 Task: Look for space in Jaipur, India from 9th June, 2023 to 11th June, 2023 for 2 adults in price range Rs.6000 to Rs.10000. Place can be entire place with 2 bedrooms having 2 beds and 1 bathroom. Property type can be house, flat, guest house. Amenities needed are: wifi. Booking option can be shelf check-in. Required host language is English.
Action: Mouse moved to (506, 119)
Screenshot: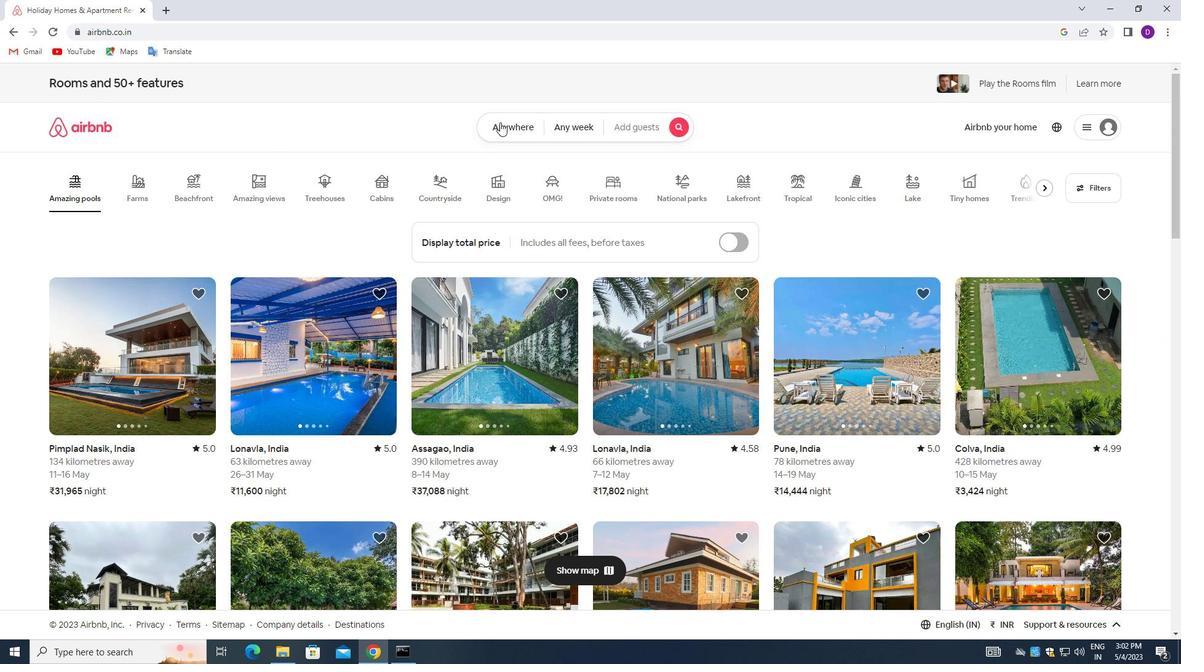 
Action: Mouse pressed left at (506, 119)
Screenshot: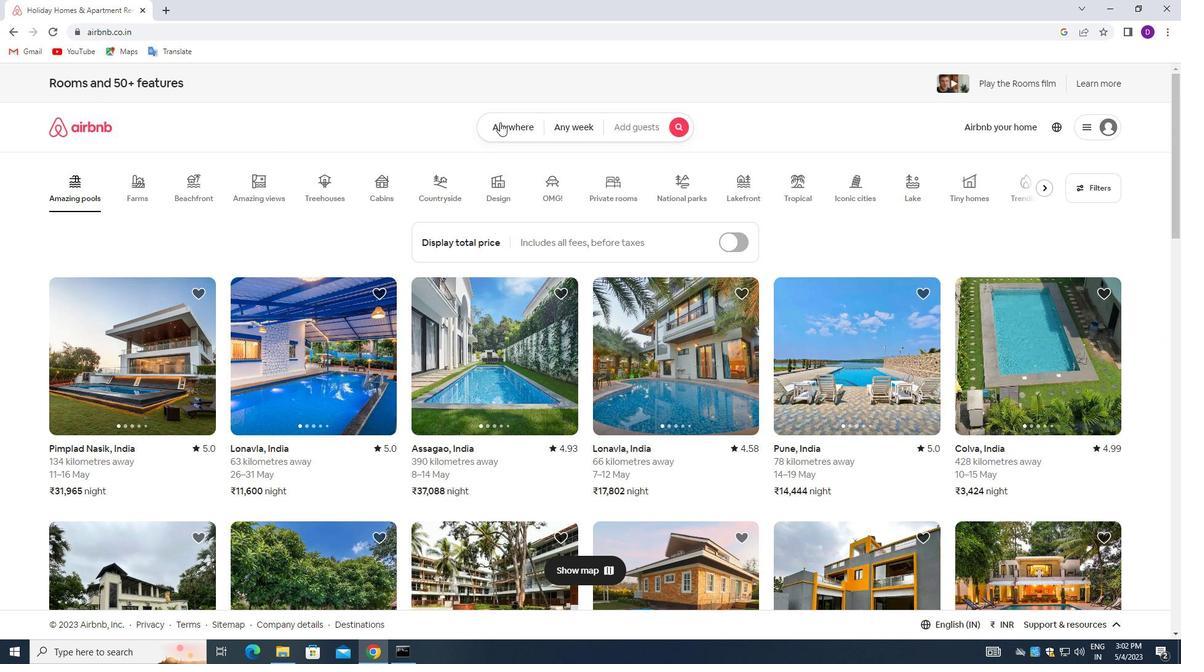 
Action: Mouse moved to (455, 177)
Screenshot: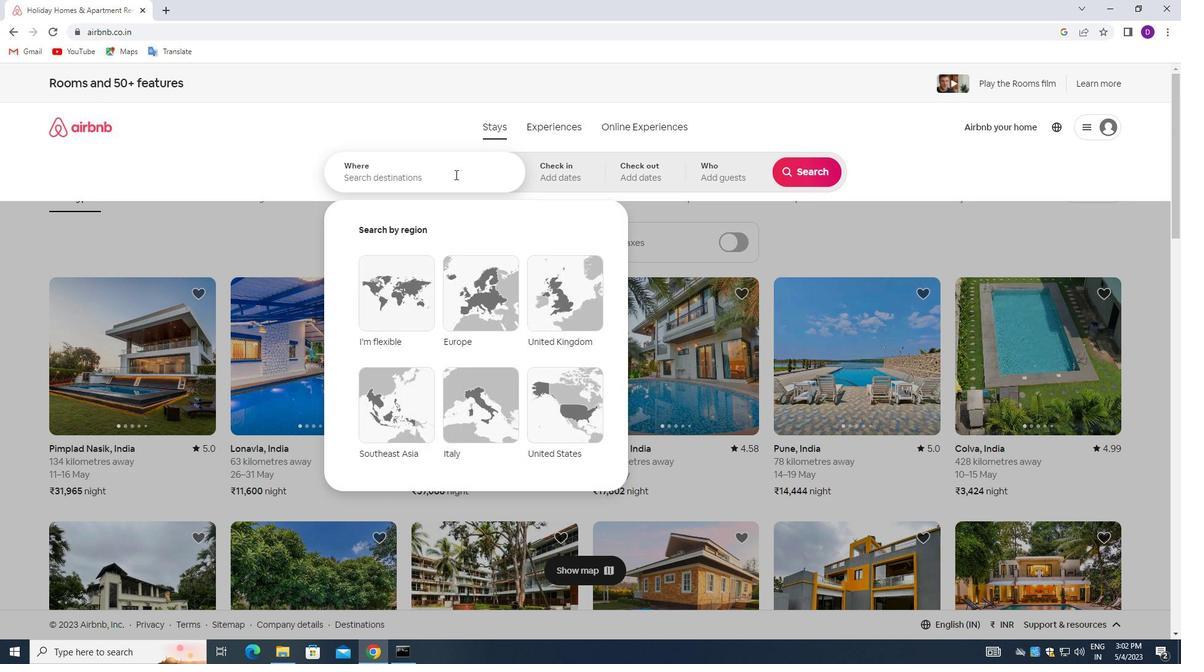 
Action: Mouse pressed left at (455, 177)
Screenshot: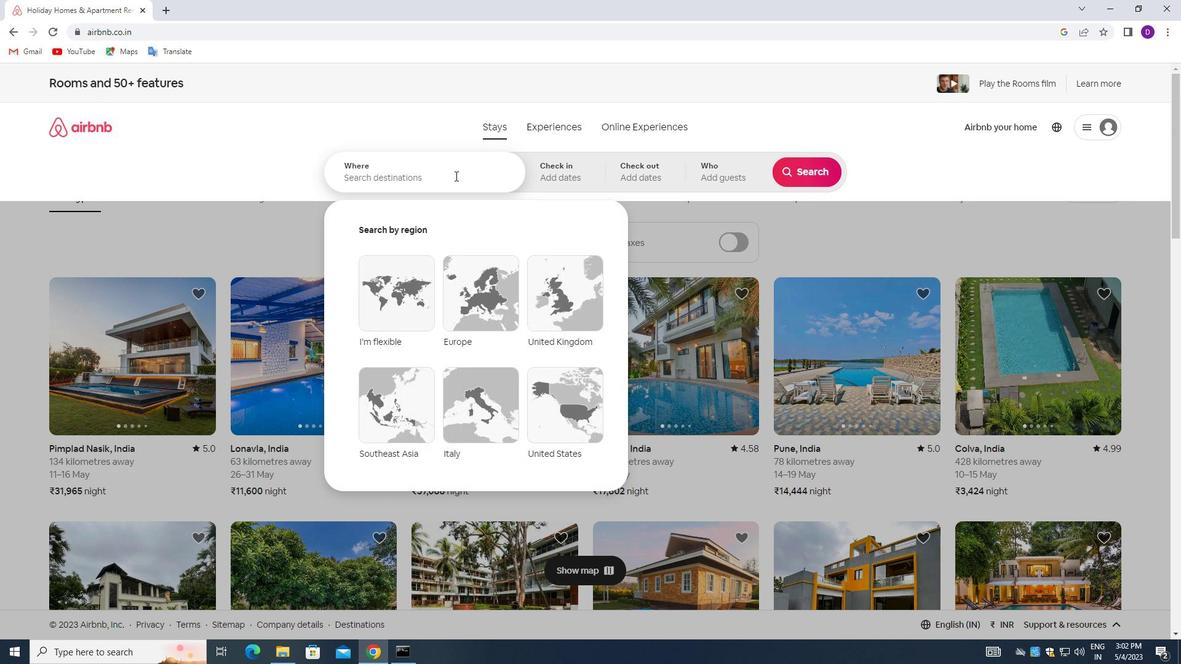 
Action: Mouse moved to (300, 143)
Screenshot: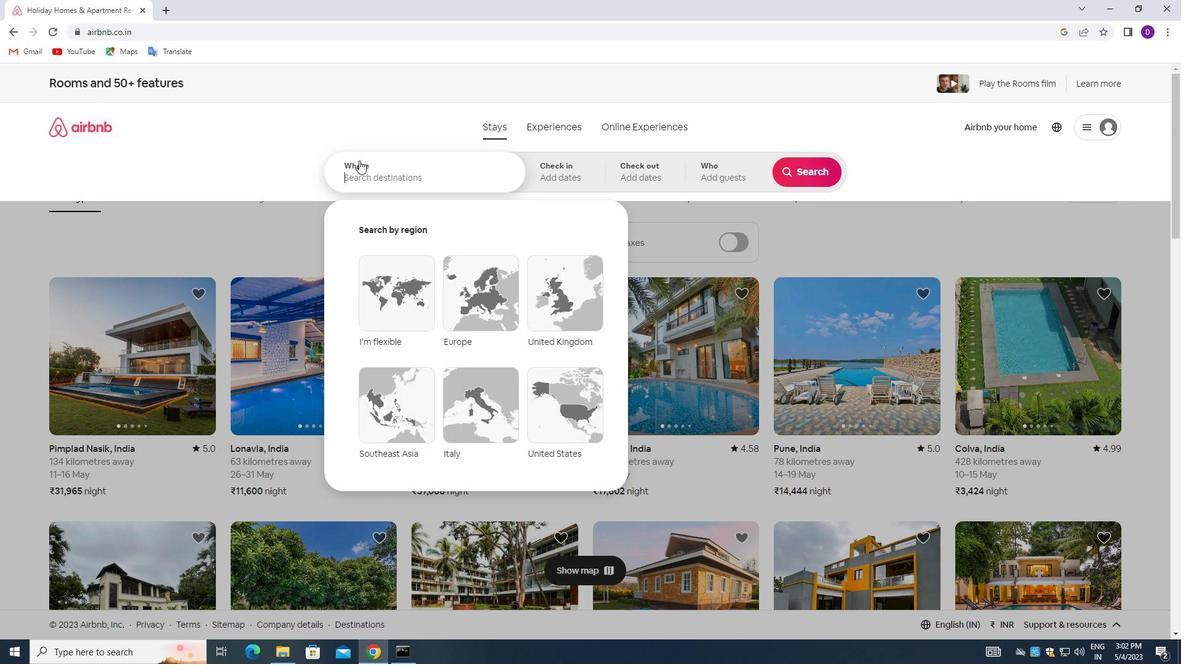 
Action: Key pressed <Key.shift>
Screenshot: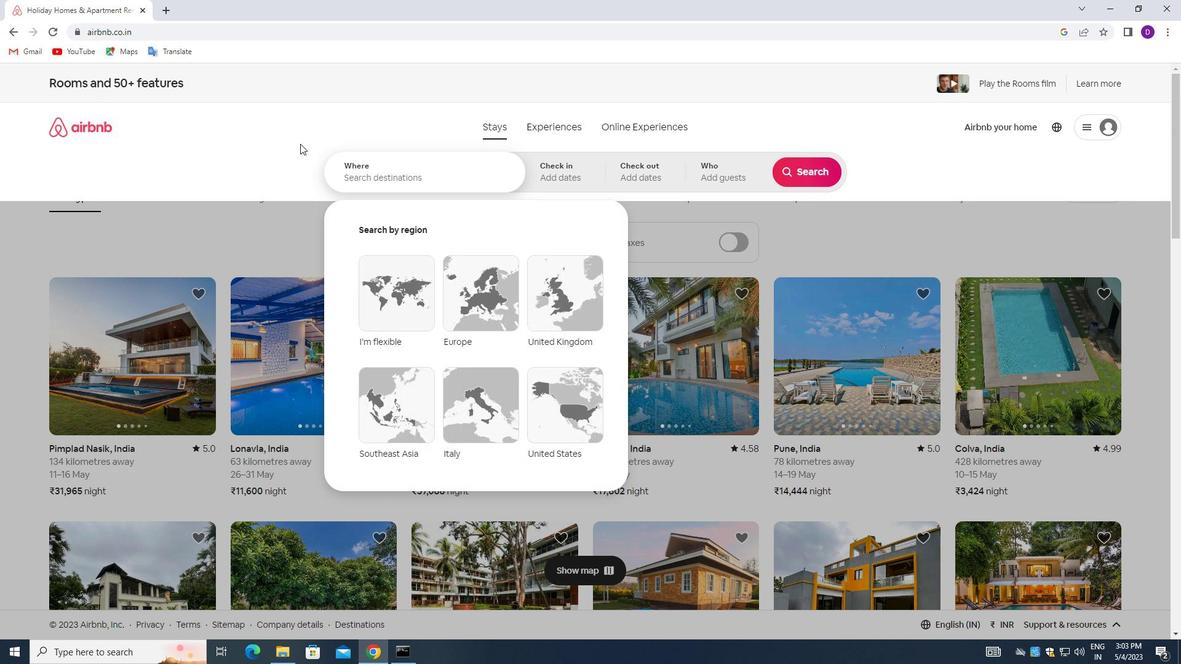 
Action: Mouse moved to (299, 143)
Screenshot: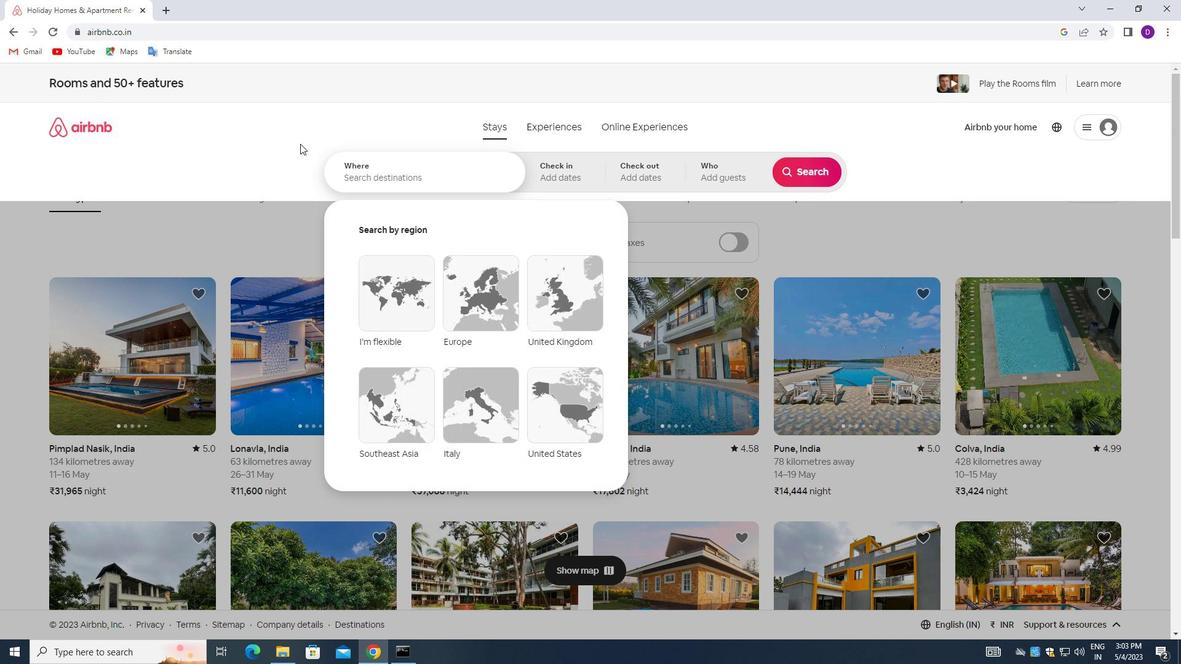
Action: Key pressed JAYPUR,<Key.space><Key.shift>INDIA<Key.enter>
Screenshot: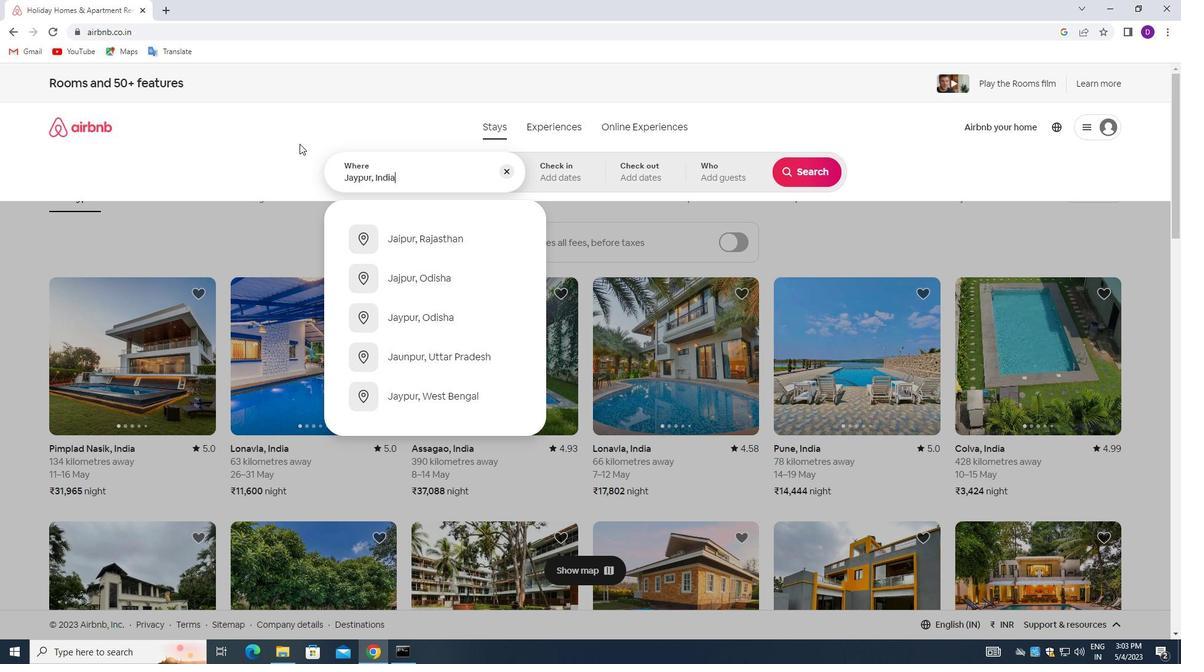 
Action: Mouse moved to (353, 180)
Screenshot: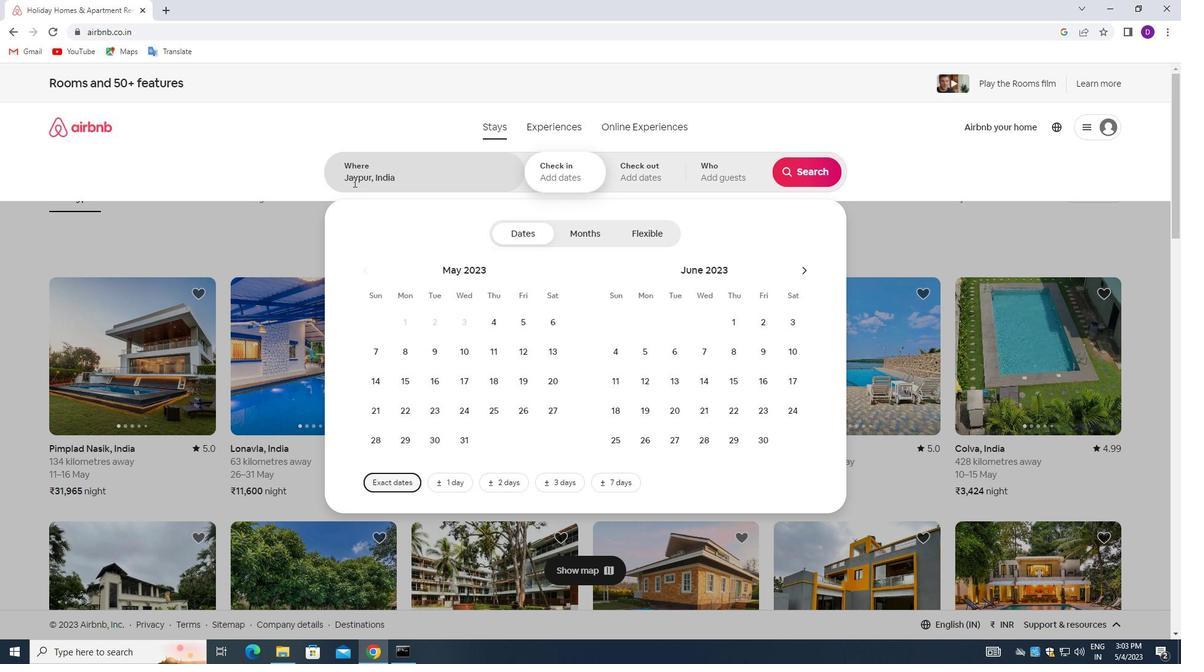
Action: Mouse pressed left at (353, 180)
Screenshot: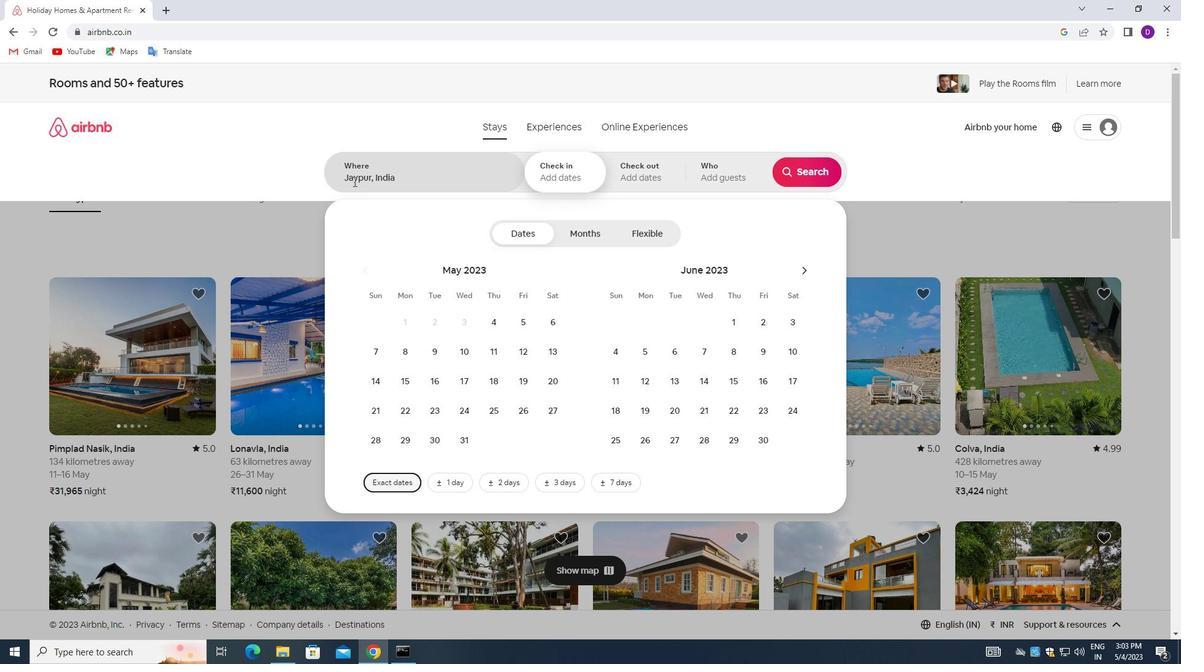 
Action: Mouse moved to (357, 178)
Screenshot: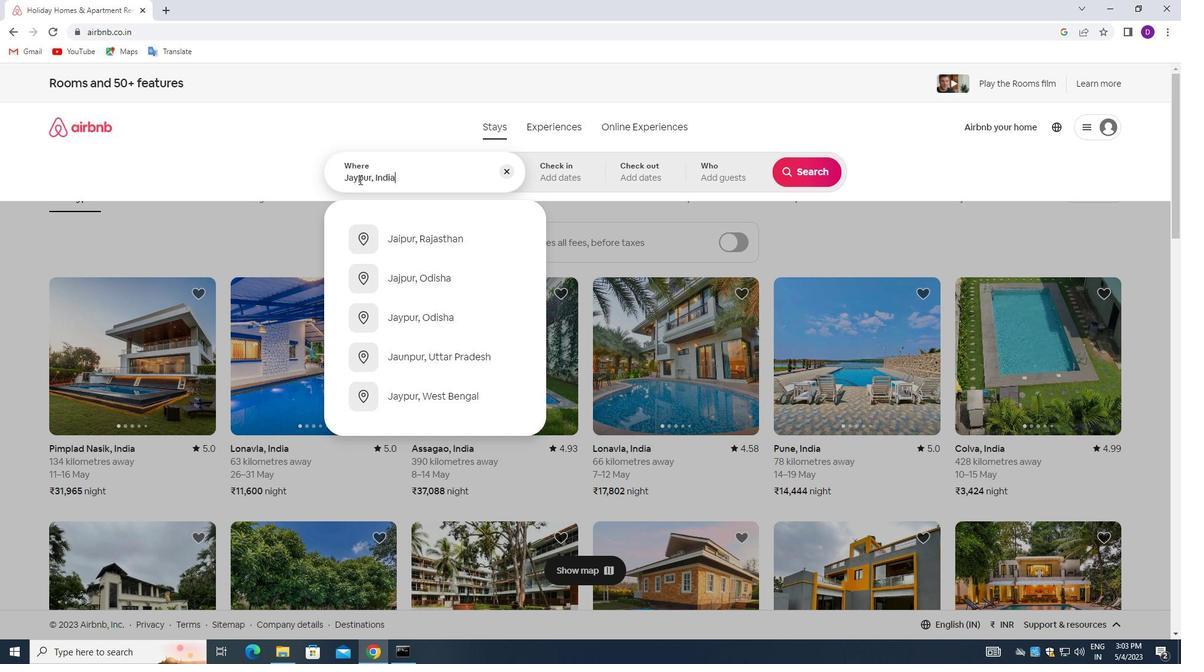 
Action: Mouse pressed left at (357, 178)
Screenshot: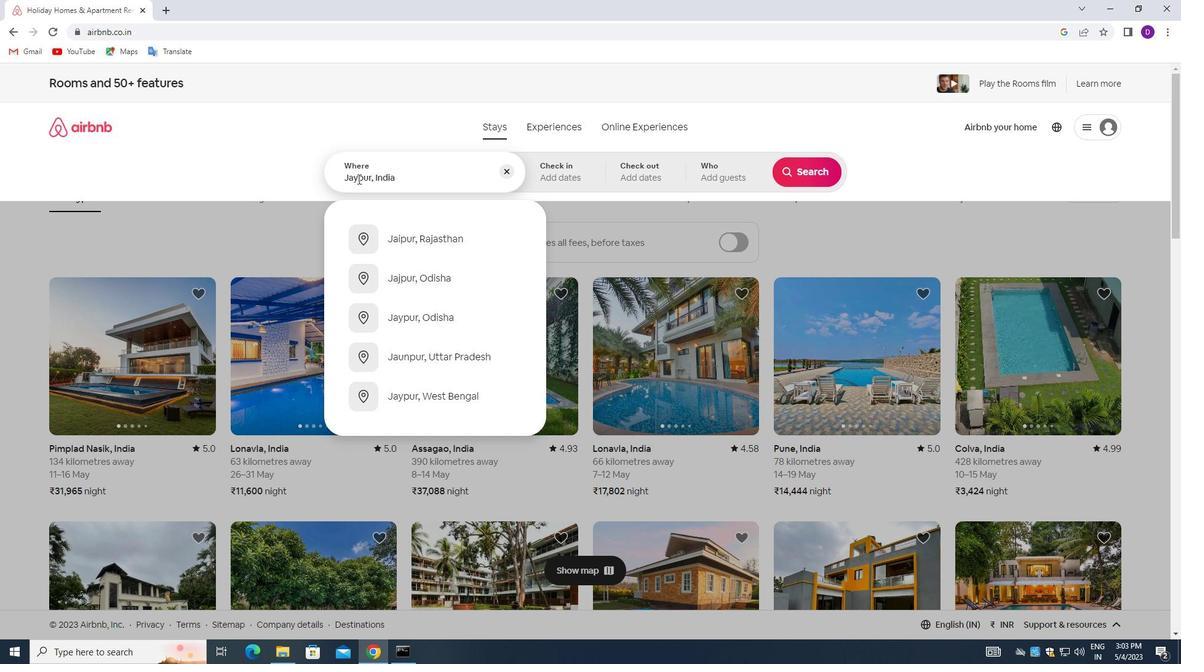 
Action: Mouse moved to (350, 193)
Screenshot: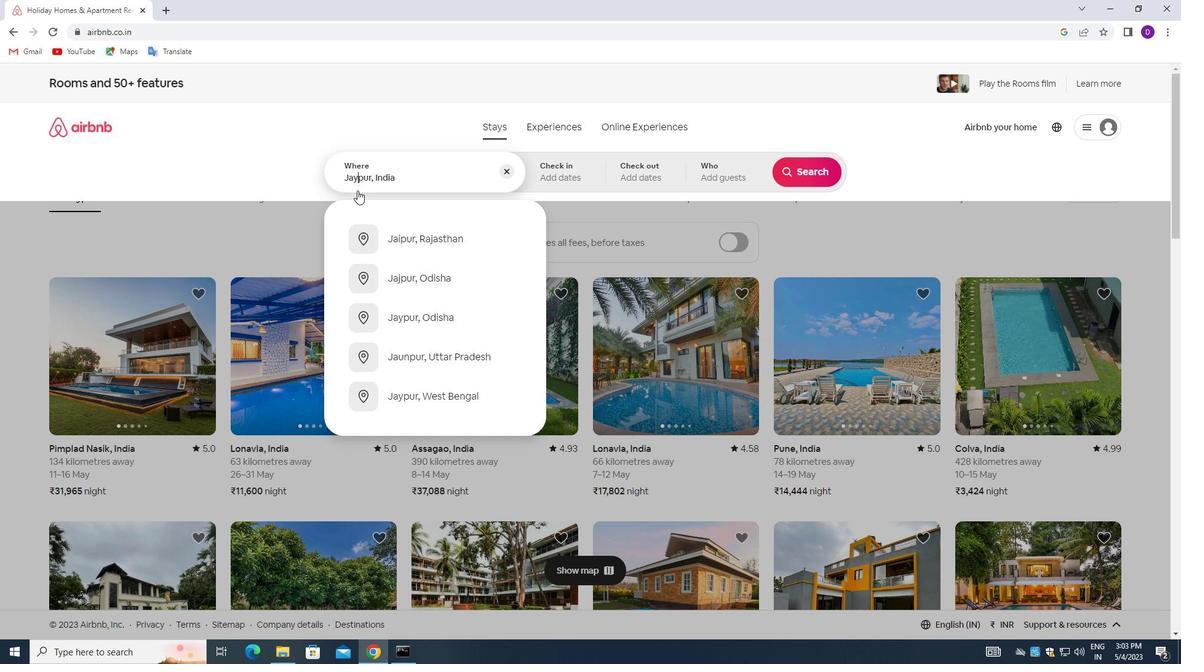 
Action: Key pressed <Key.backspace>I
Screenshot: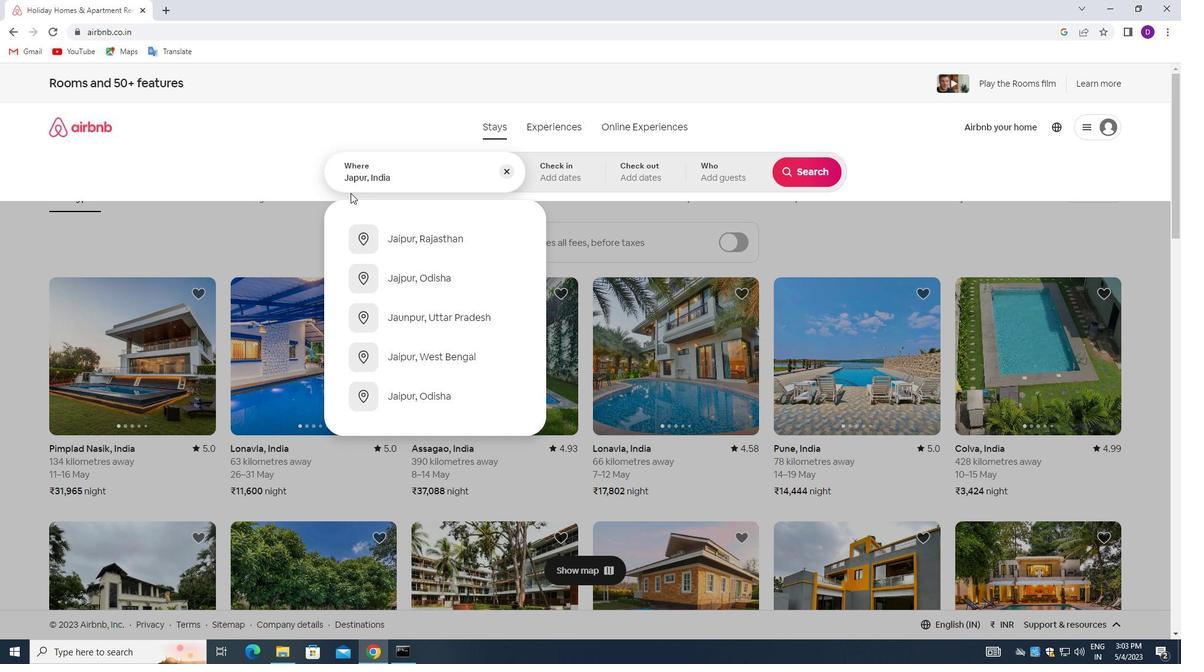 
Action: Mouse moved to (414, 173)
Screenshot: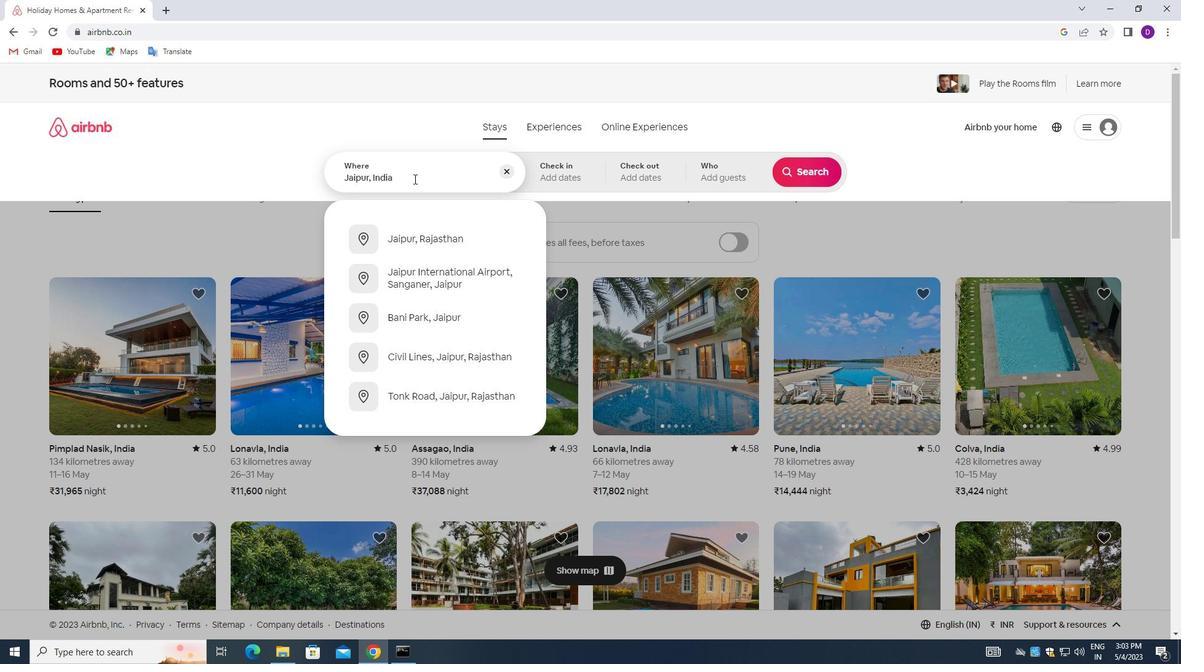 
Action: Mouse pressed left at (414, 173)
Screenshot: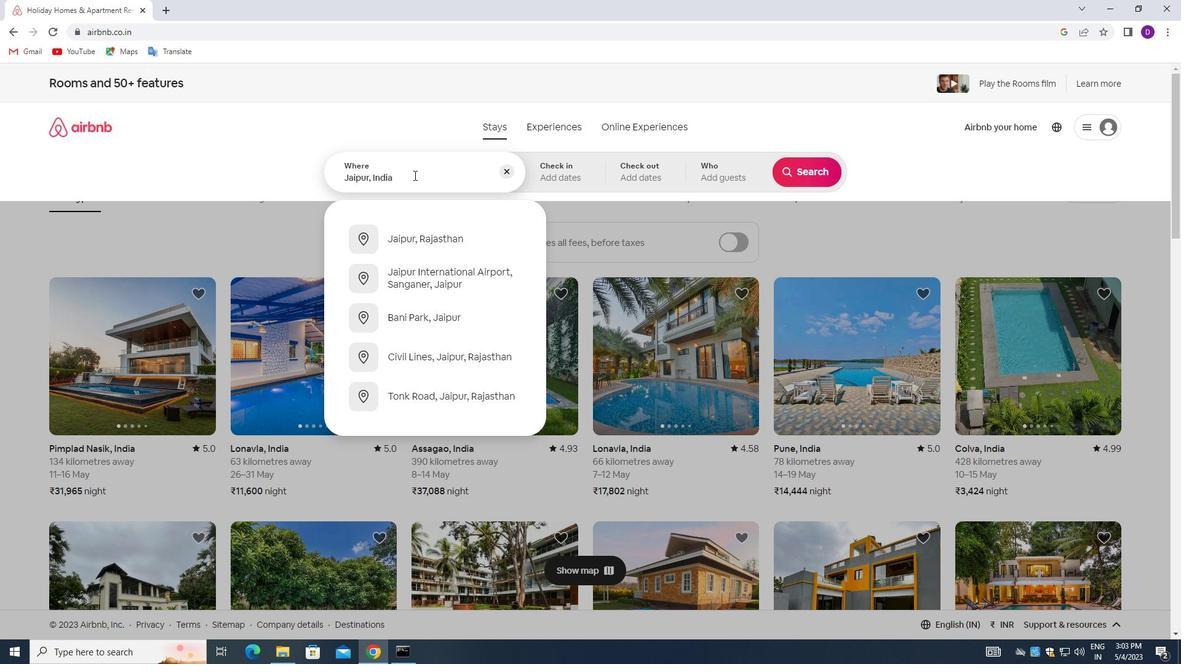 
Action: Key pressed <Key.enter>
Screenshot: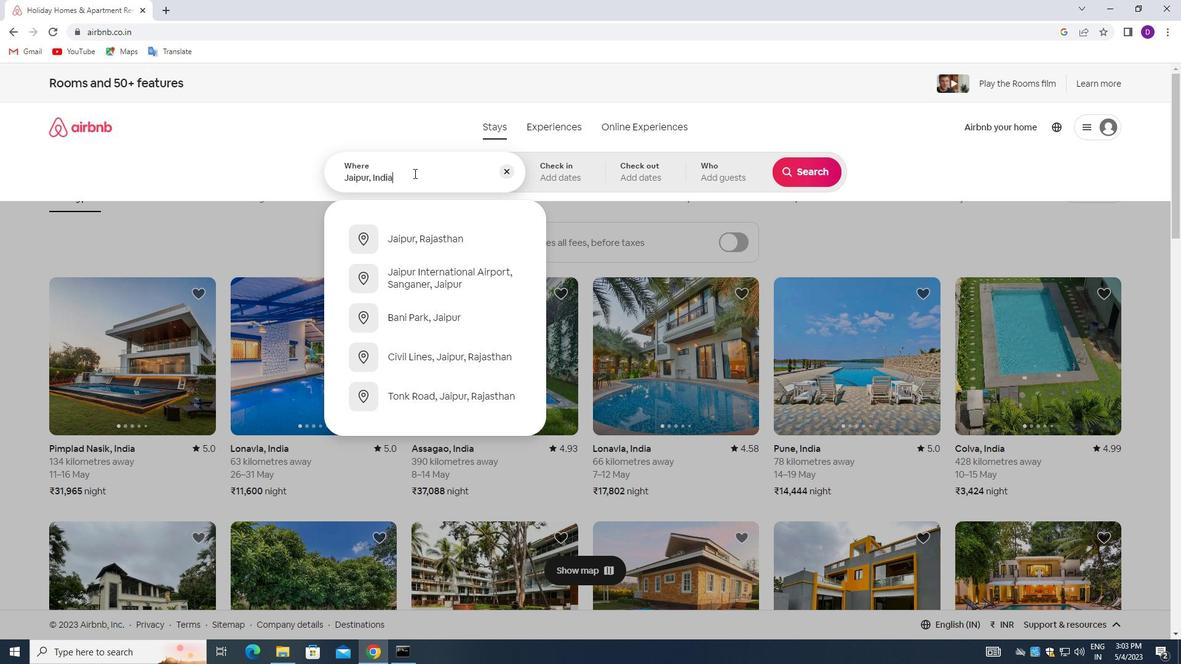 
Action: Mouse moved to (756, 356)
Screenshot: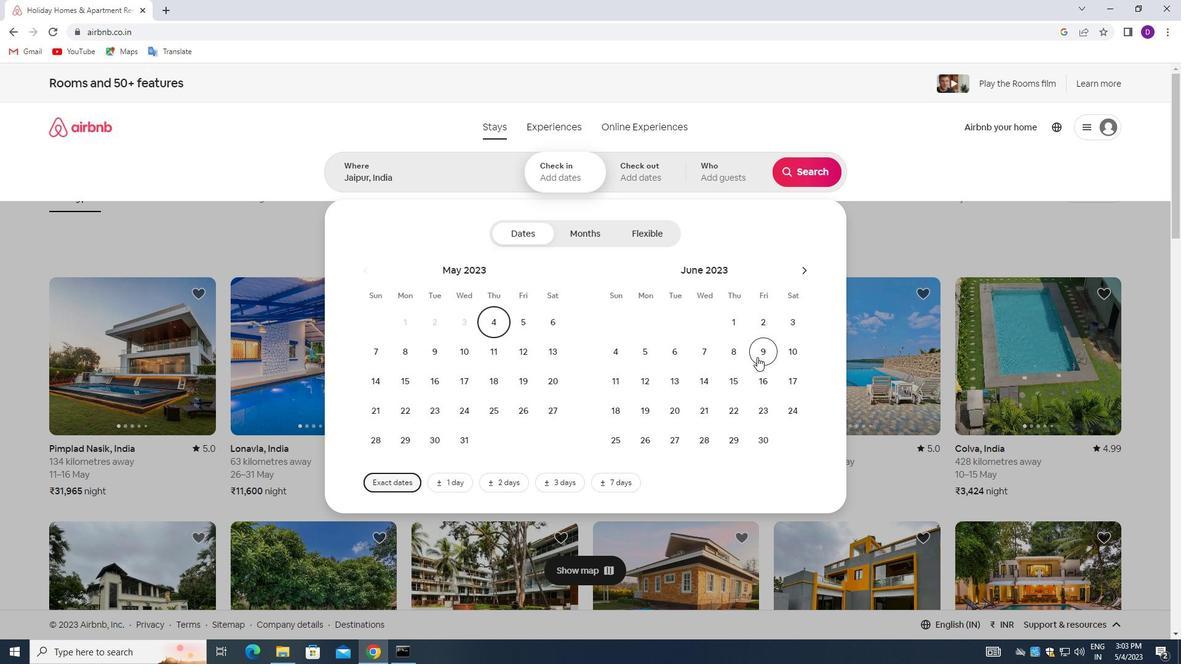 
Action: Mouse pressed left at (756, 356)
Screenshot: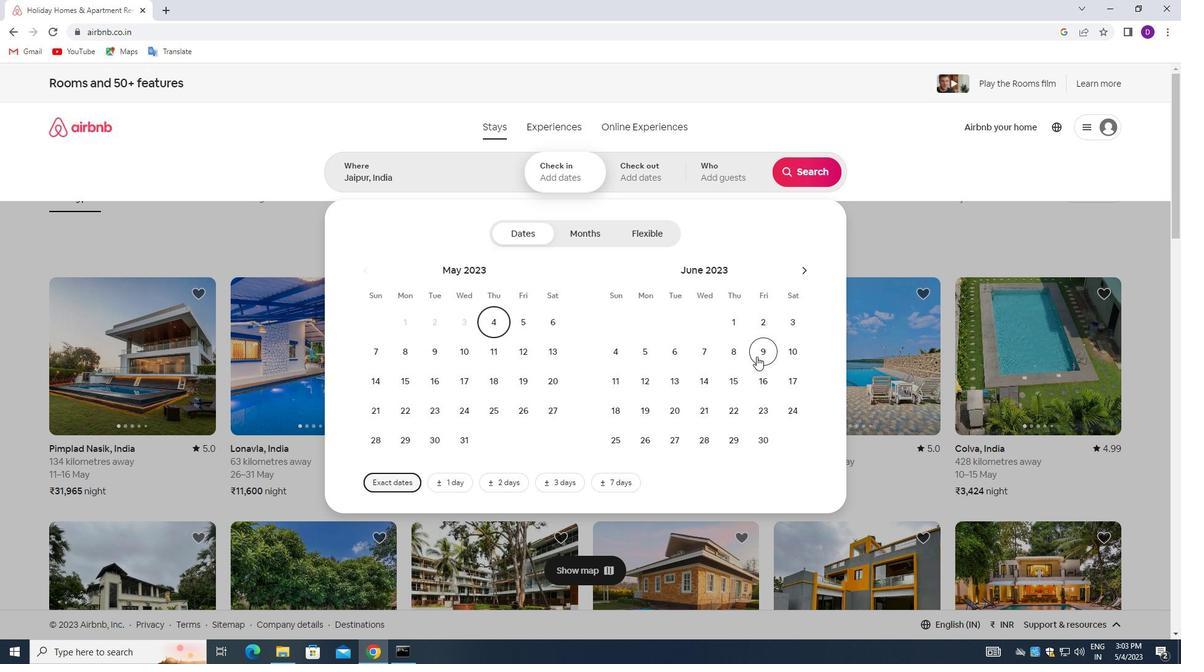 
Action: Mouse moved to (619, 386)
Screenshot: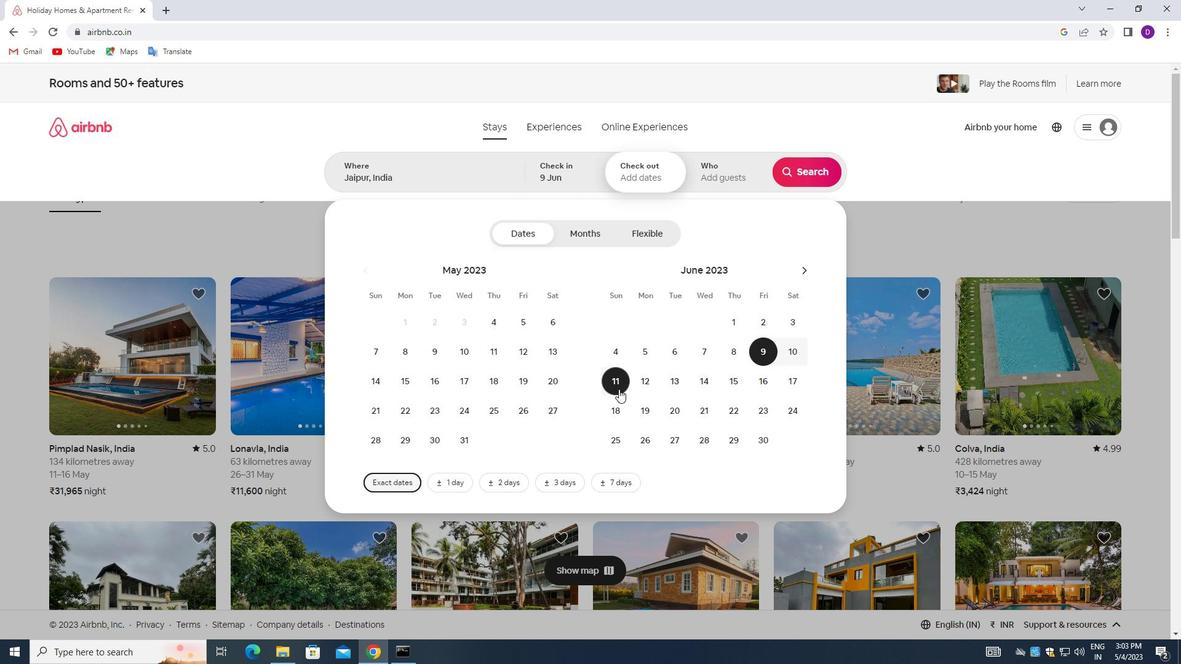 
Action: Mouse pressed left at (619, 386)
Screenshot: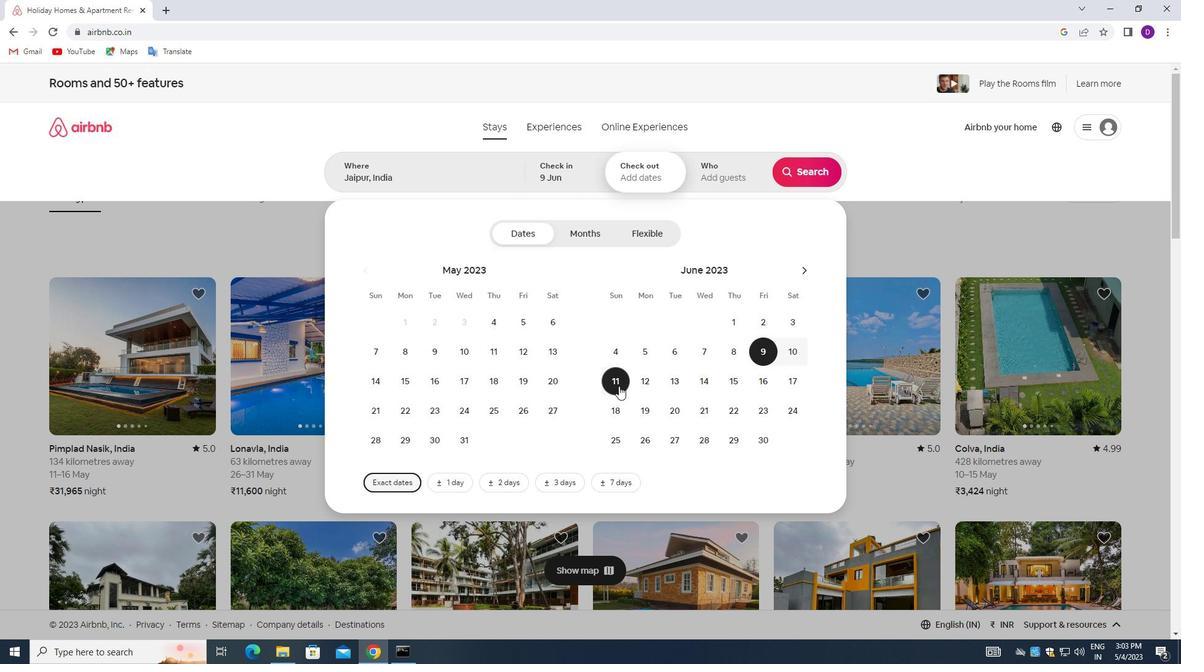 
Action: Mouse moved to (713, 168)
Screenshot: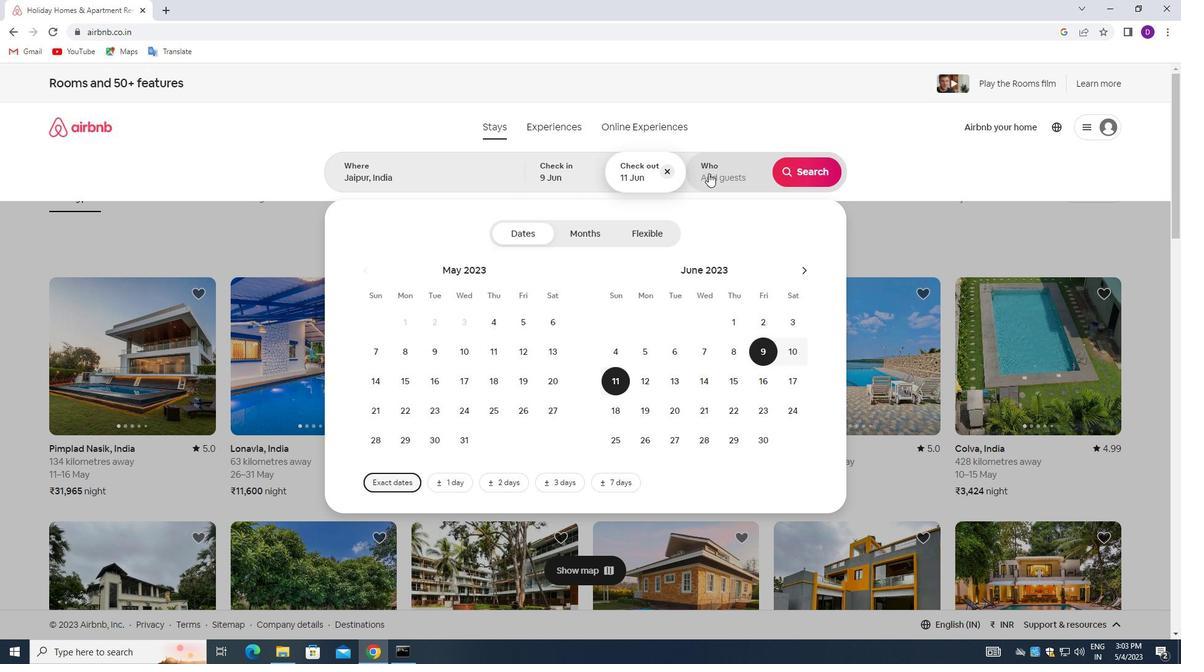
Action: Mouse pressed left at (713, 168)
Screenshot: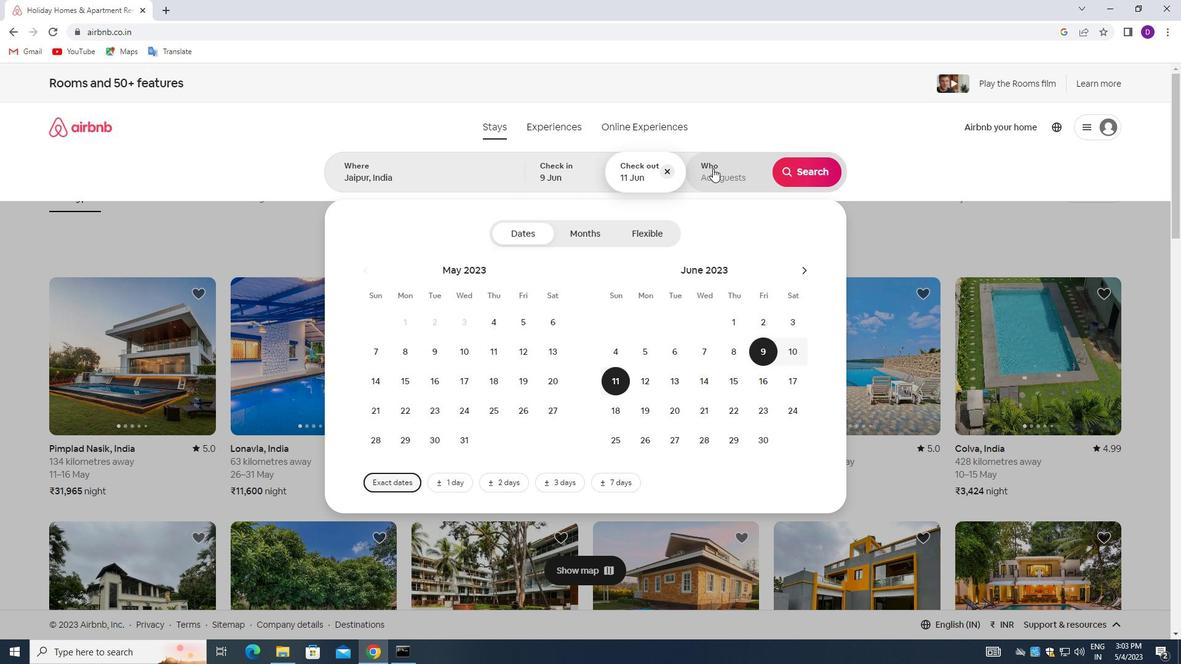 
Action: Mouse moved to (812, 240)
Screenshot: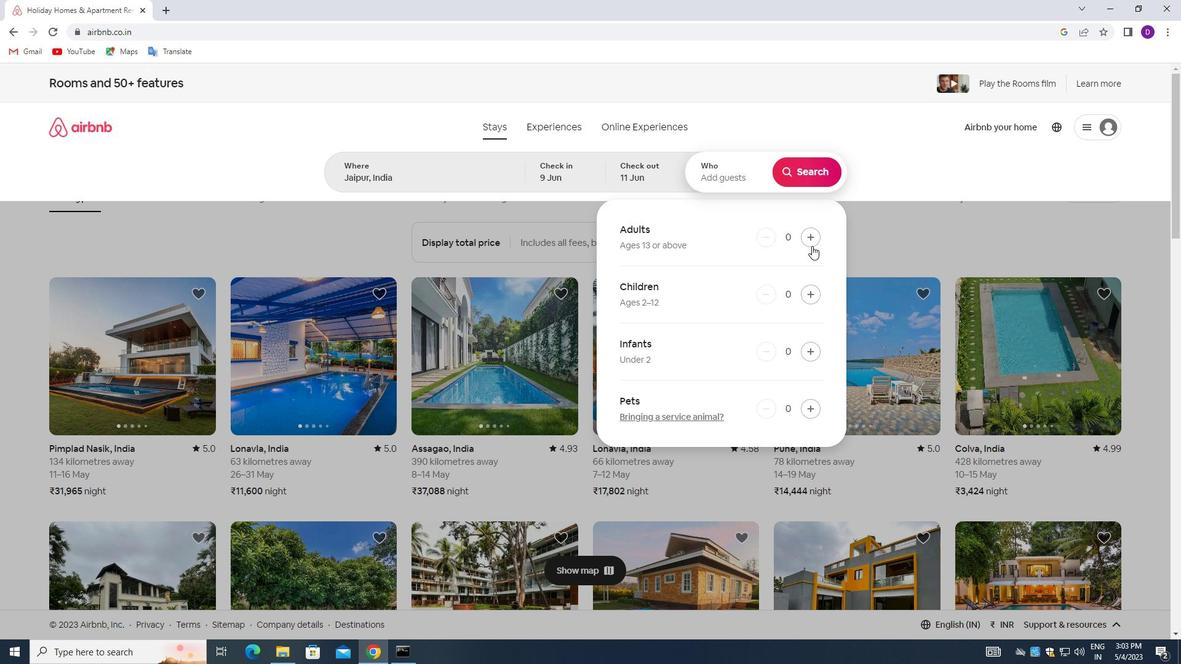 
Action: Mouse pressed left at (812, 240)
Screenshot: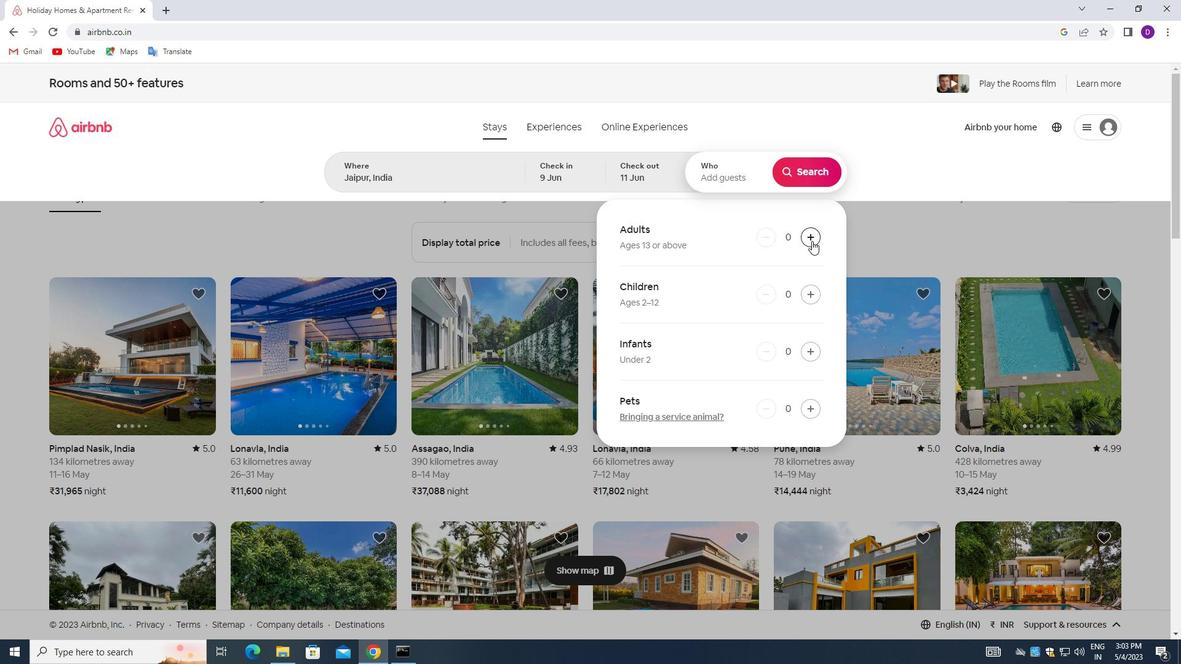 
Action: Mouse moved to (812, 239)
Screenshot: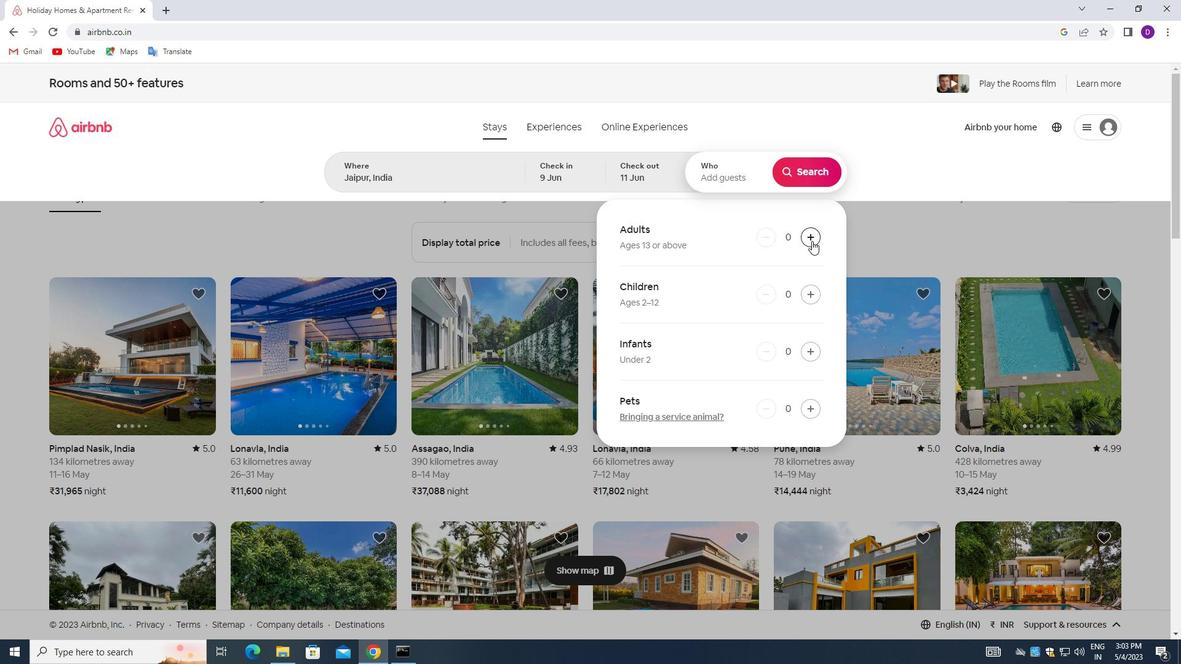 
Action: Mouse pressed left at (812, 239)
Screenshot: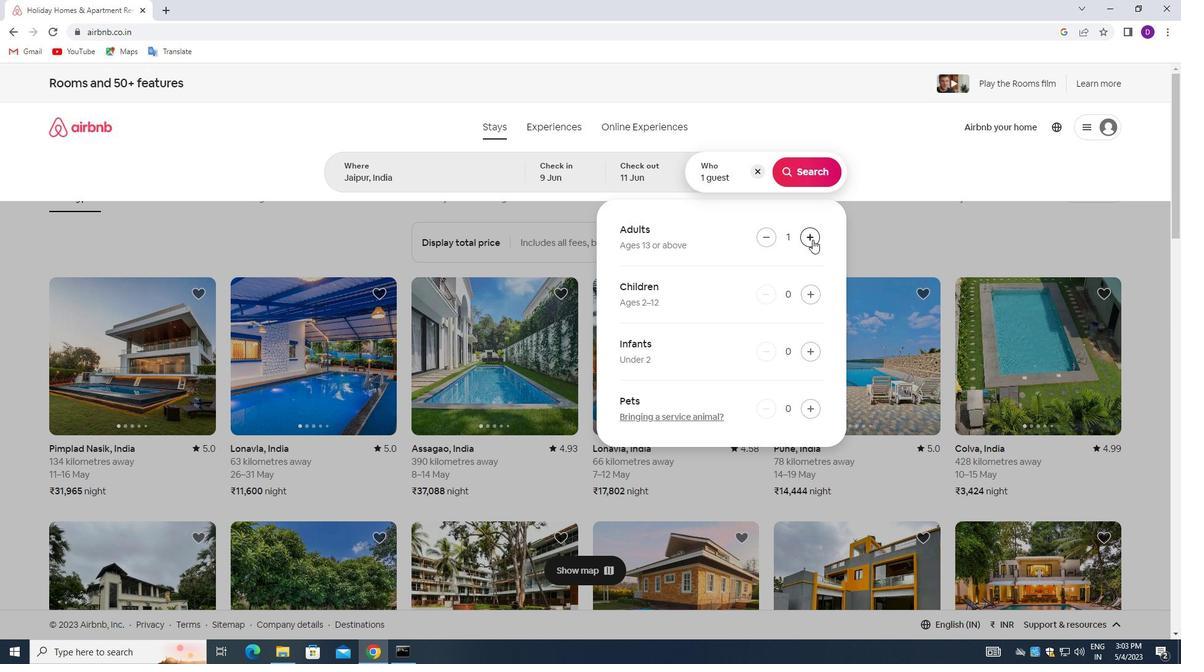 
Action: Mouse moved to (800, 173)
Screenshot: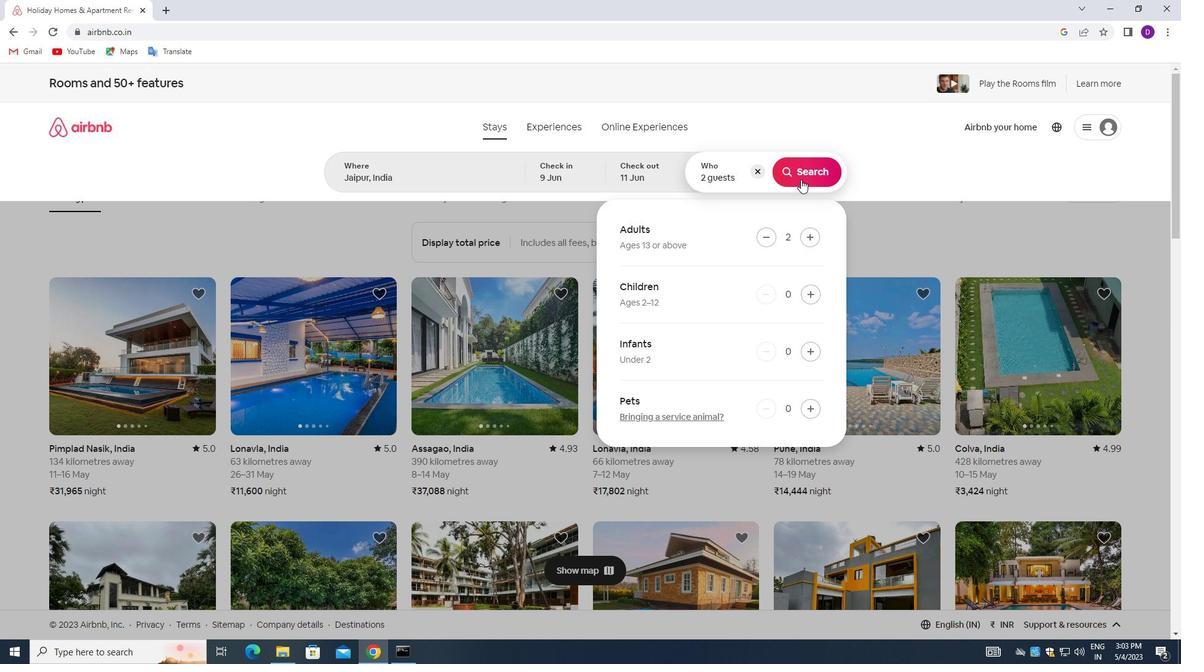 
Action: Mouse pressed left at (800, 173)
Screenshot: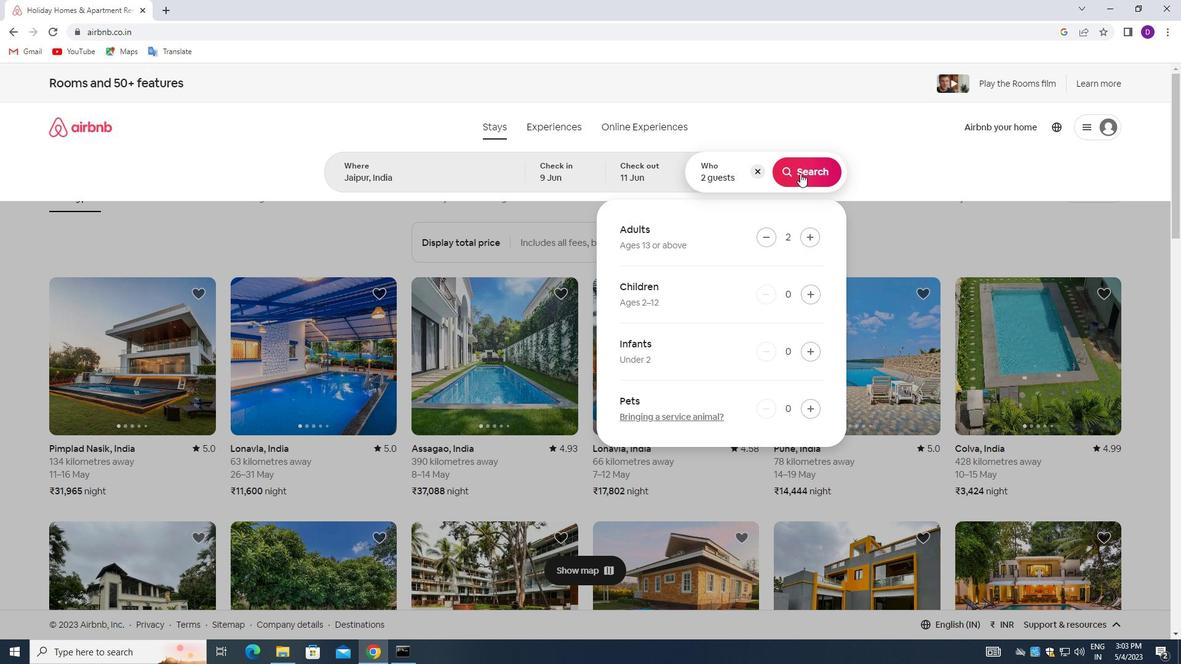 
Action: Mouse moved to (1121, 136)
Screenshot: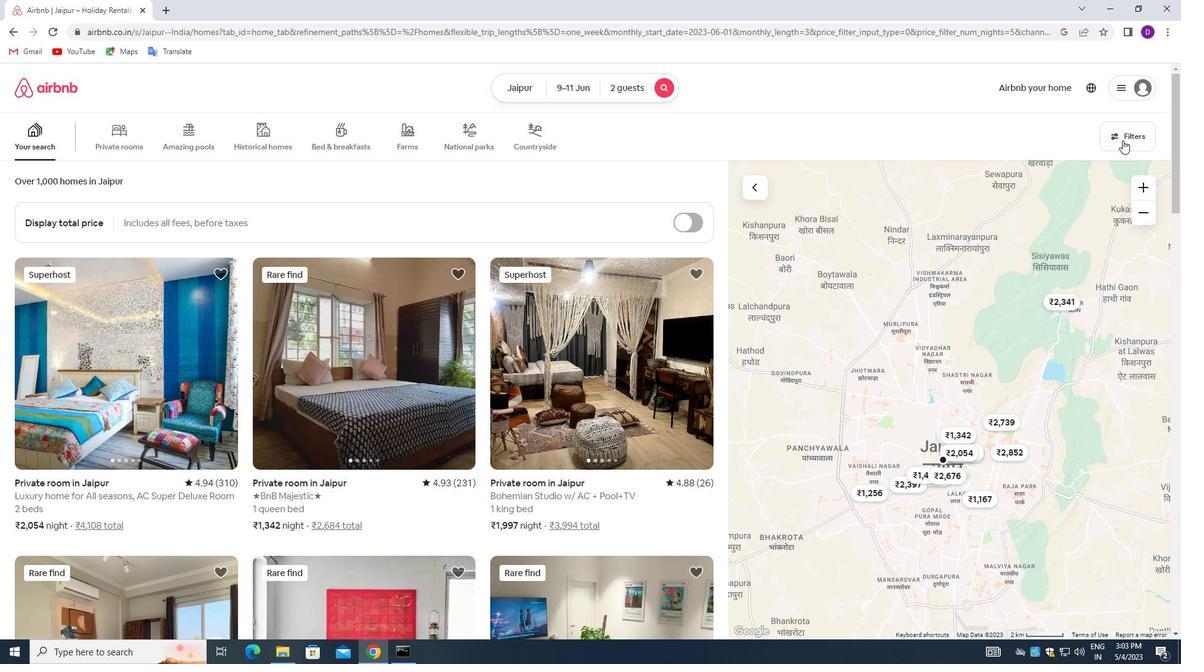 
Action: Mouse pressed left at (1121, 136)
Screenshot: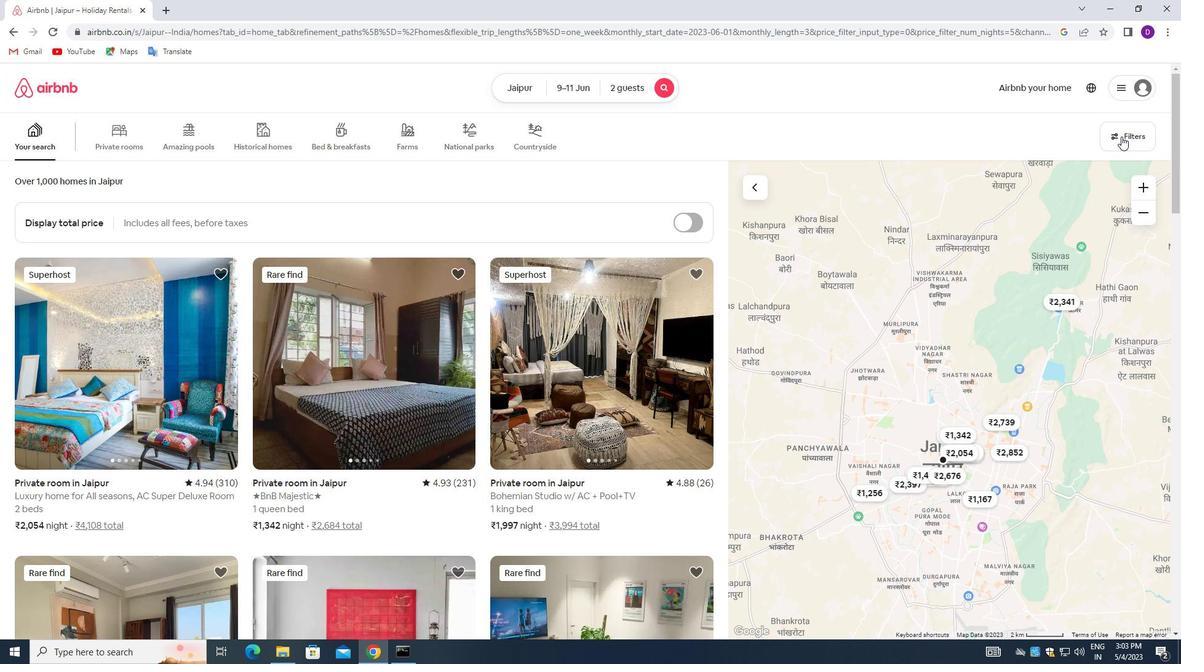 
Action: Mouse moved to (430, 295)
Screenshot: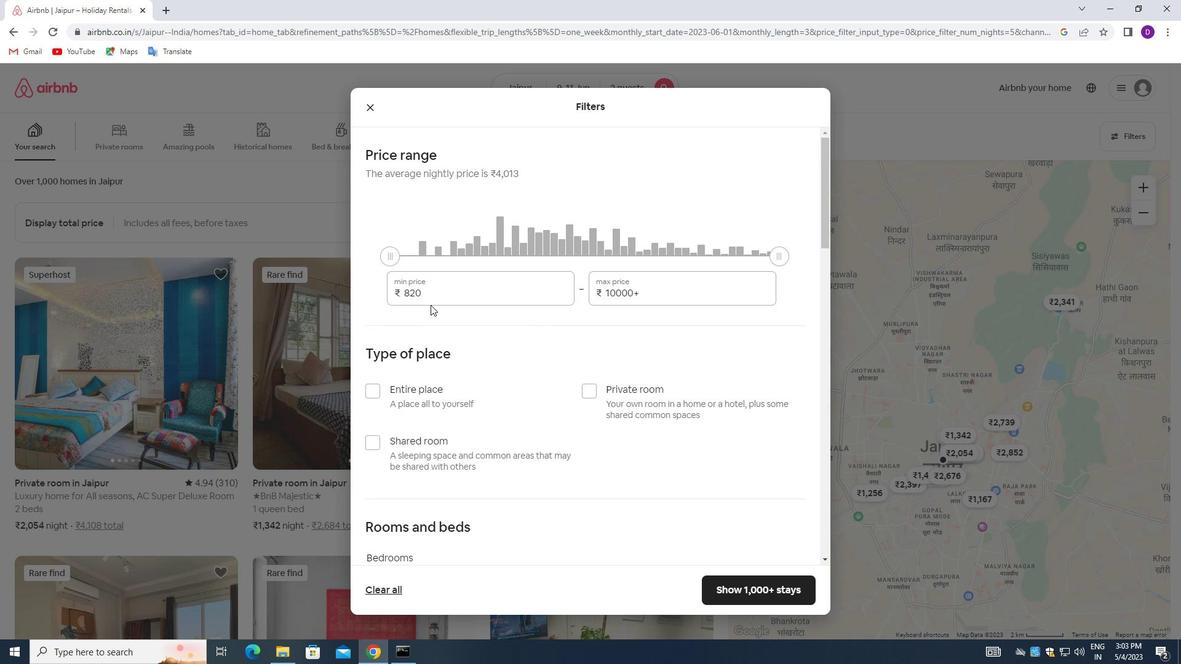 
Action: Mouse pressed left at (430, 295)
Screenshot: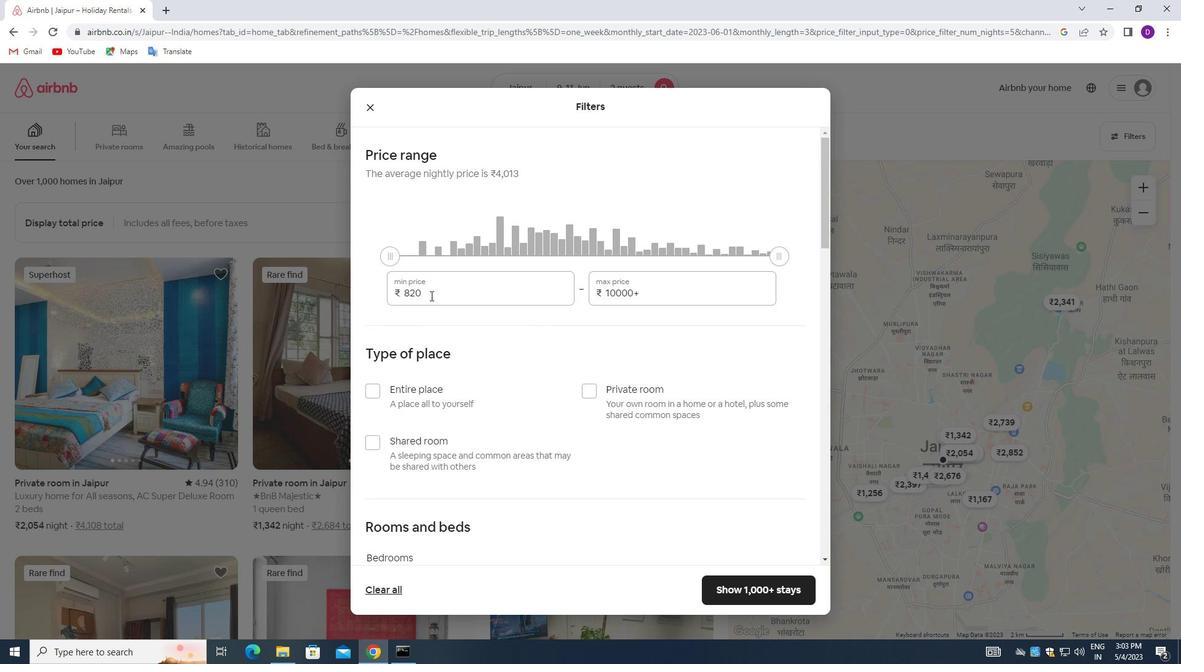 
Action: Mouse pressed left at (430, 295)
Screenshot: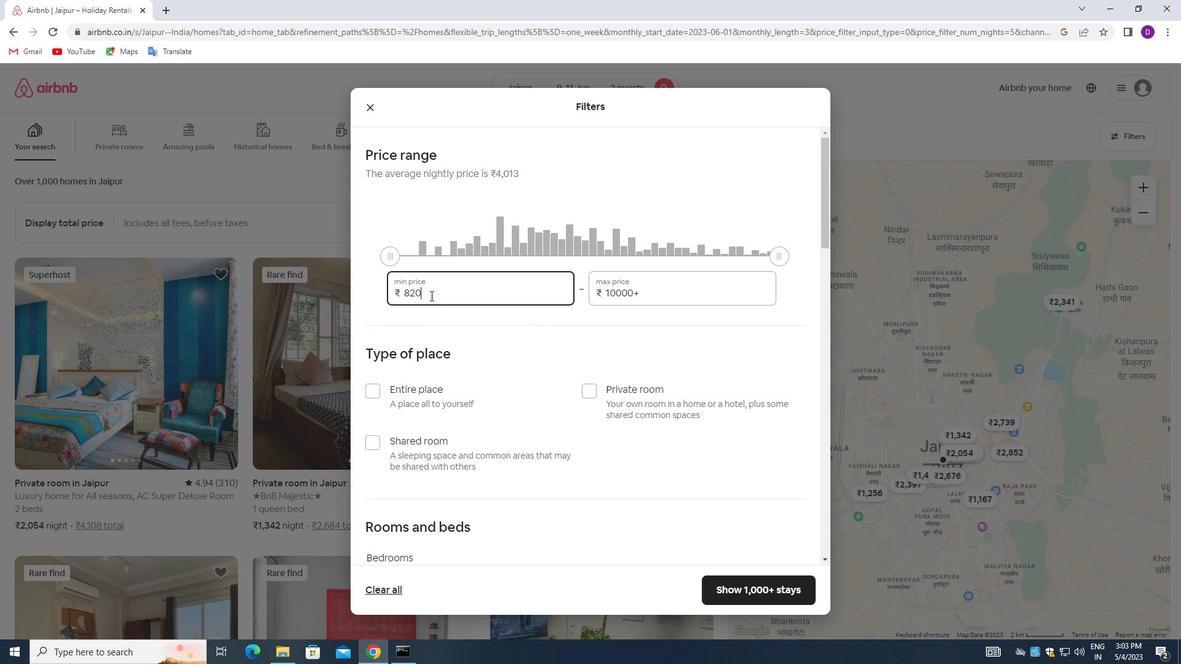 
Action: Key pressed 6000<Key.tab>10000
Screenshot: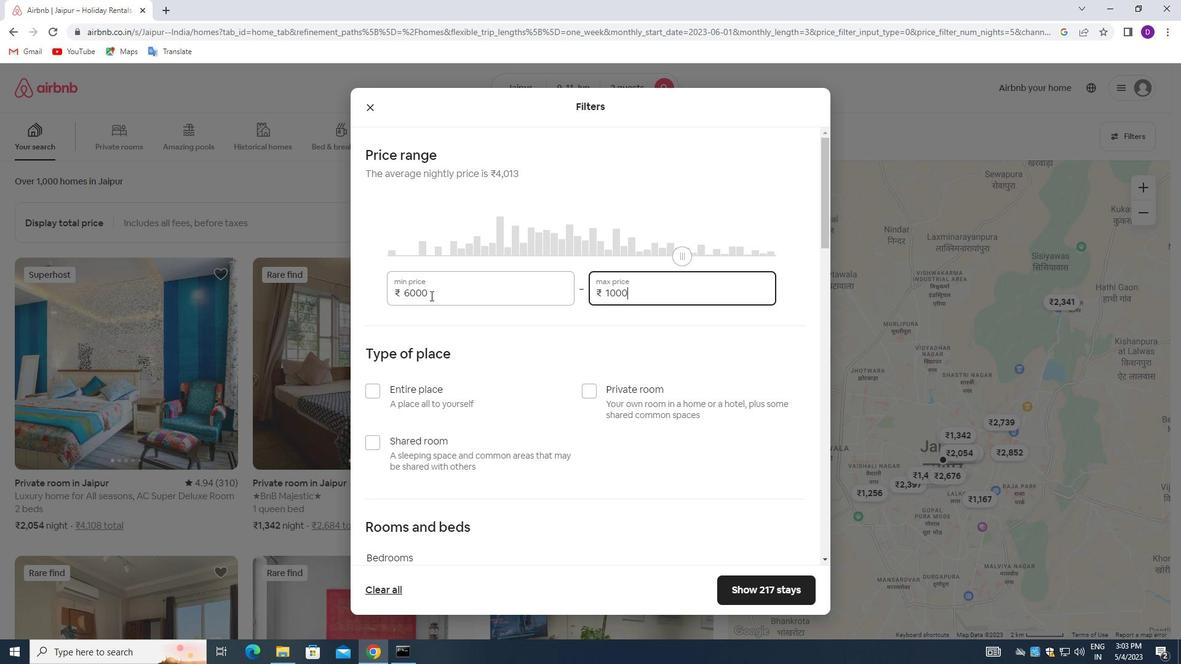 
Action: Mouse moved to (588, 347)
Screenshot: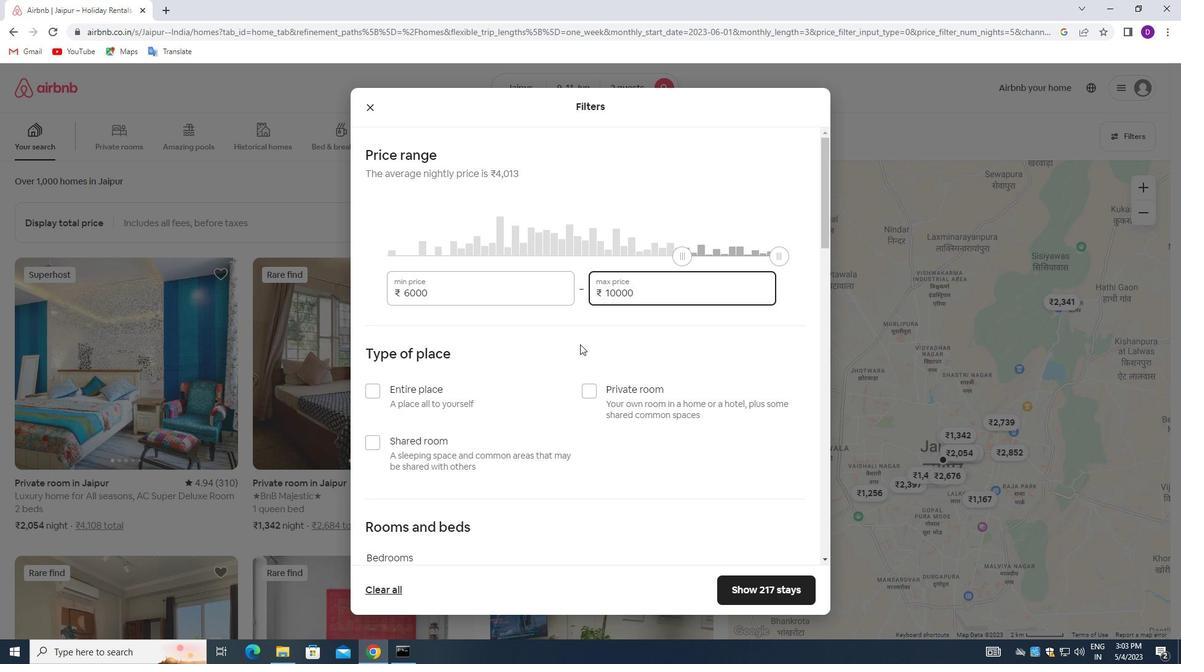 
Action: Mouse scrolled (588, 346) with delta (0, 0)
Screenshot: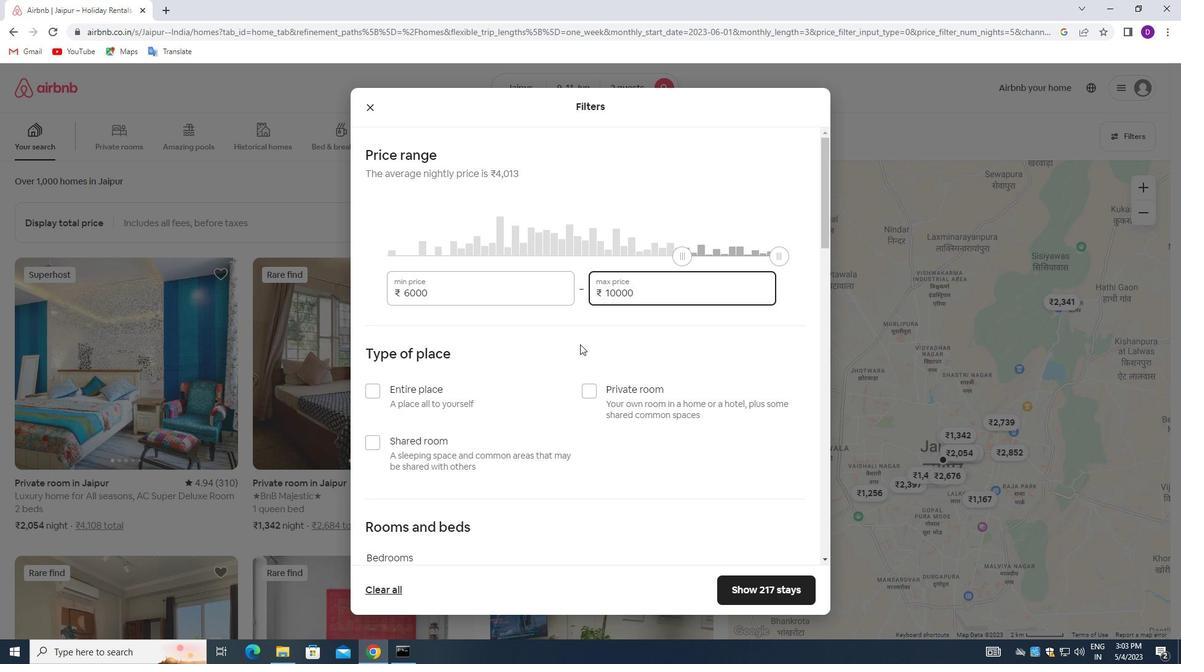 
Action: Mouse moved to (590, 349)
Screenshot: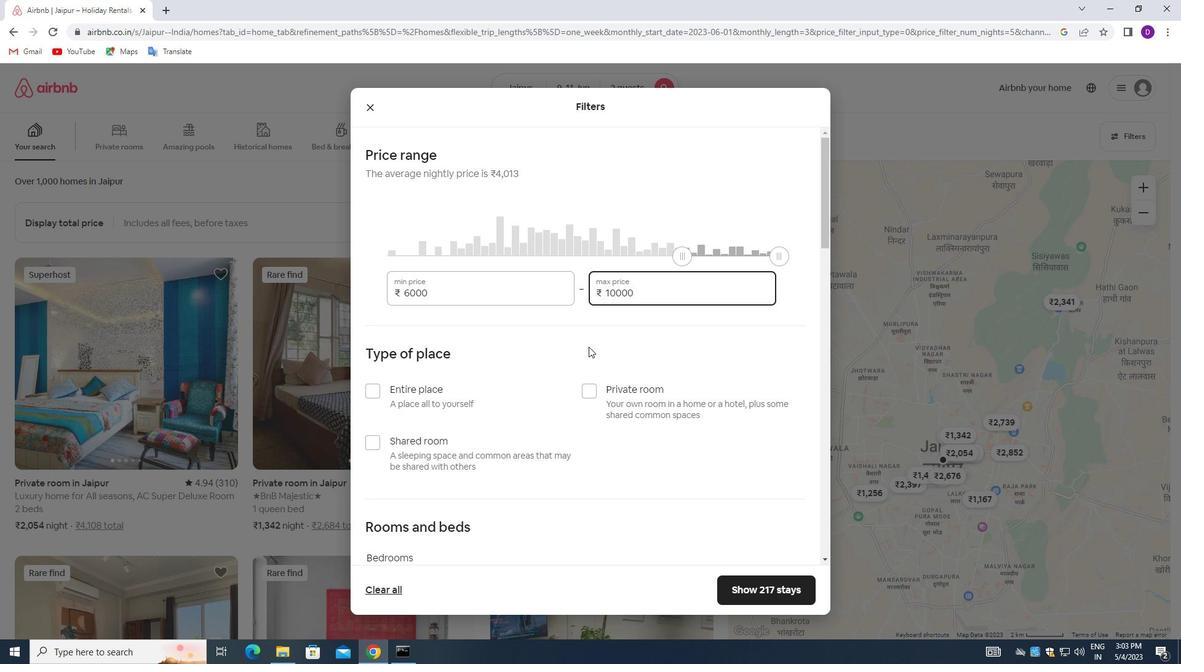 
Action: Mouse scrolled (590, 348) with delta (0, 0)
Screenshot: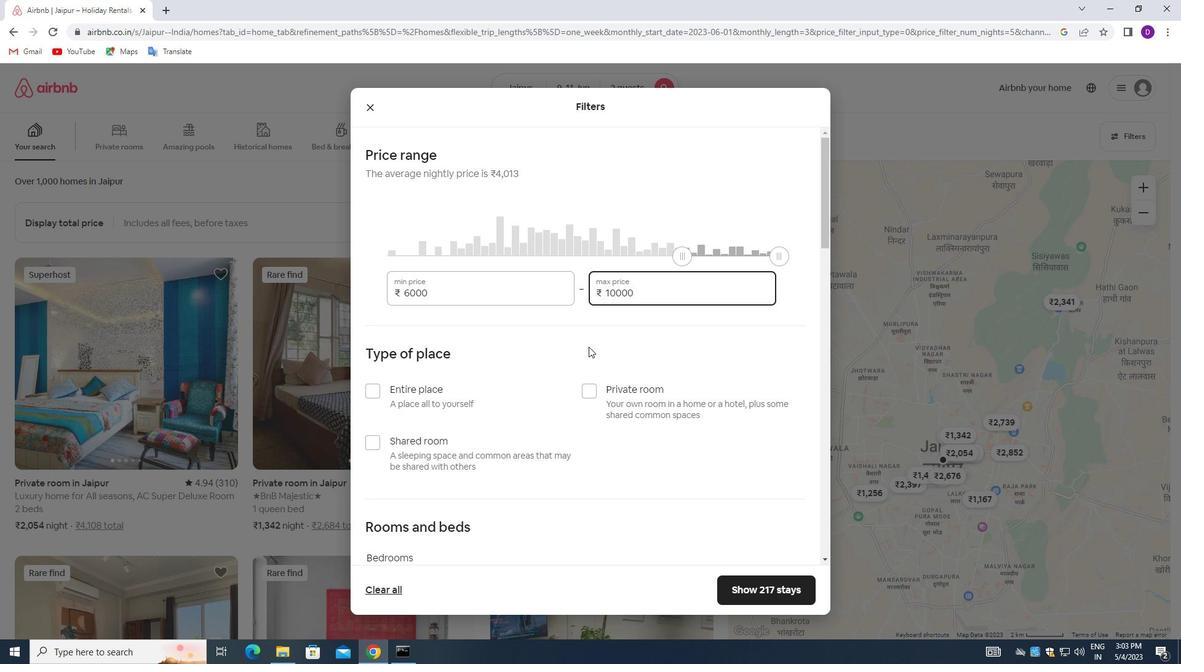 
Action: Mouse moved to (375, 269)
Screenshot: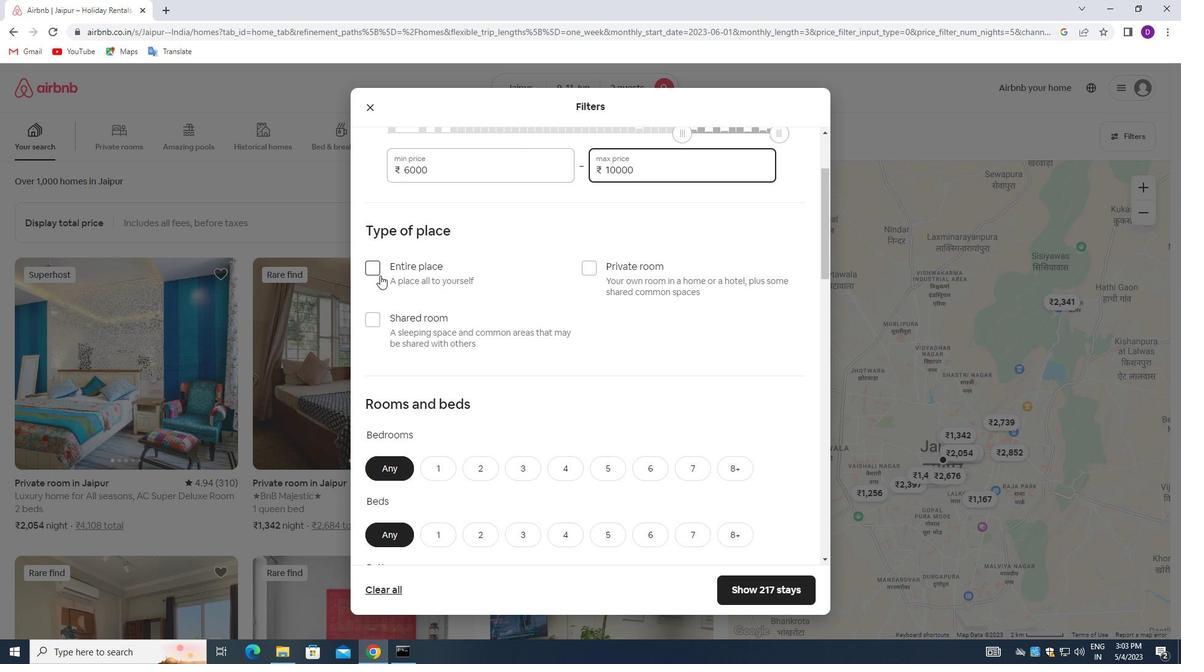 
Action: Mouse pressed left at (375, 269)
Screenshot: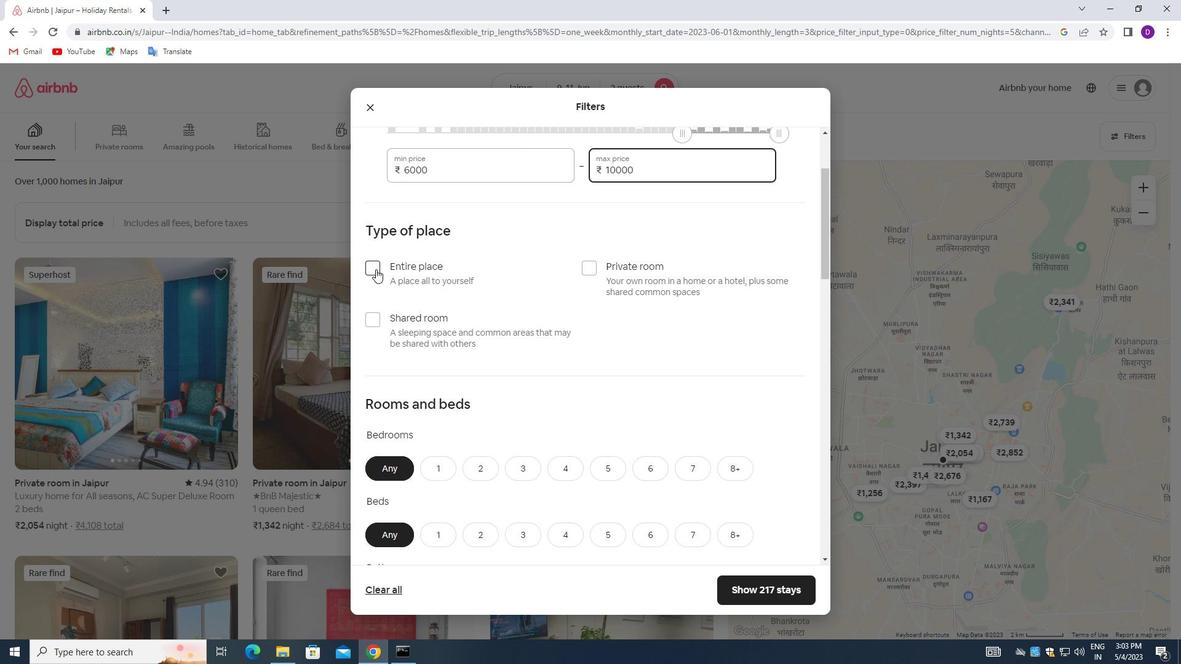 
Action: Mouse moved to (536, 322)
Screenshot: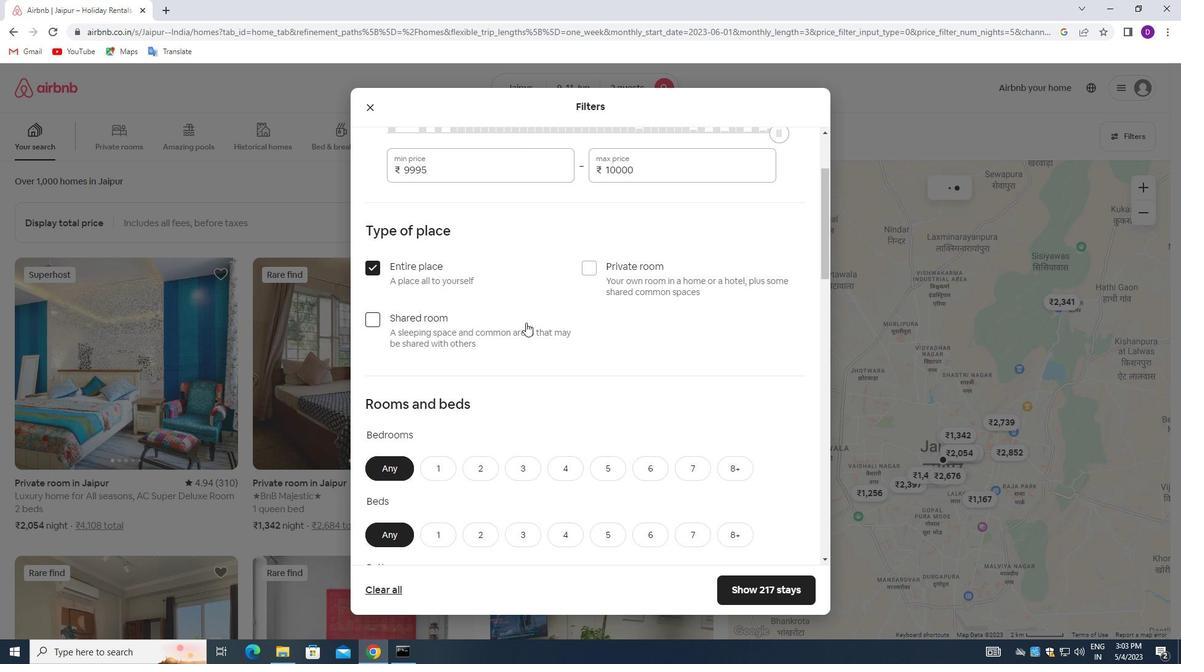 
Action: Mouse scrolled (536, 321) with delta (0, 0)
Screenshot: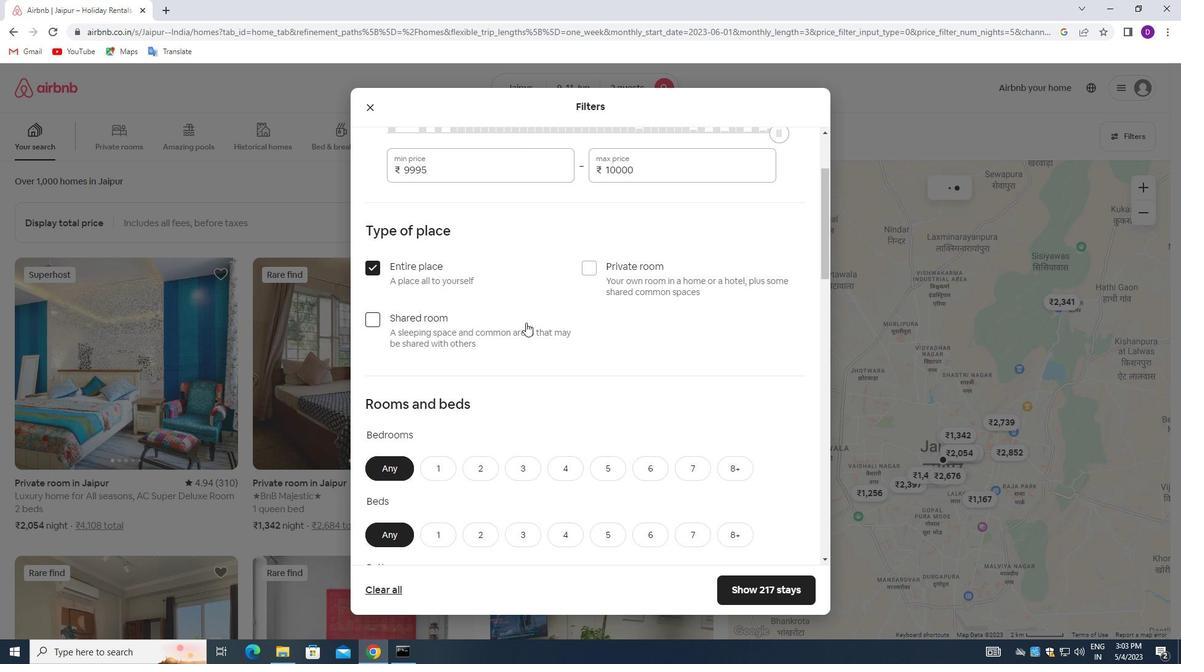 
Action: Mouse moved to (537, 322)
Screenshot: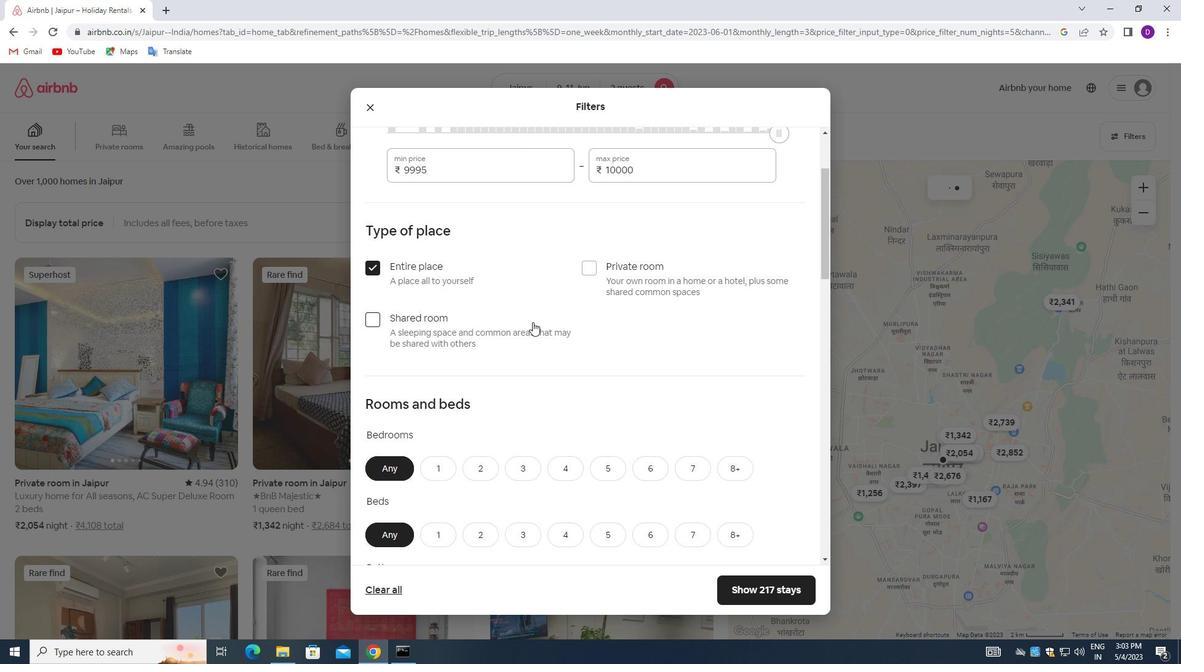
Action: Mouse scrolled (537, 321) with delta (0, 0)
Screenshot: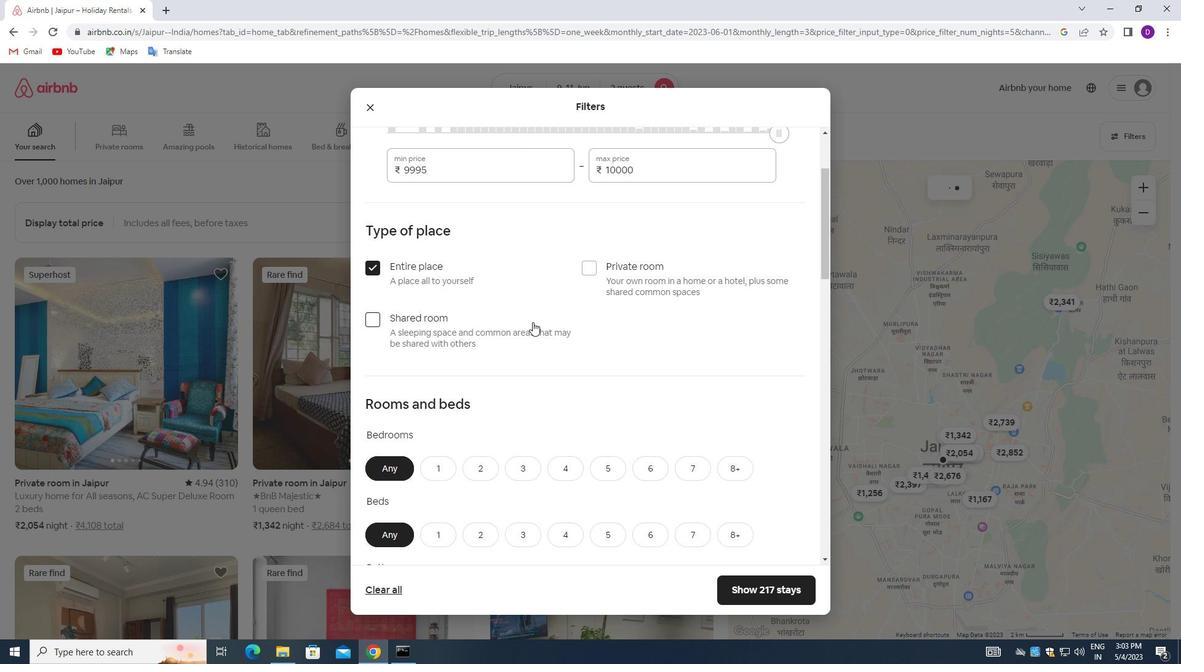 
Action: Mouse scrolled (537, 321) with delta (0, 0)
Screenshot: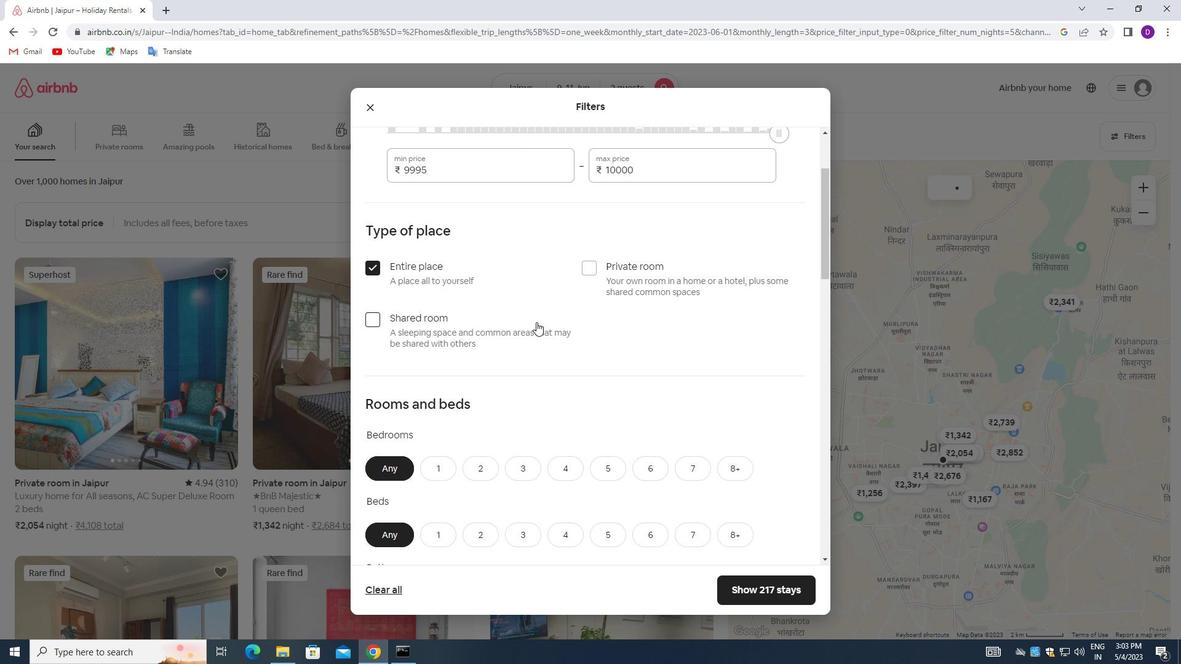 
Action: Mouse moved to (537, 322)
Screenshot: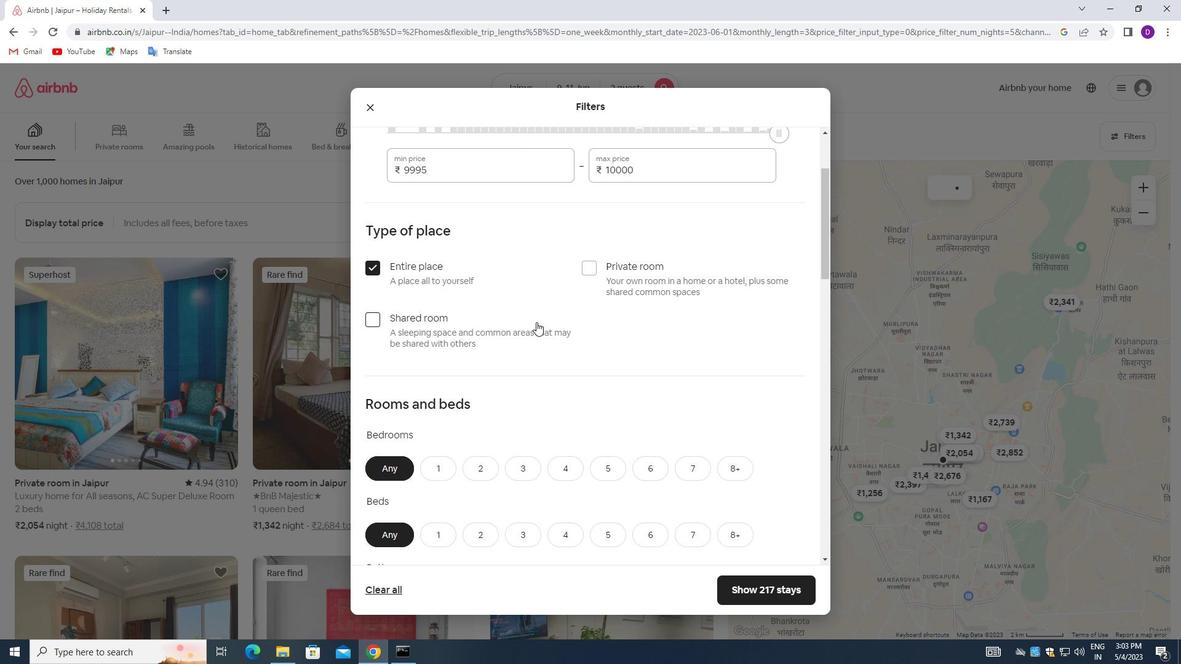 
Action: Mouse scrolled (537, 321) with delta (0, 0)
Screenshot: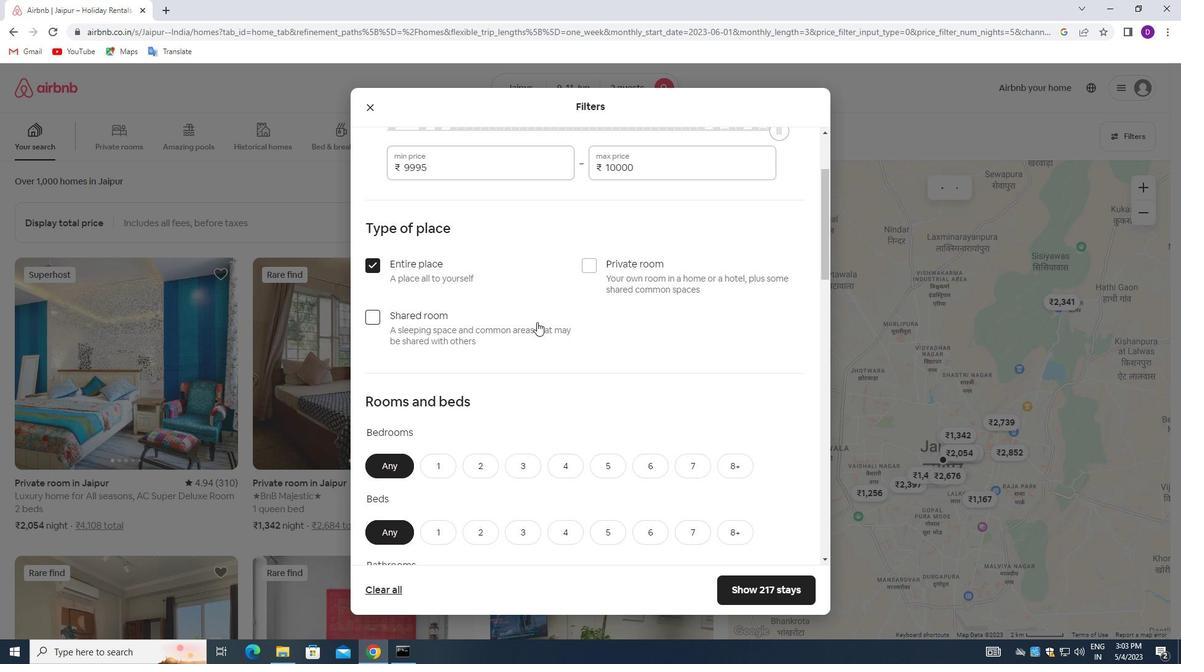 
Action: Mouse moved to (482, 231)
Screenshot: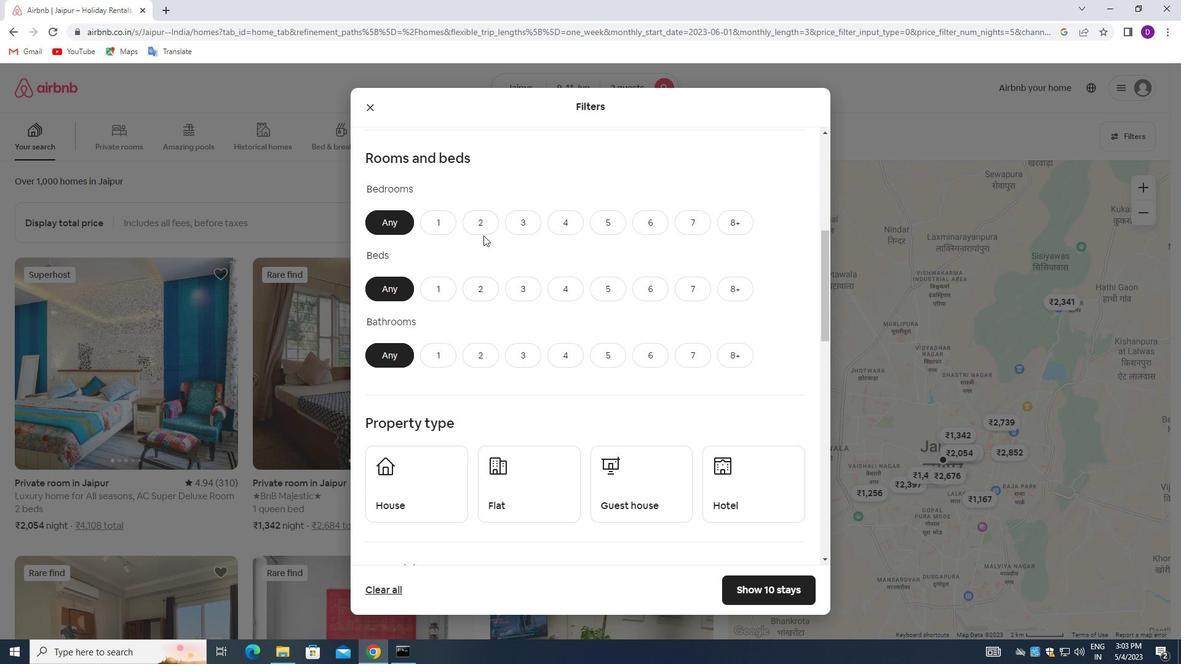 
Action: Mouse pressed left at (482, 231)
Screenshot: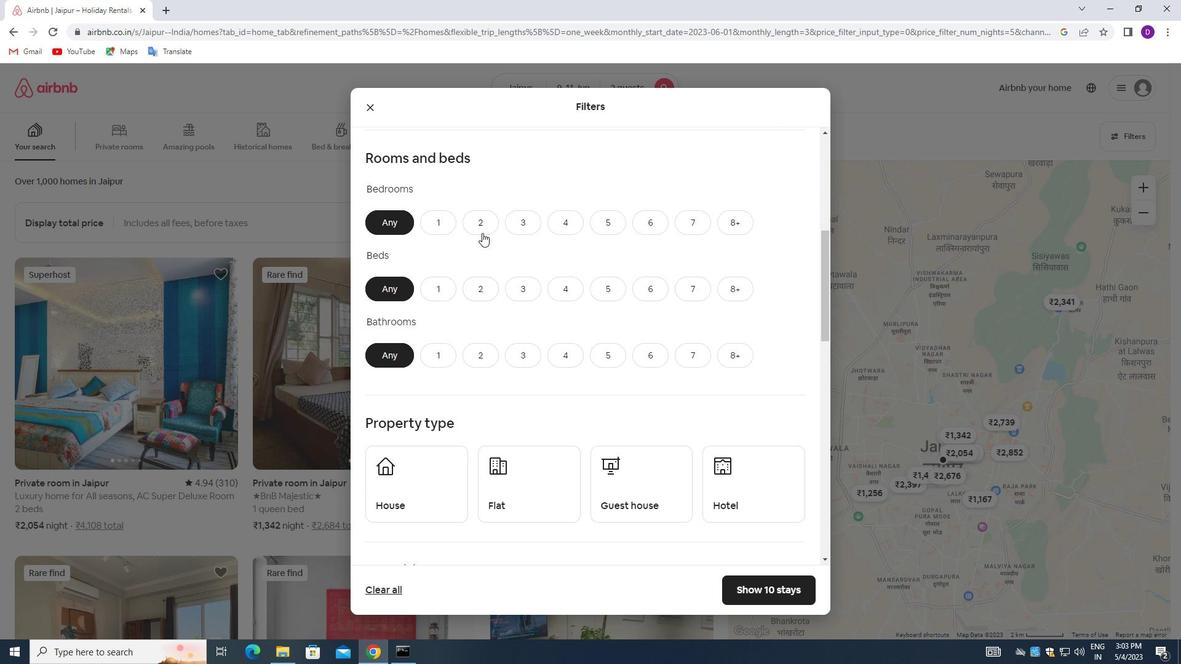 
Action: Mouse moved to (482, 289)
Screenshot: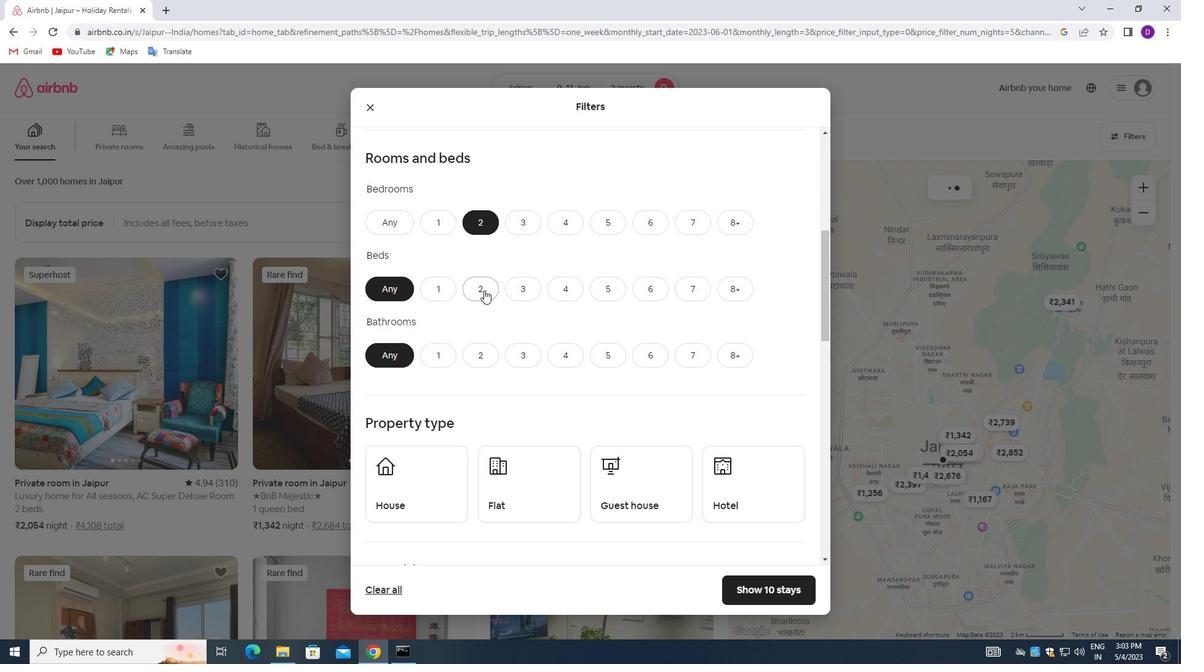
Action: Mouse pressed left at (482, 289)
Screenshot: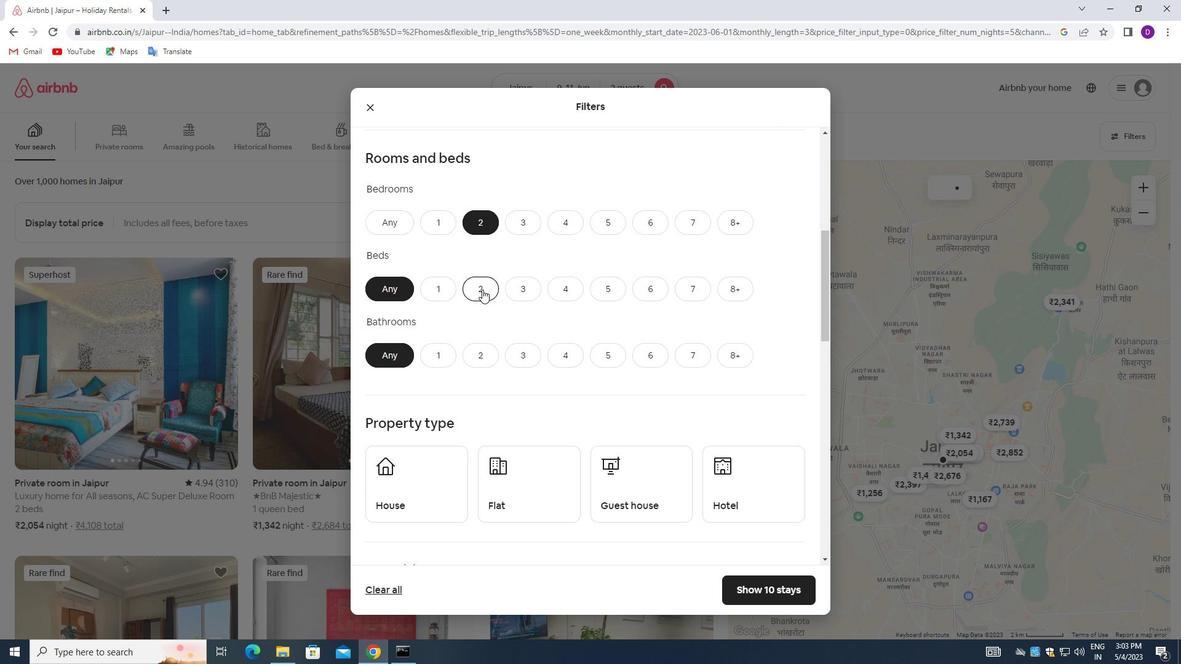 
Action: Mouse moved to (431, 351)
Screenshot: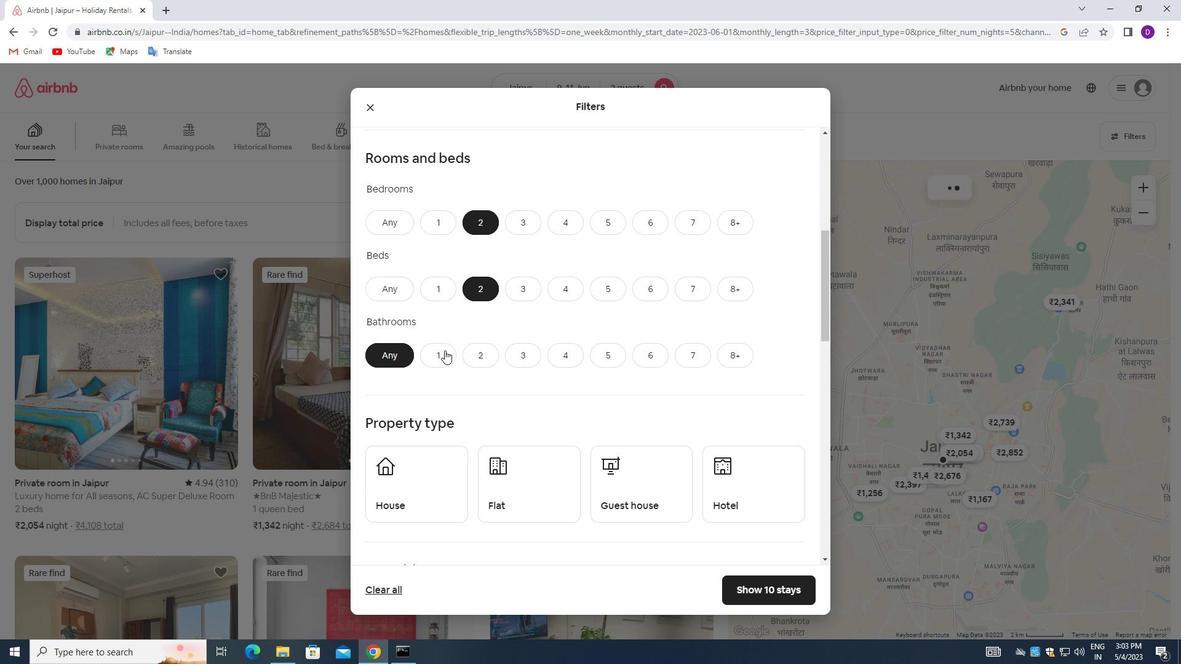 
Action: Mouse pressed left at (431, 351)
Screenshot: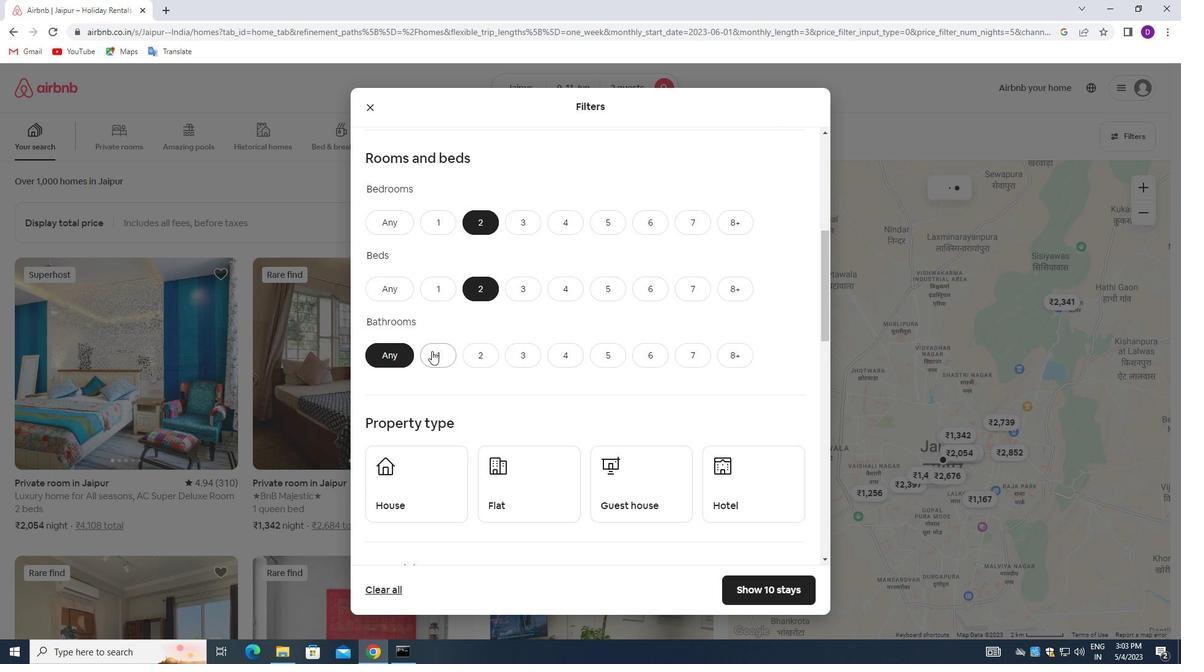 
Action: Mouse moved to (527, 310)
Screenshot: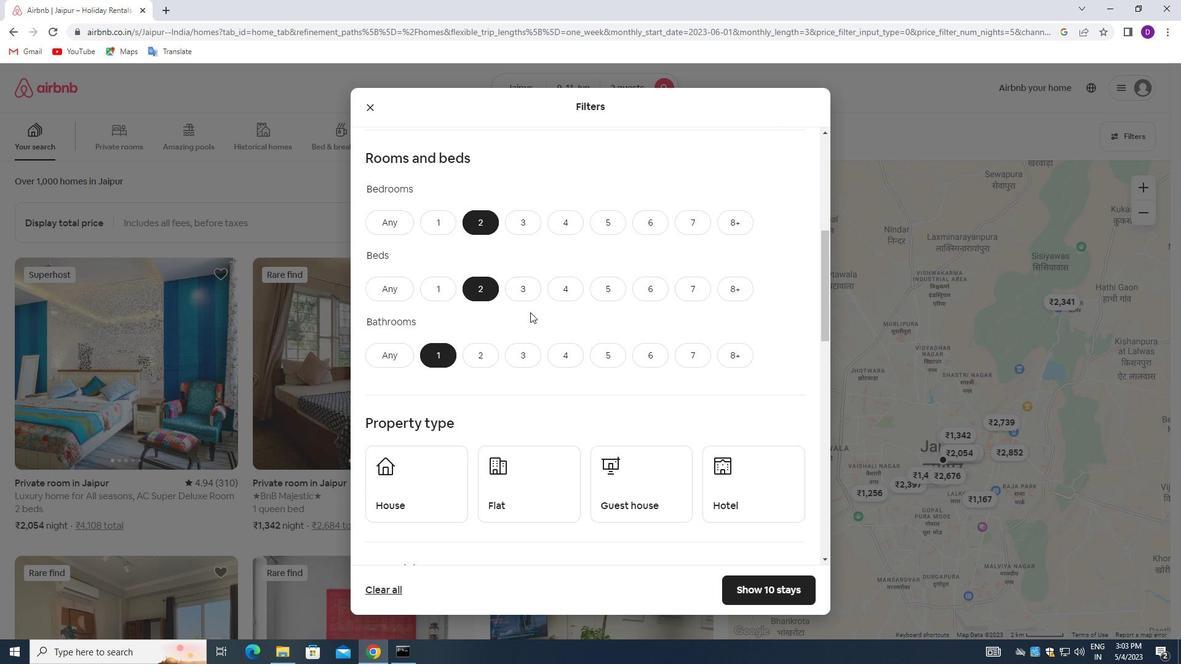 
Action: Mouse scrolled (527, 309) with delta (0, 0)
Screenshot: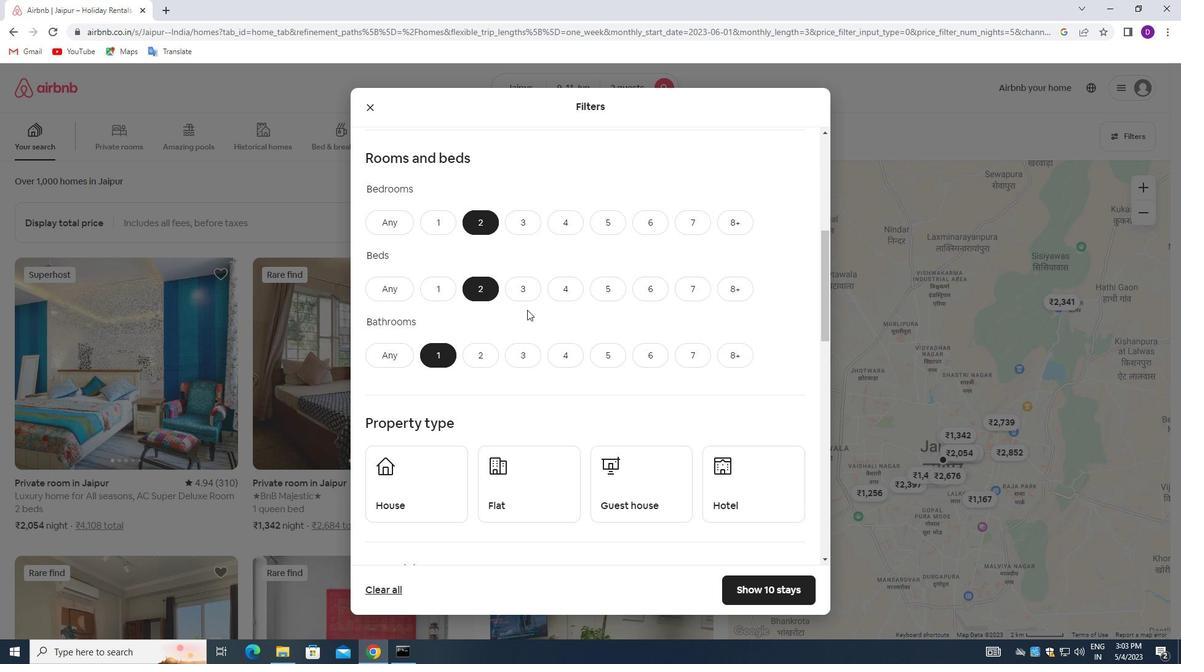 
Action: Mouse scrolled (527, 309) with delta (0, 0)
Screenshot: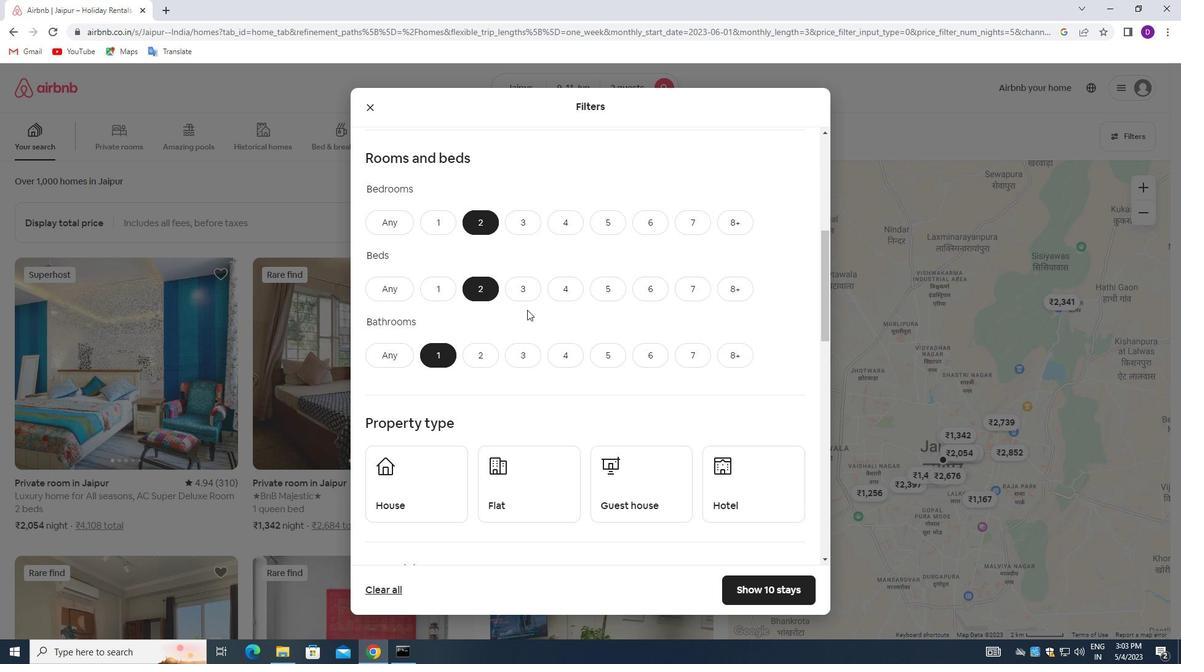 
Action: Mouse scrolled (527, 309) with delta (0, 0)
Screenshot: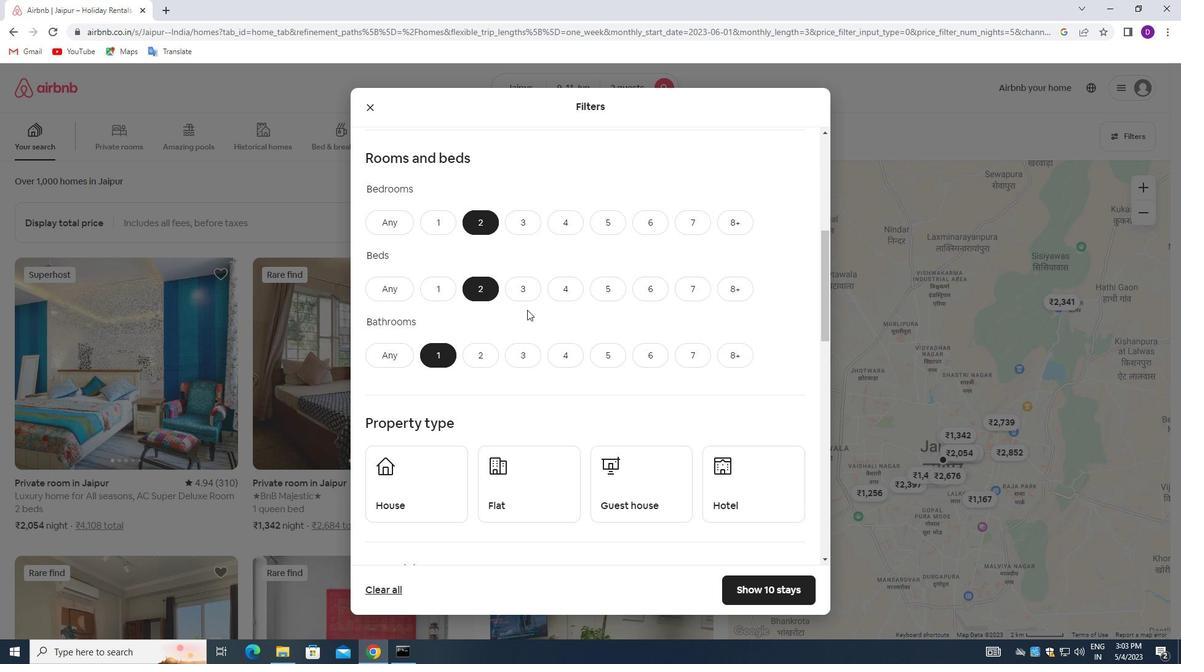
Action: Mouse moved to (438, 297)
Screenshot: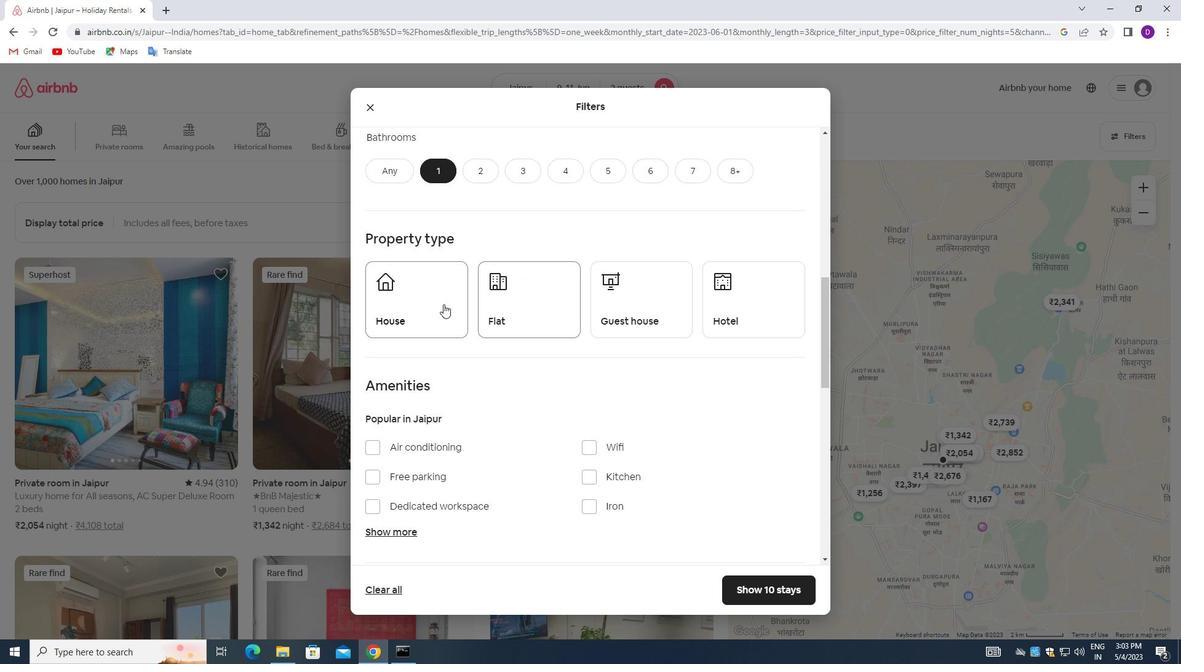 
Action: Mouse pressed left at (438, 297)
Screenshot: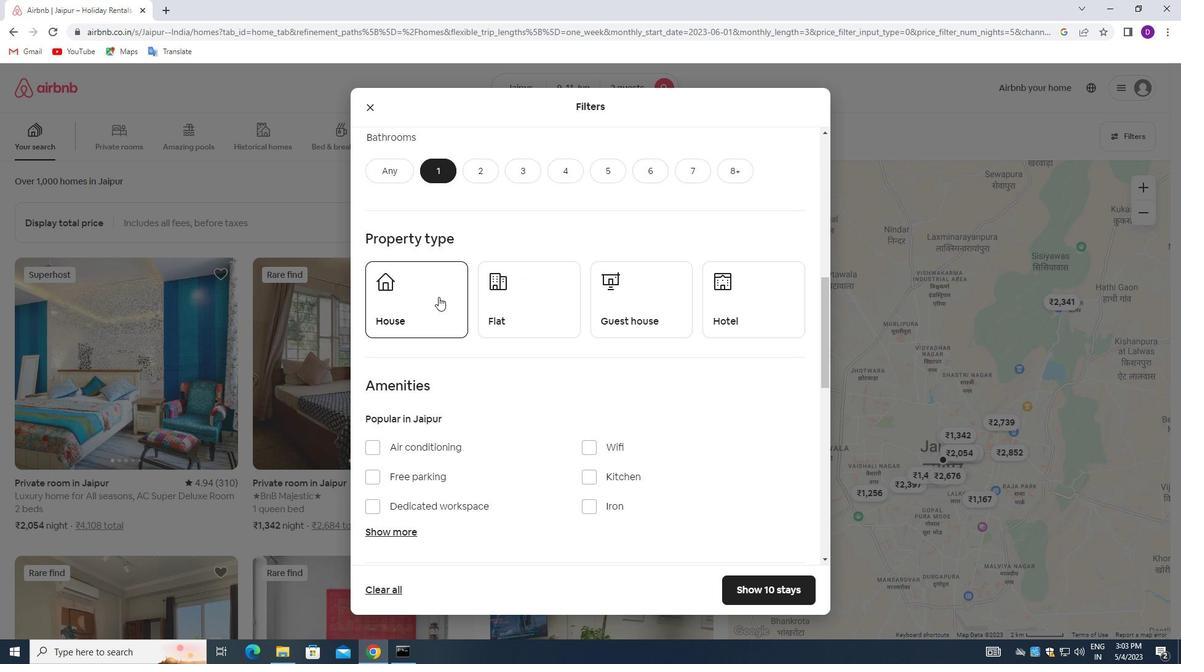 
Action: Mouse moved to (531, 301)
Screenshot: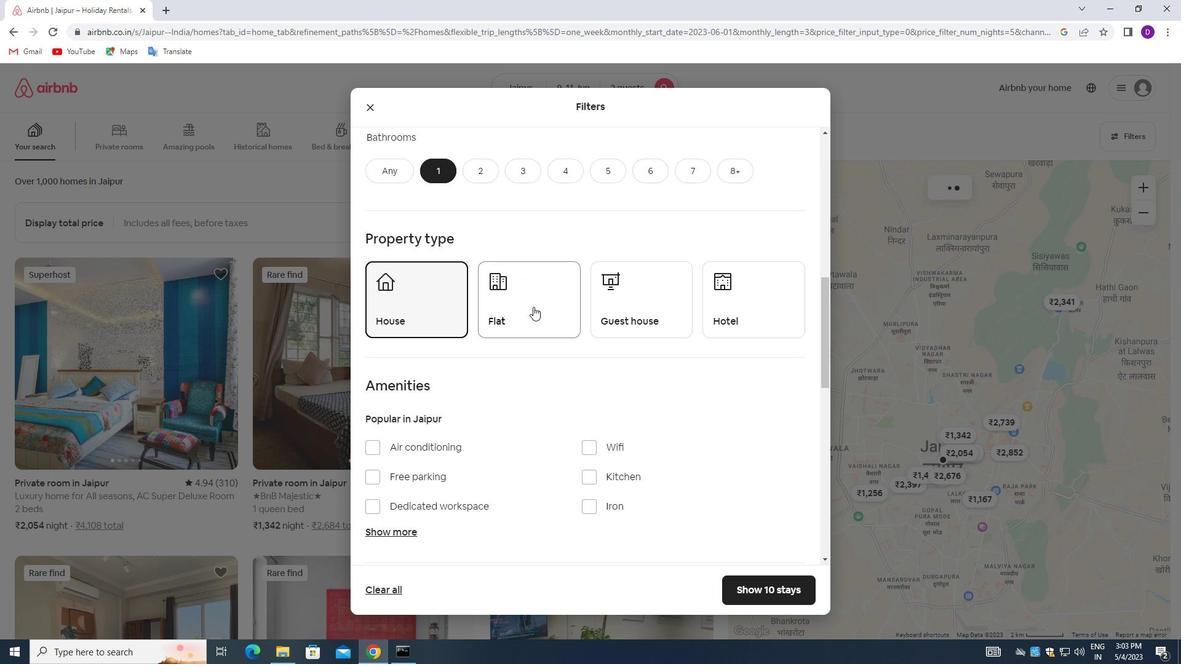 
Action: Mouse pressed left at (531, 301)
Screenshot: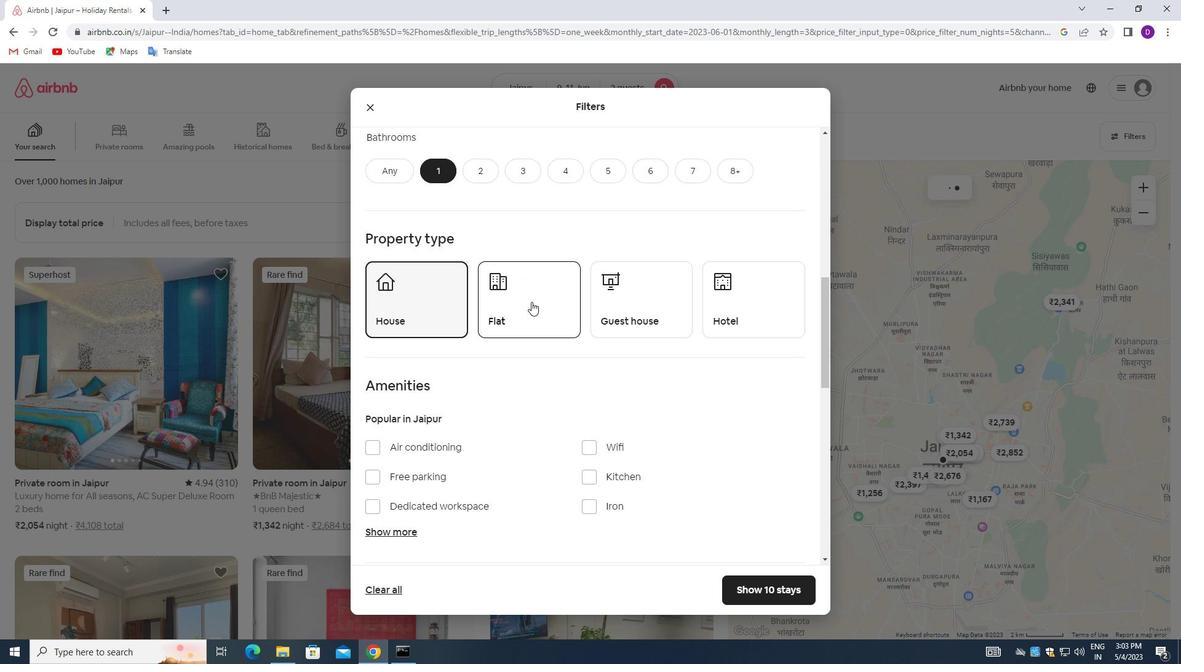 
Action: Mouse moved to (630, 299)
Screenshot: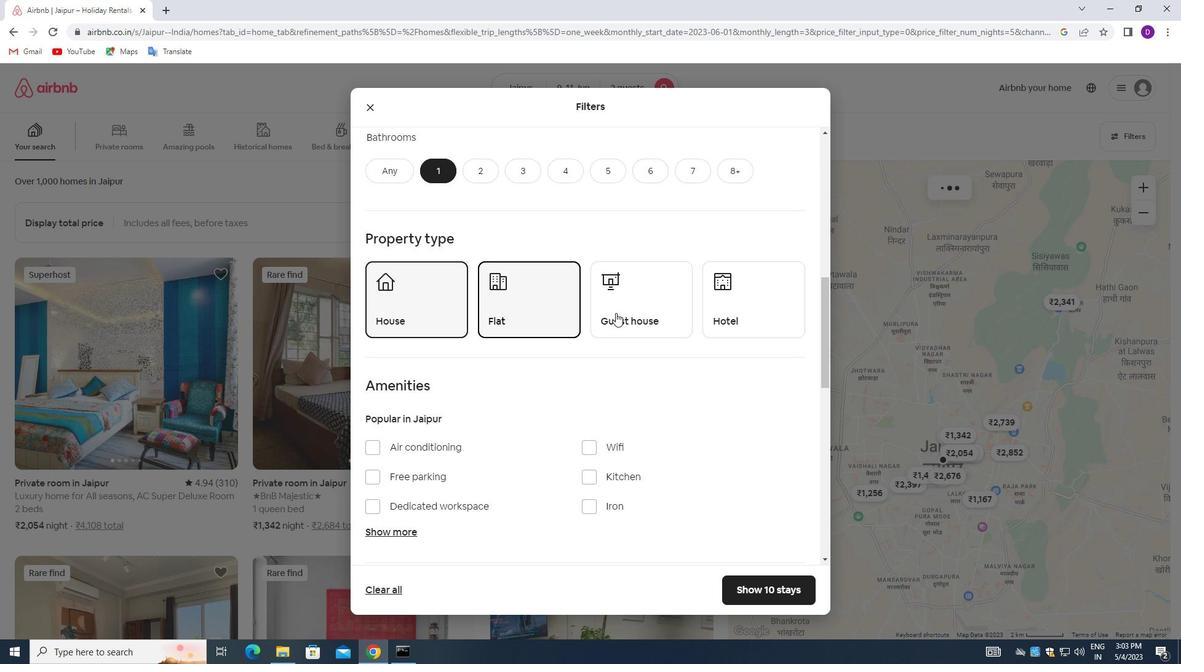 
Action: Mouse pressed left at (630, 299)
Screenshot: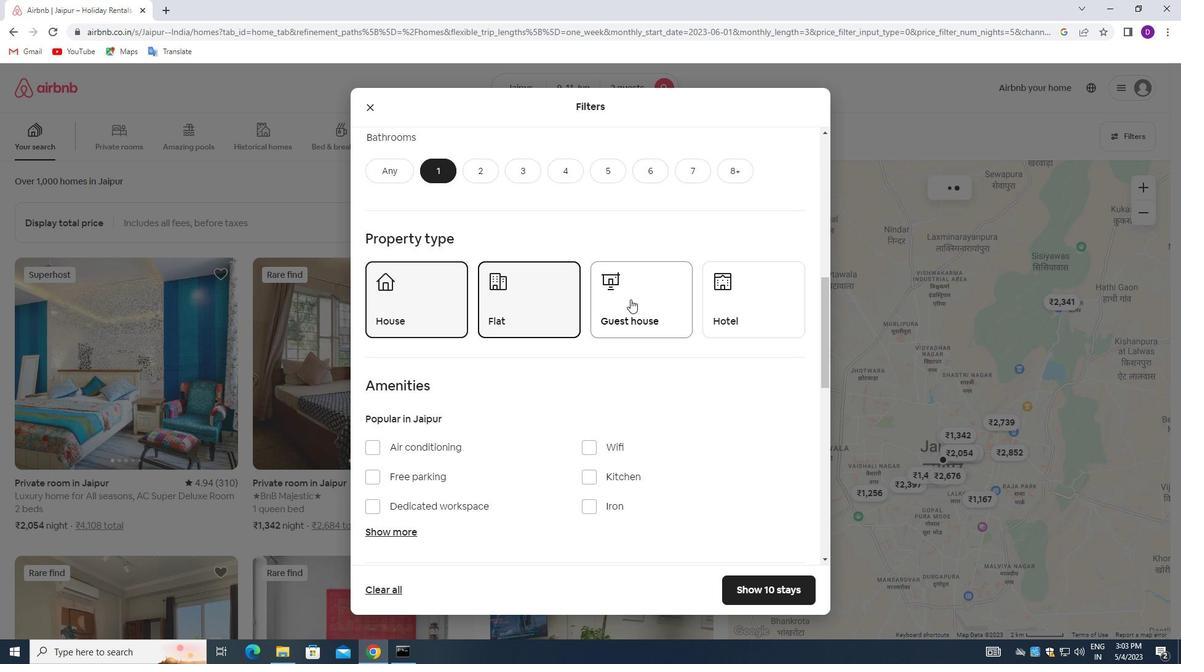 
Action: Mouse moved to (532, 340)
Screenshot: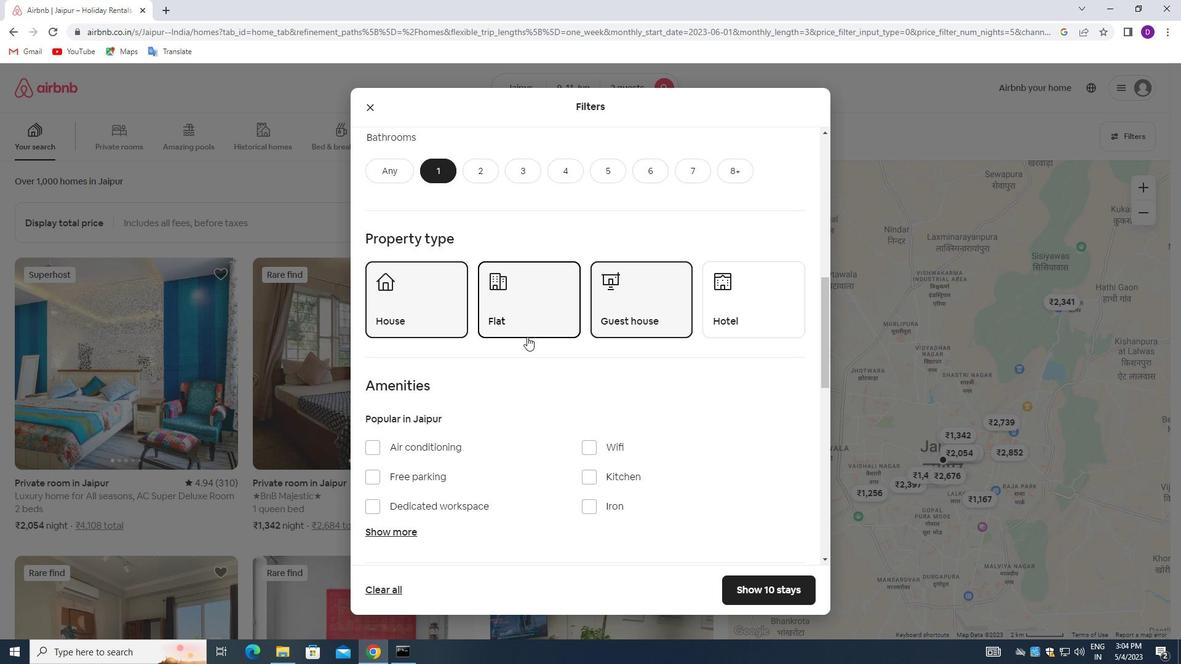 
Action: Mouse scrolled (532, 339) with delta (0, 0)
Screenshot: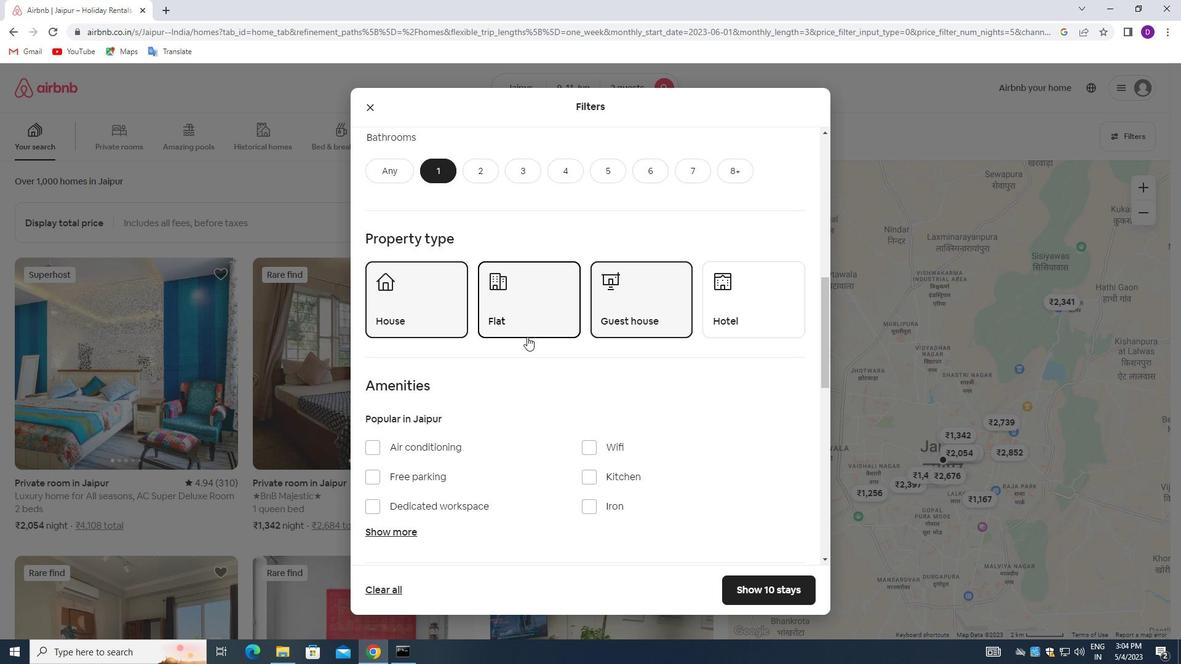 
Action: Mouse moved to (532, 340)
Screenshot: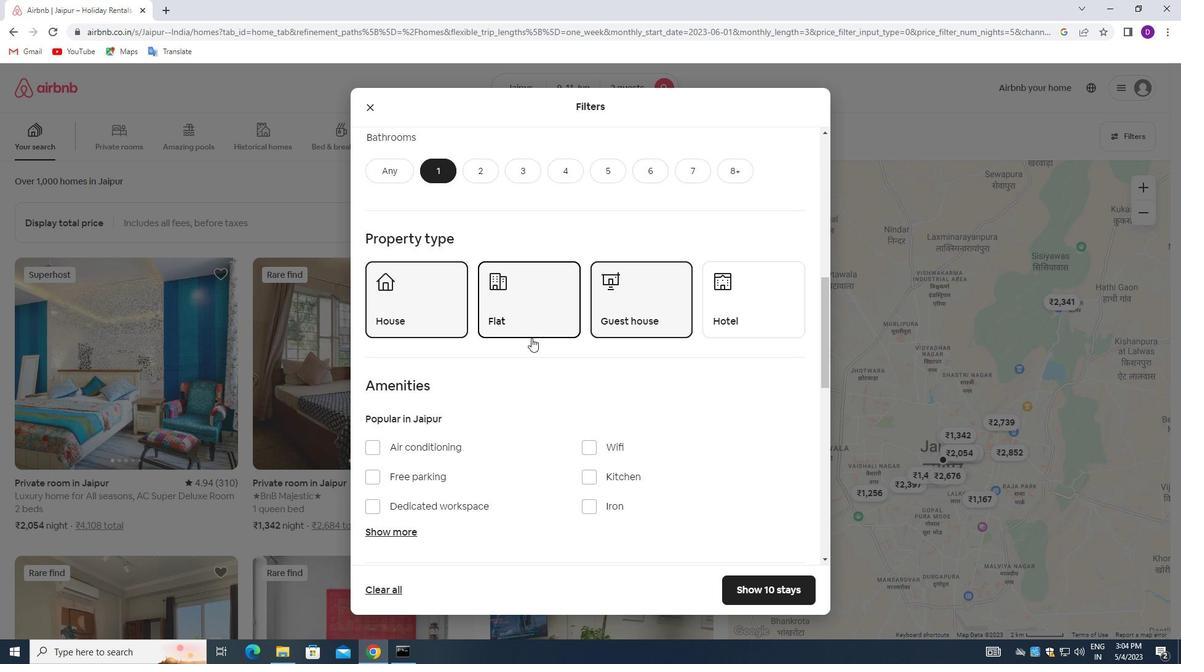 
Action: Mouse scrolled (532, 340) with delta (0, 0)
Screenshot: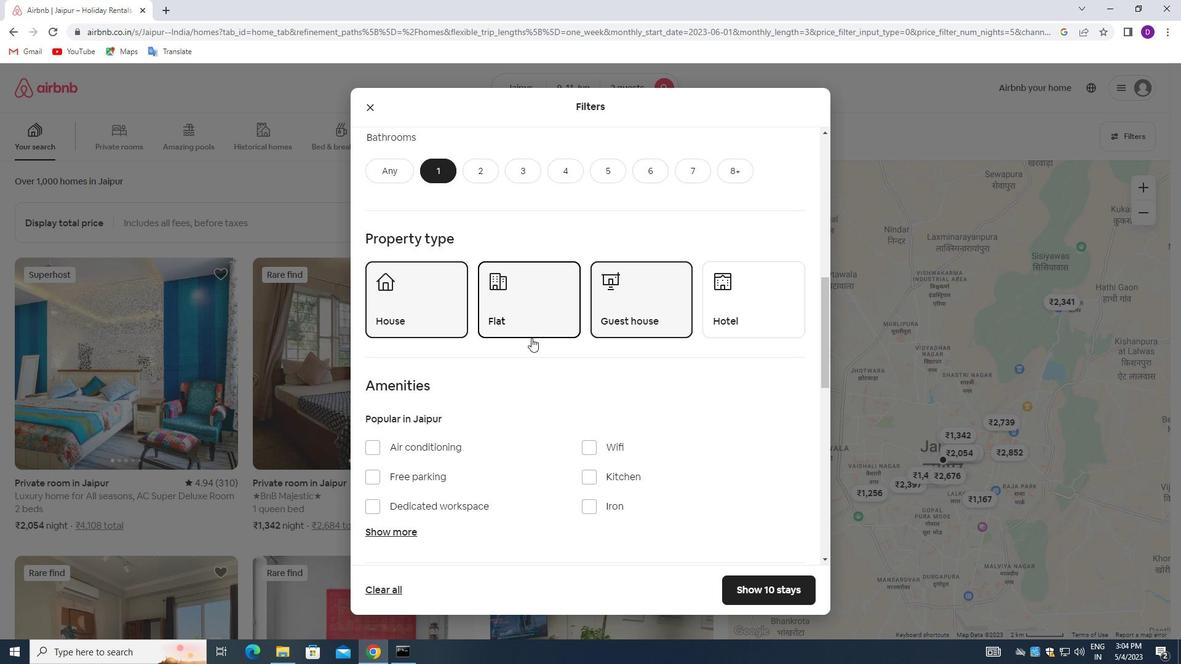 
Action: Mouse moved to (532, 342)
Screenshot: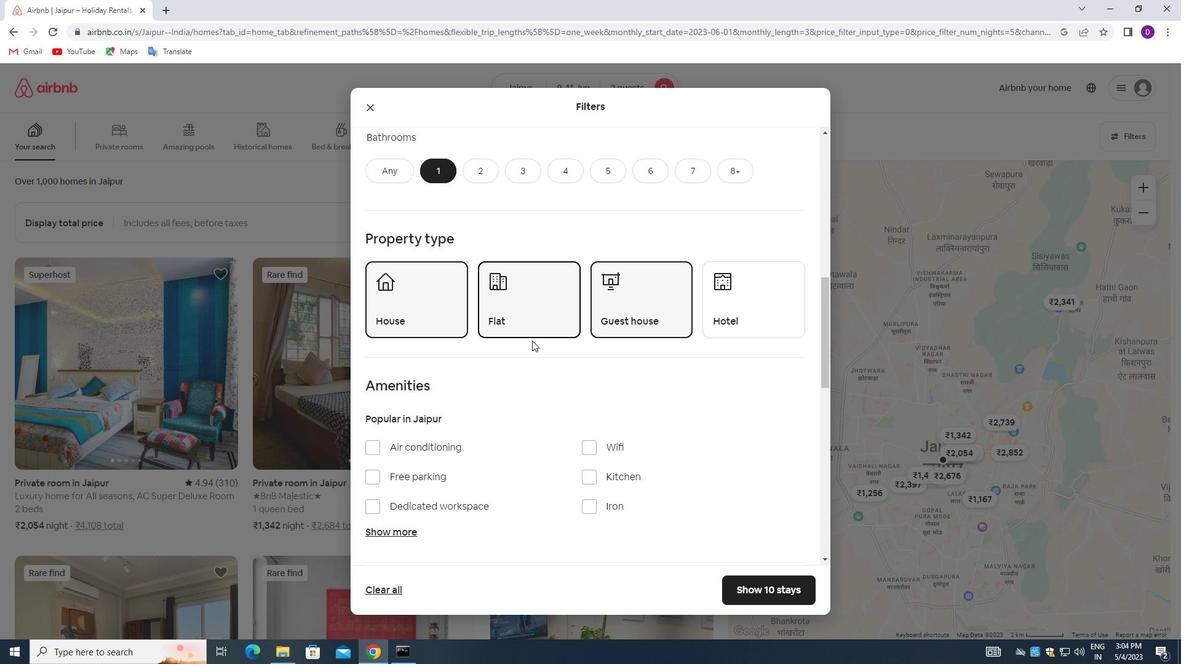 
Action: Mouse scrolled (532, 341) with delta (0, 0)
Screenshot: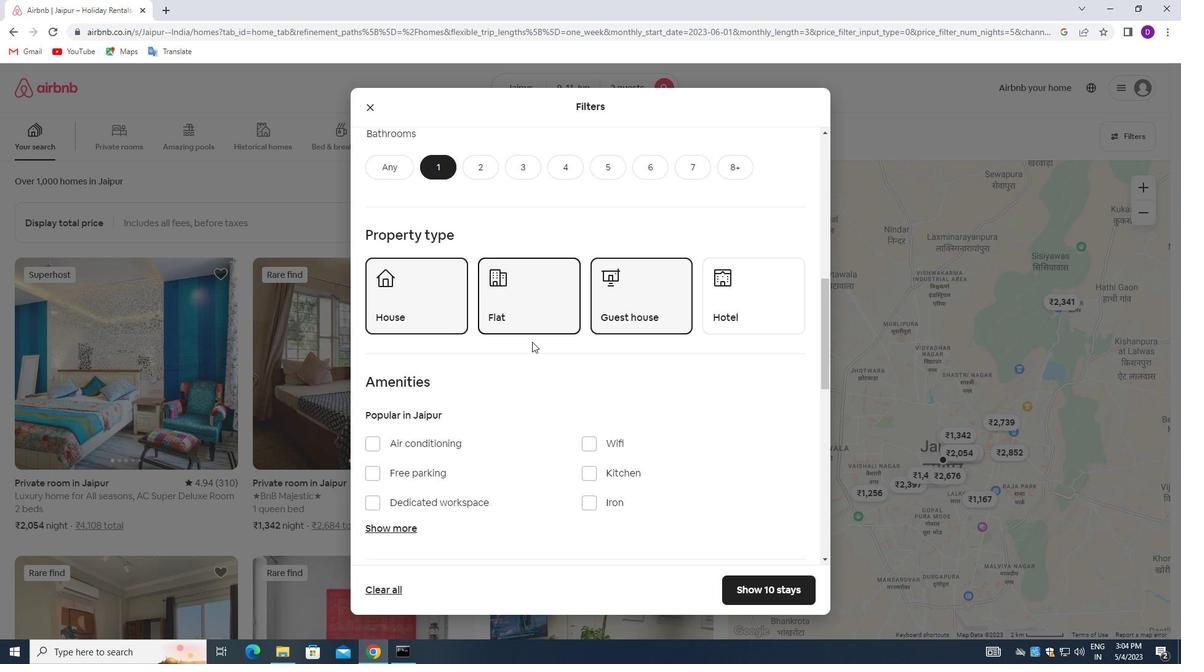 
Action: Mouse moved to (585, 266)
Screenshot: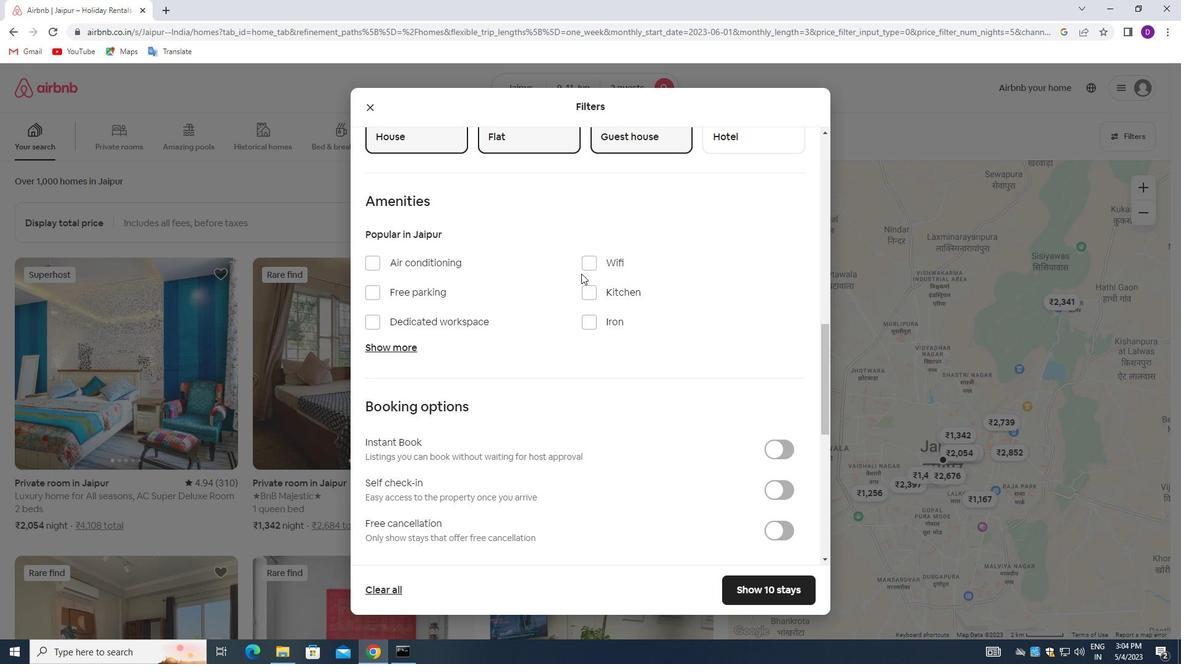 
Action: Mouse pressed left at (585, 266)
Screenshot: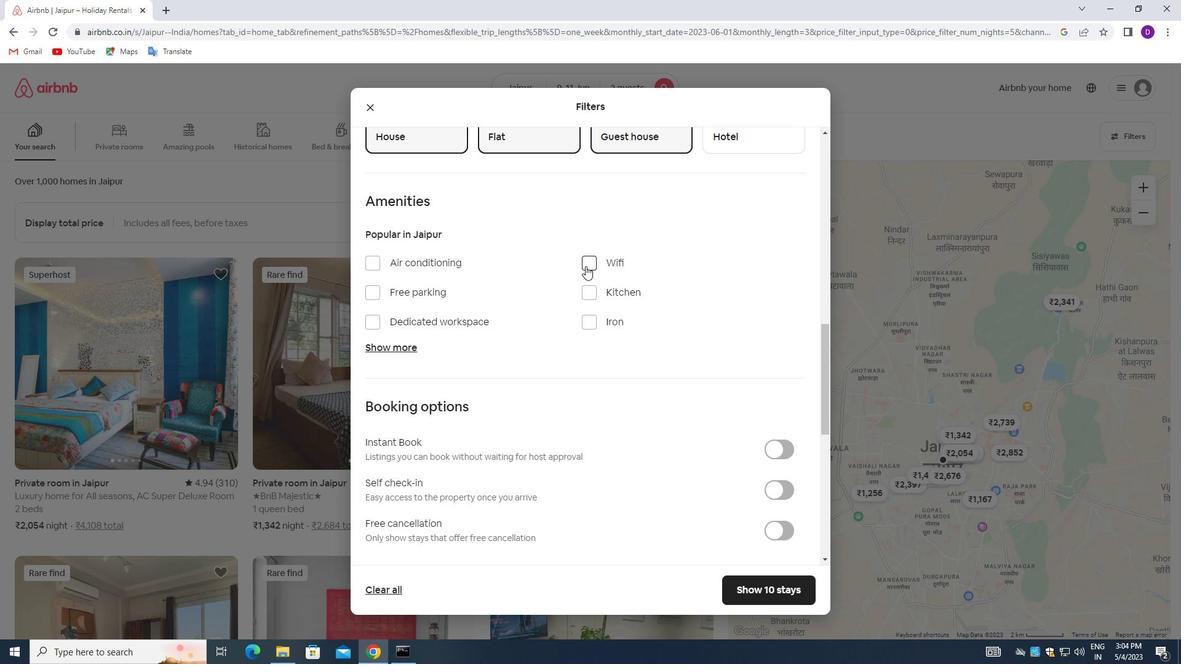 
Action: Mouse moved to (574, 341)
Screenshot: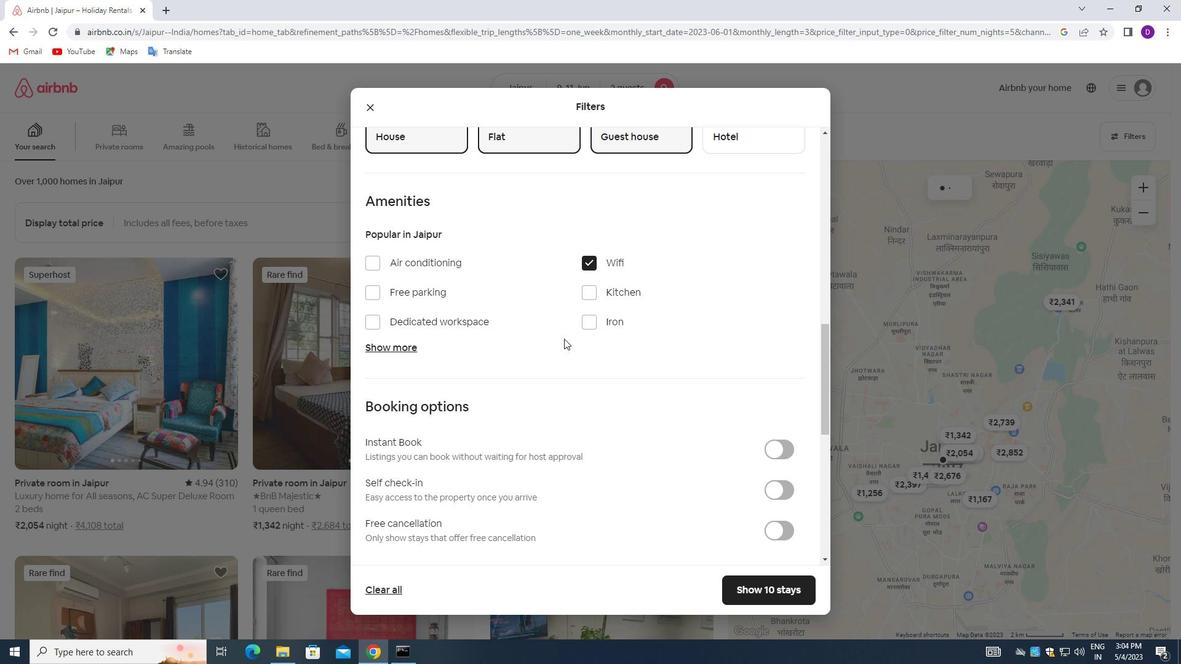 
Action: Mouse scrolled (574, 340) with delta (0, 0)
Screenshot: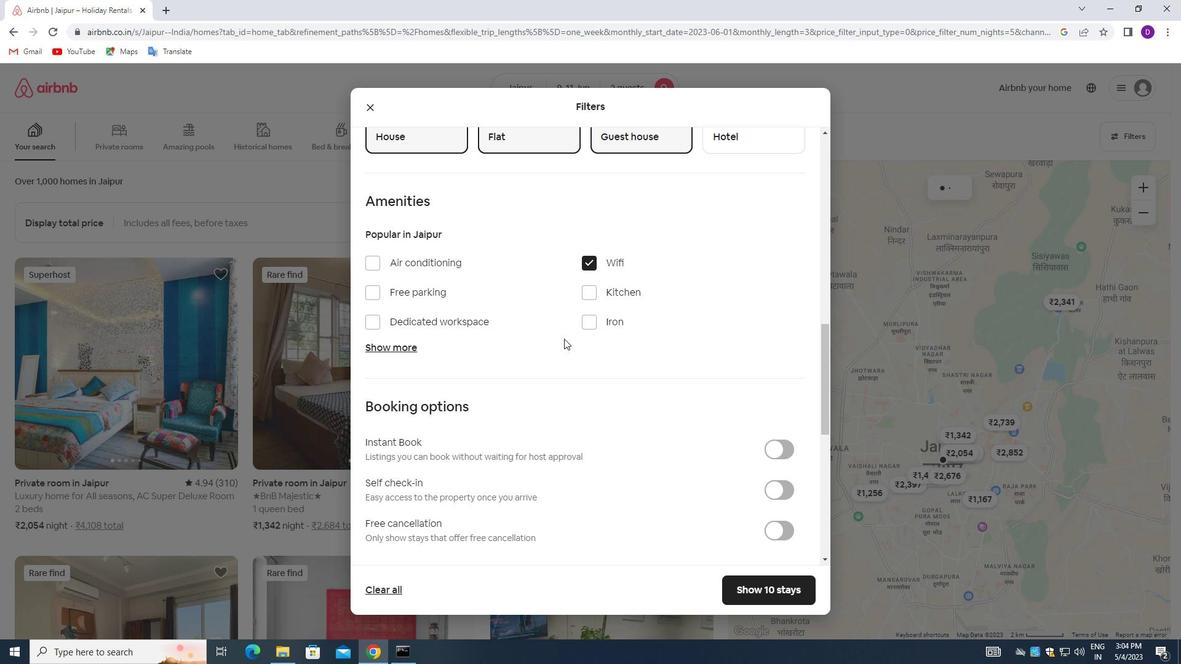 
Action: Mouse moved to (579, 340)
Screenshot: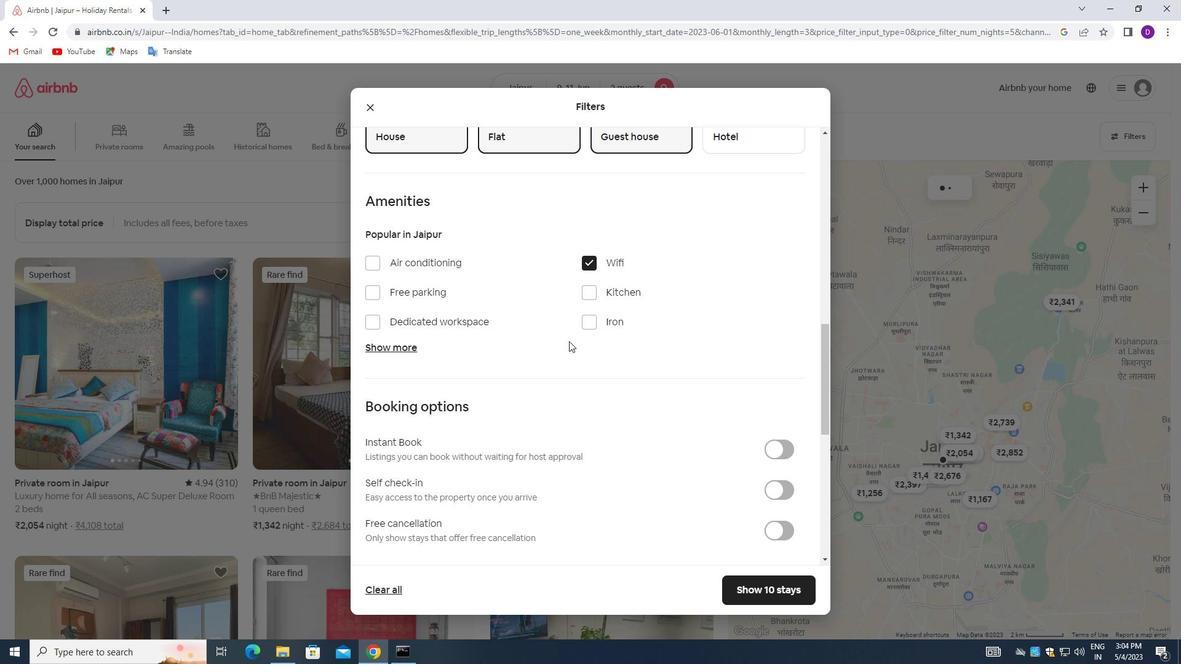 
Action: Mouse scrolled (579, 340) with delta (0, 0)
Screenshot: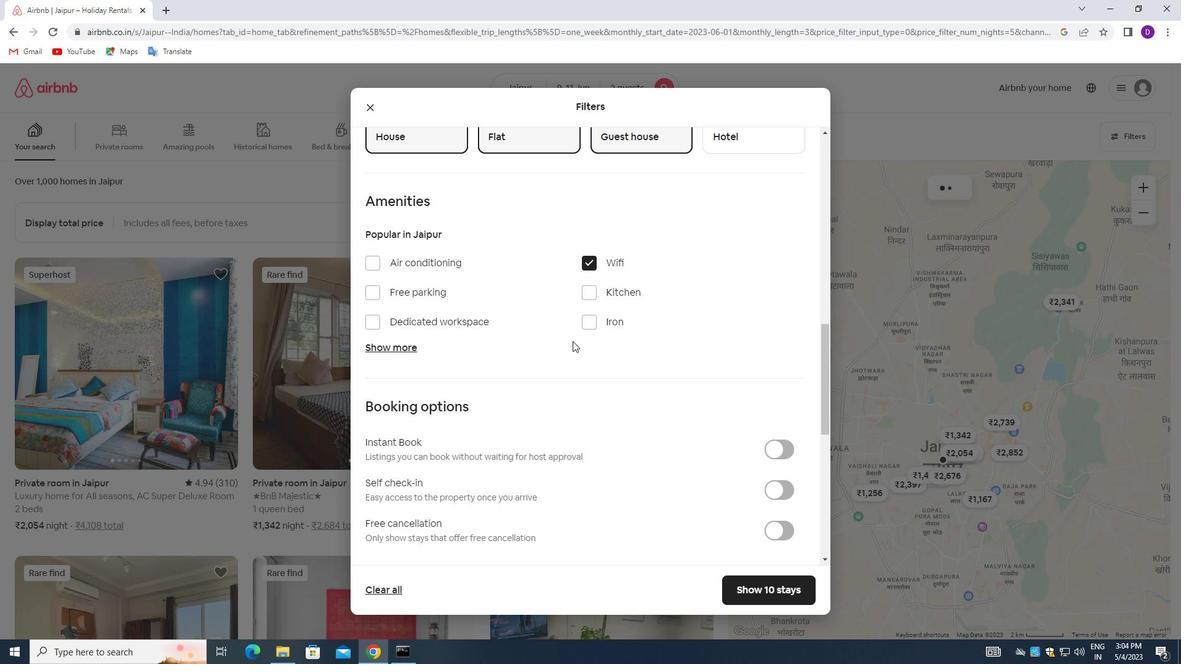 
Action: Mouse moved to (777, 366)
Screenshot: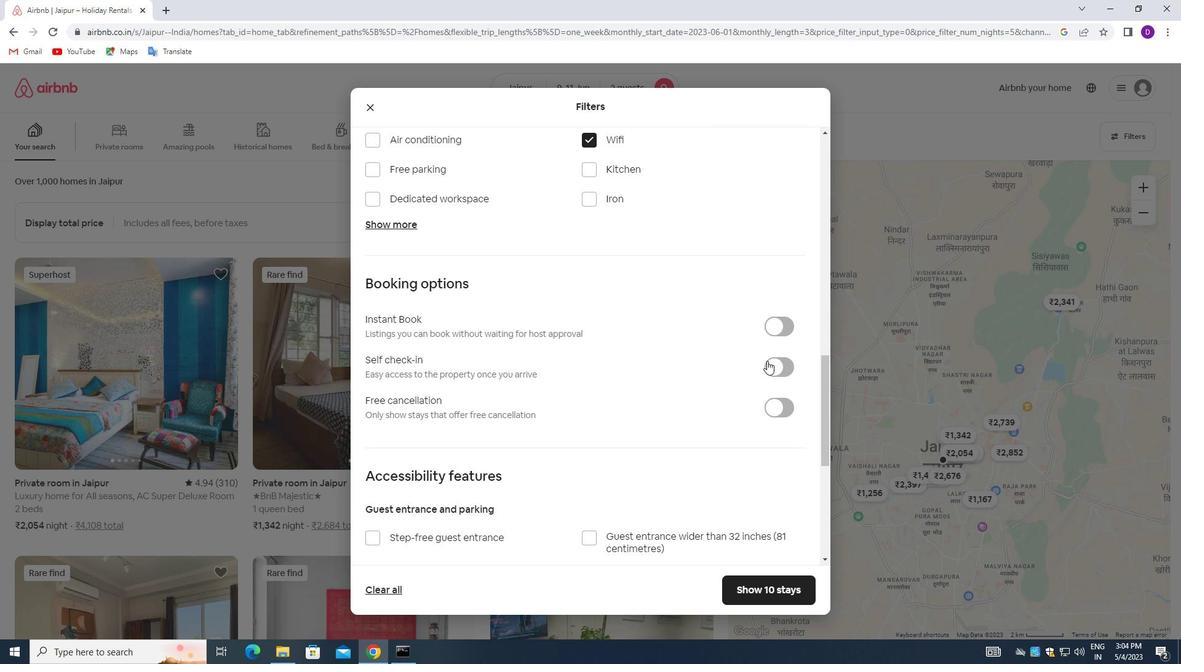 
Action: Mouse pressed left at (777, 366)
Screenshot: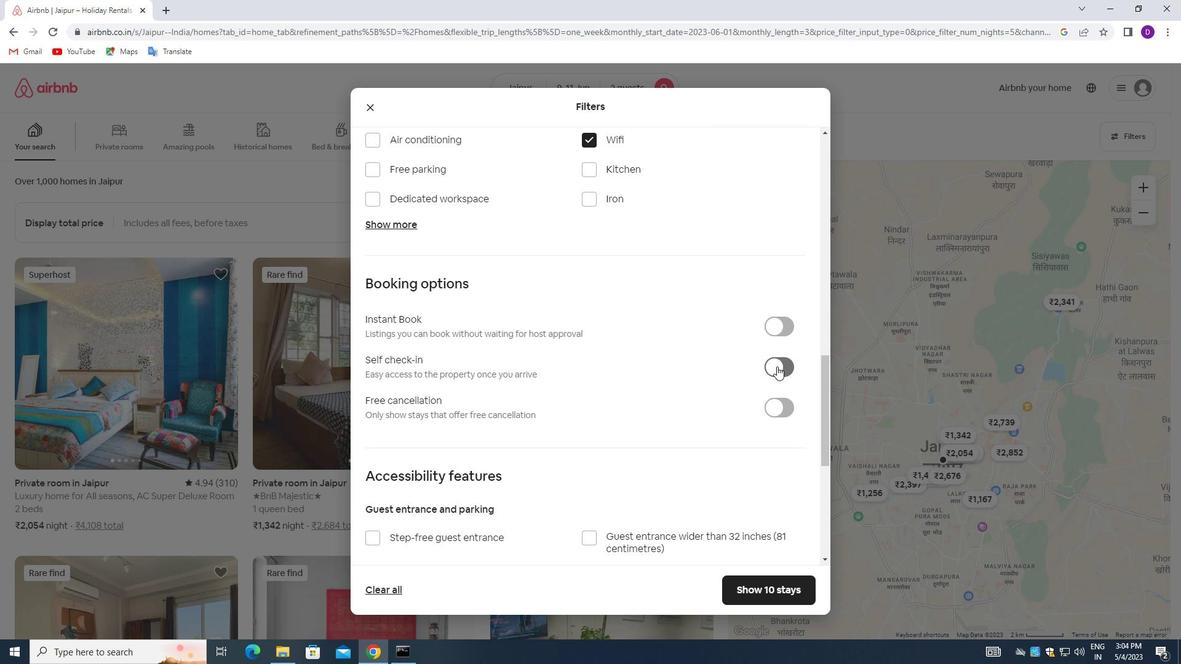 
Action: Mouse moved to (606, 355)
Screenshot: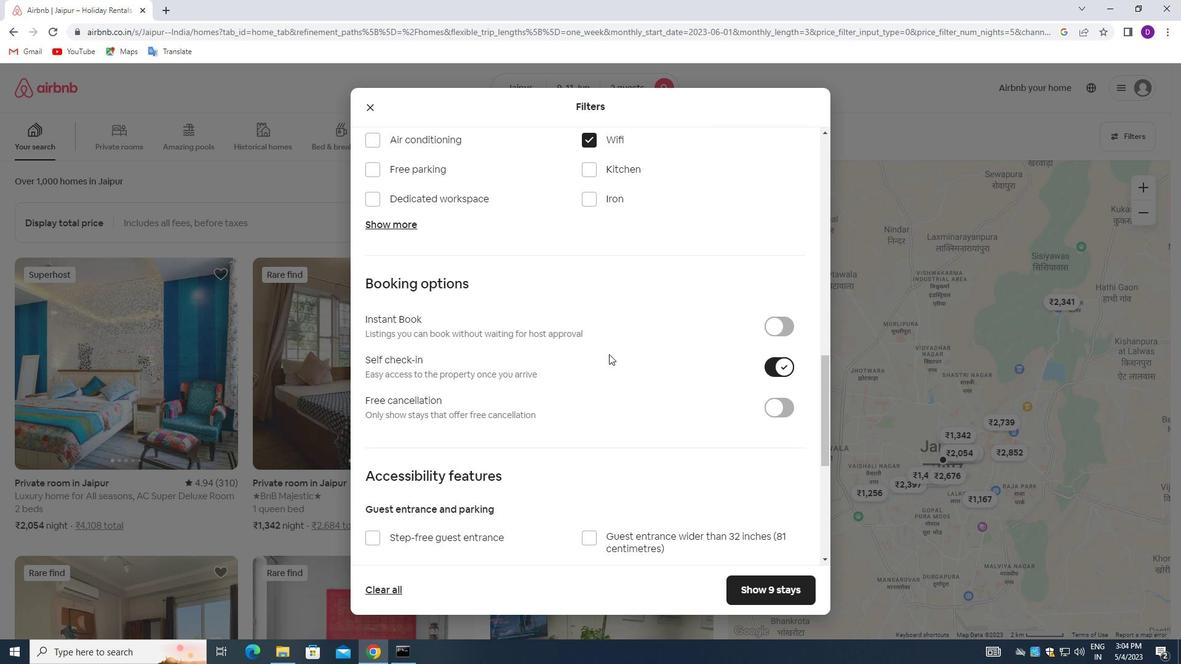 
Action: Mouse scrolled (606, 355) with delta (0, 0)
Screenshot: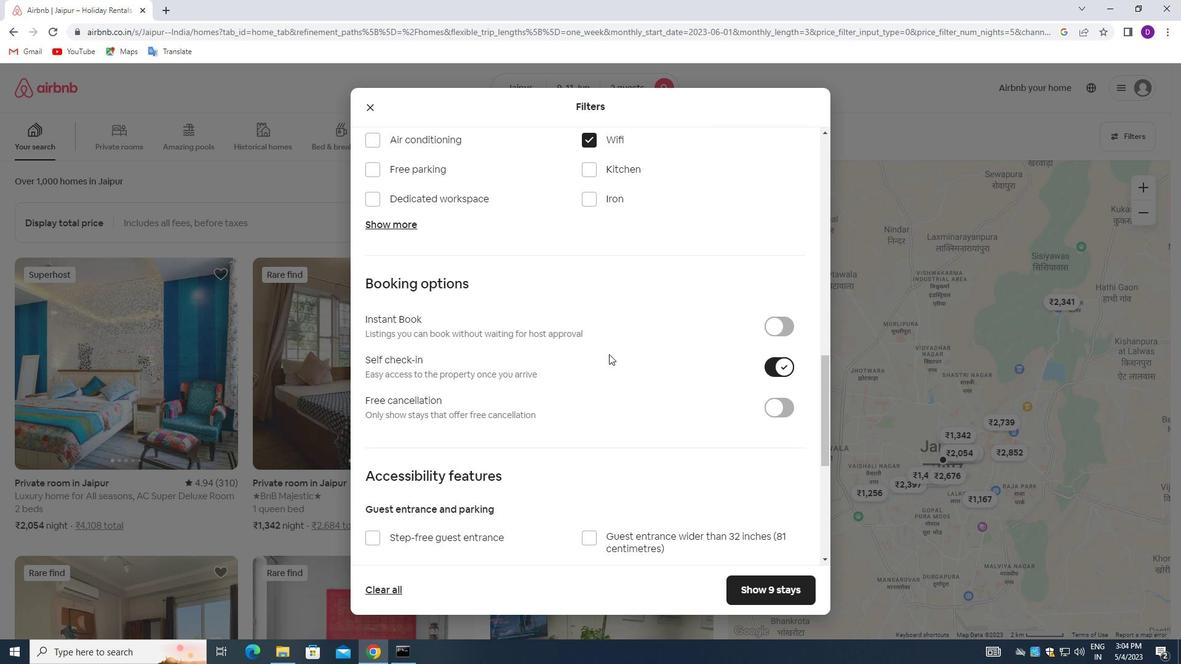 
Action: Mouse moved to (606, 356)
Screenshot: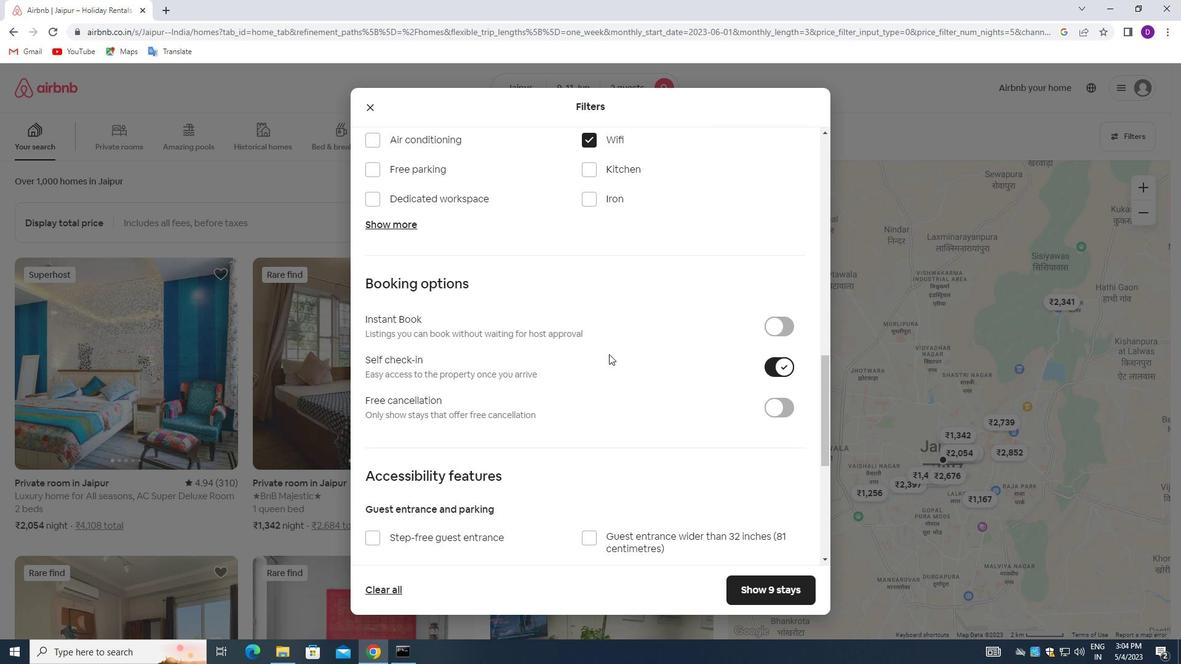 
Action: Mouse scrolled (606, 355) with delta (0, 0)
Screenshot: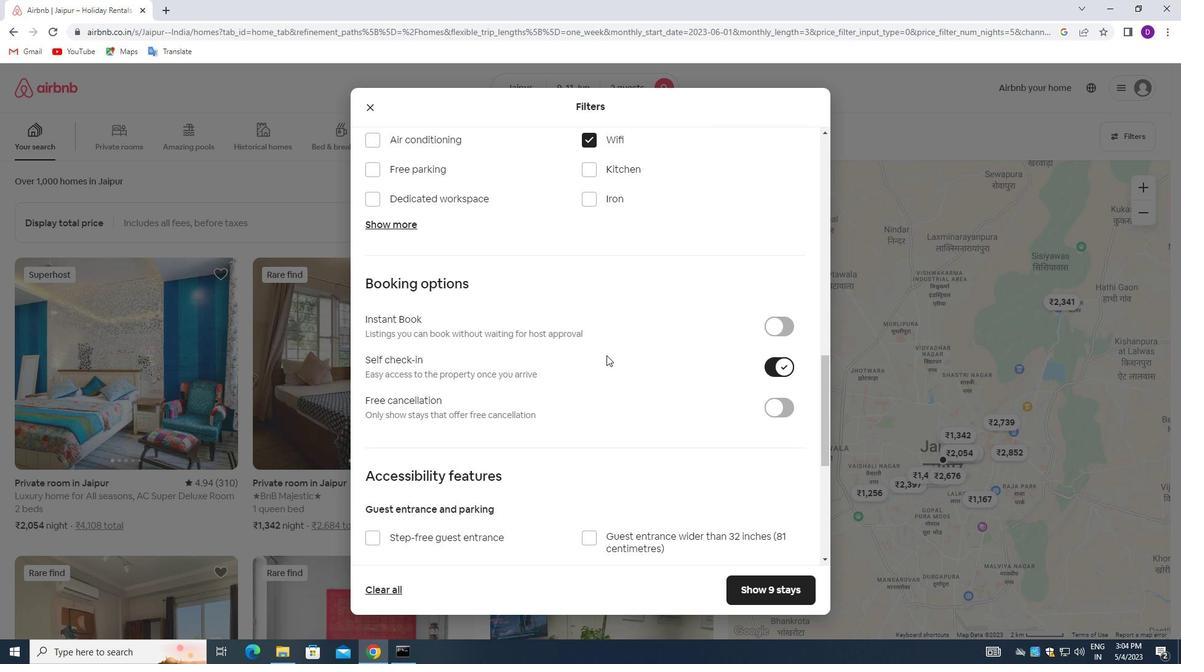 
Action: Mouse scrolled (606, 355) with delta (0, 0)
Screenshot: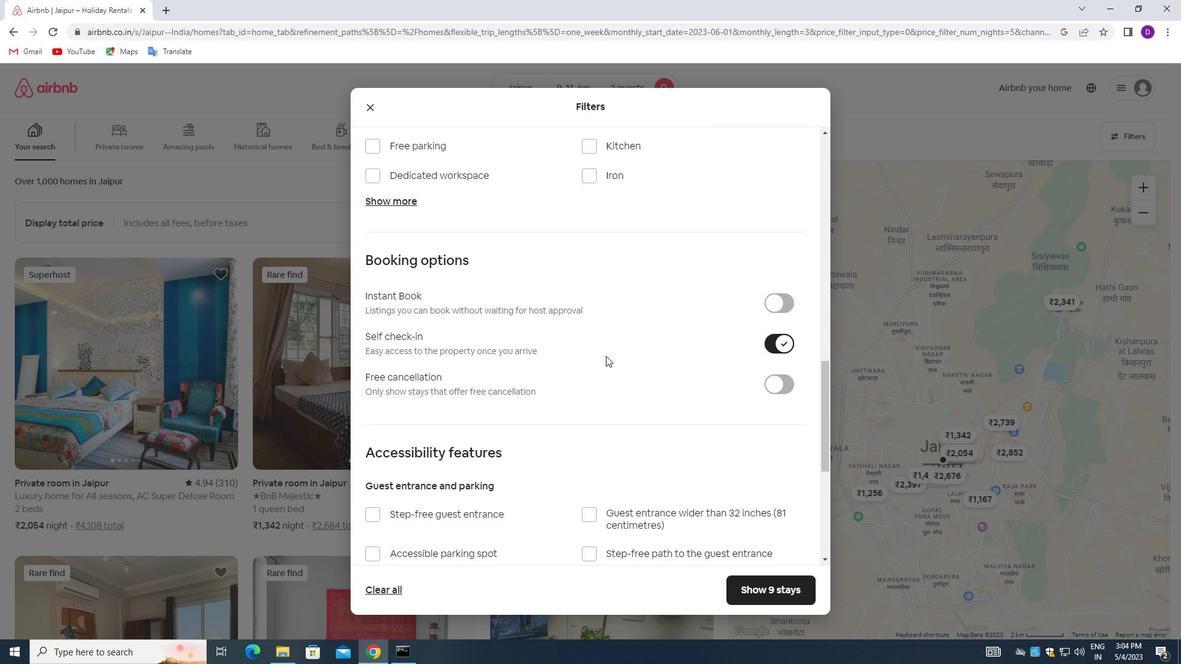 
Action: Mouse scrolled (606, 355) with delta (0, 0)
Screenshot: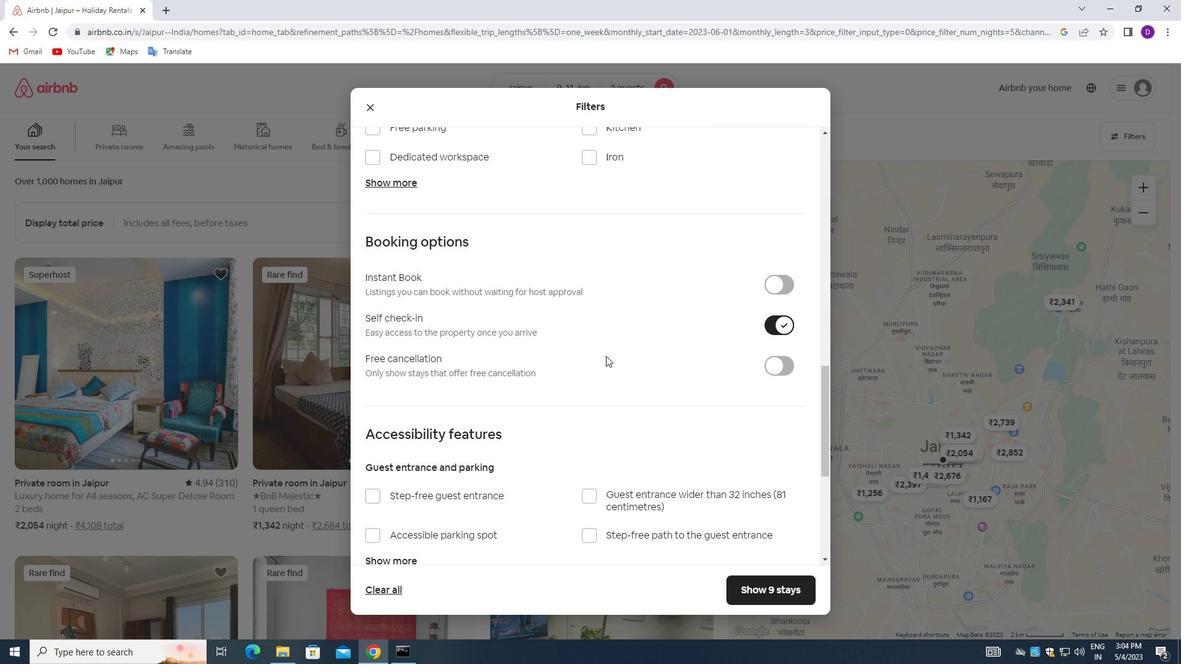 
Action: Mouse scrolled (606, 355) with delta (0, 0)
Screenshot: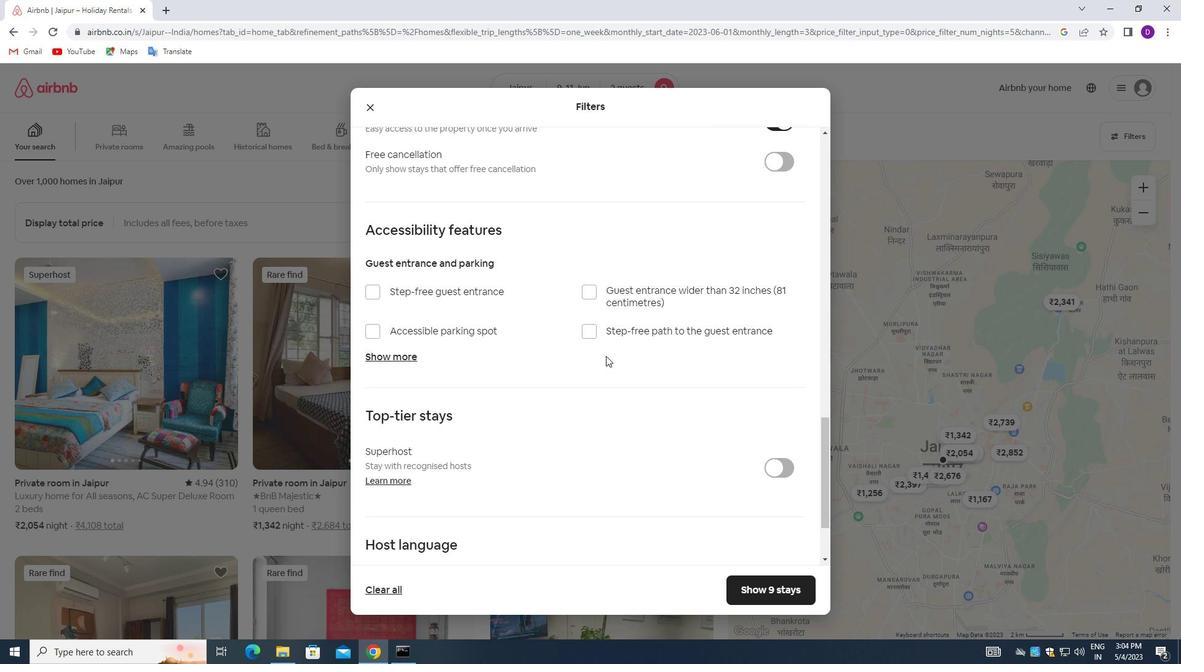 
Action: Mouse scrolled (606, 355) with delta (0, 0)
Screenshot: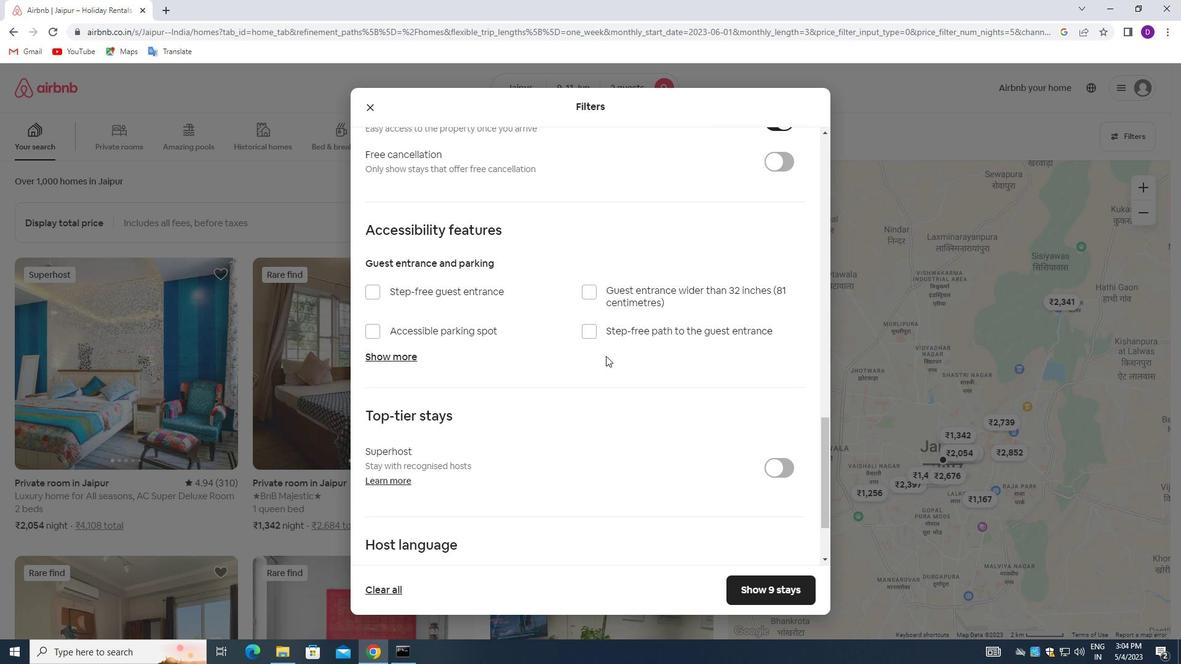 
Action: Mouse scrolled (606, 355) with delta (0, 0)
Screenshot: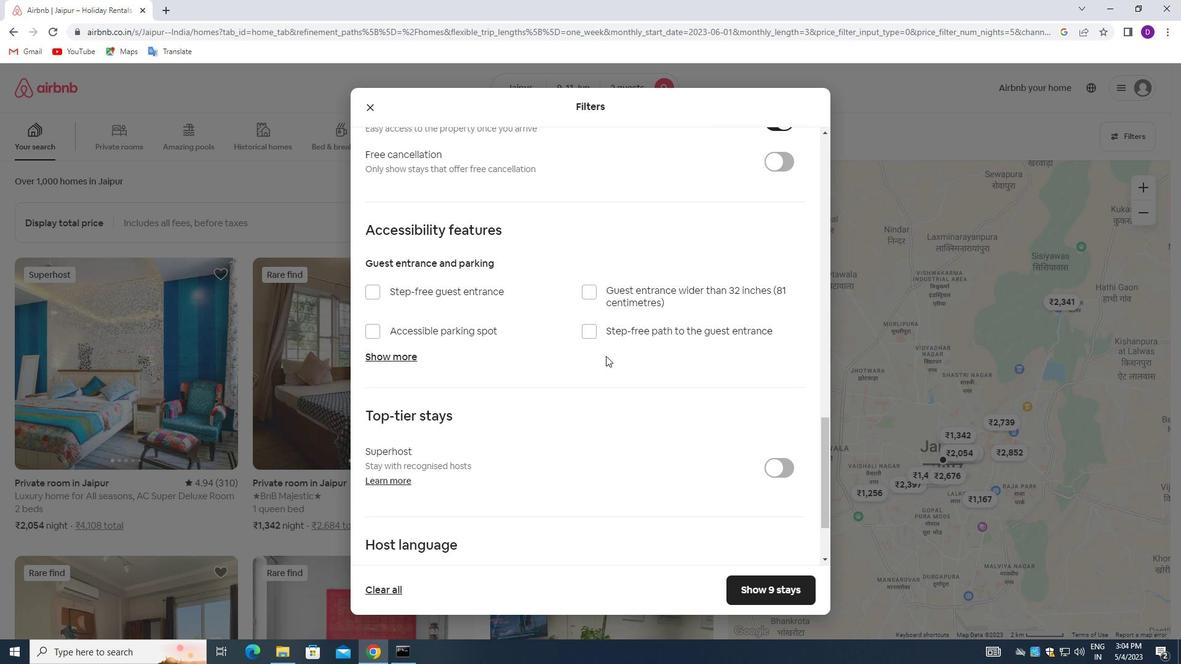 
Action: Mouse scrolled (606, 355) with delta (0, 0)
Screenshot: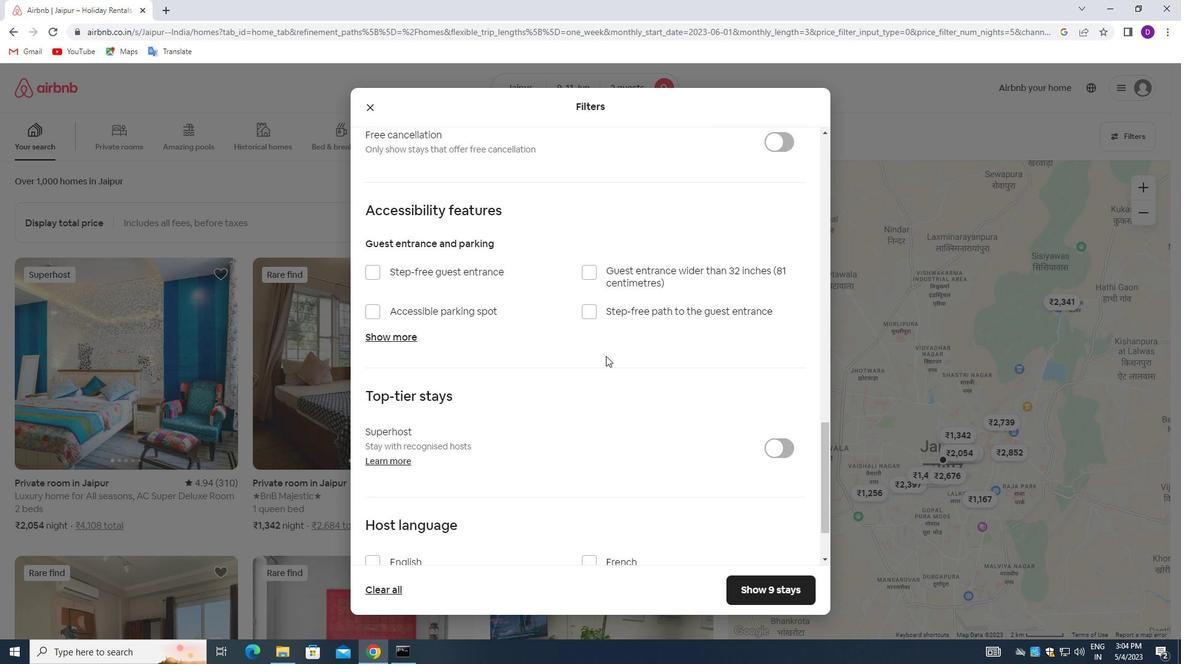 
Action: Mouse scrolled (606, 355) with delta (0, 0)
Screenshot: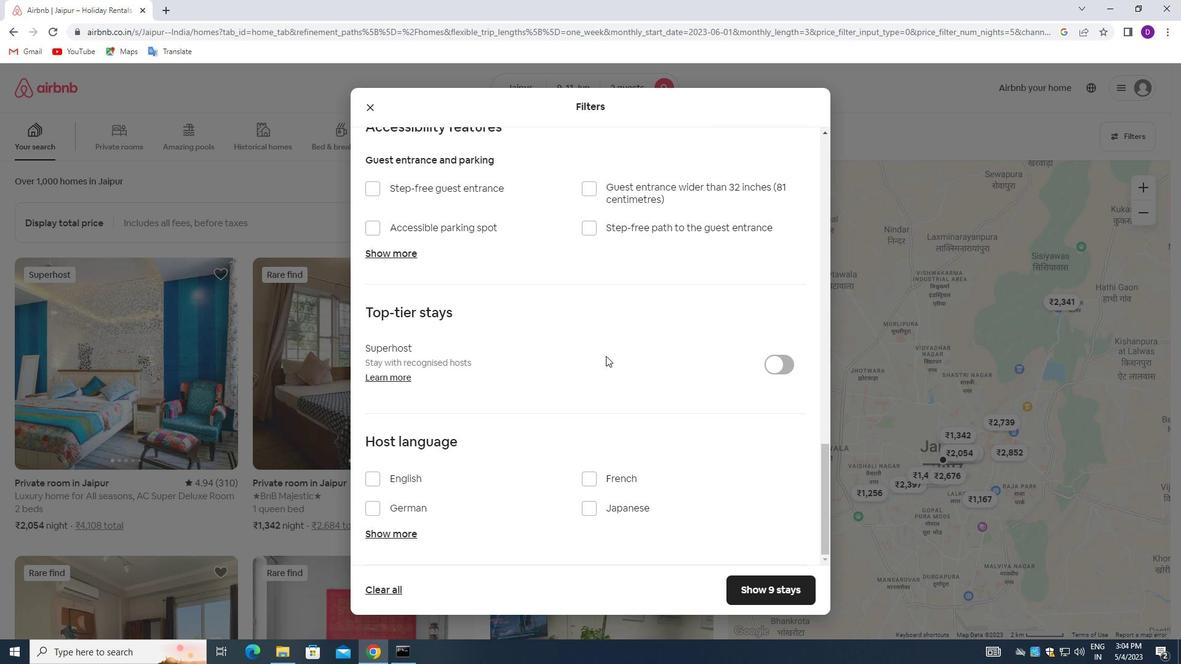 
Action: Mouse moved to (374, 483)
Screenshot: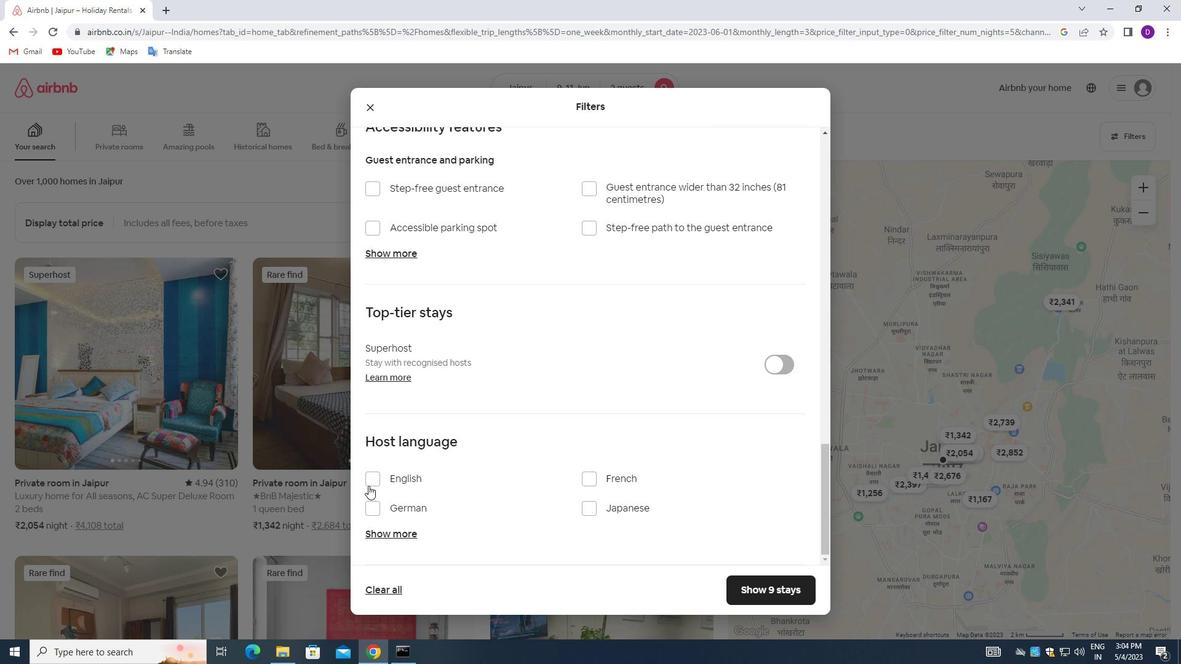 
Action: Mouse pressed left at (374, 483)
Screenshot: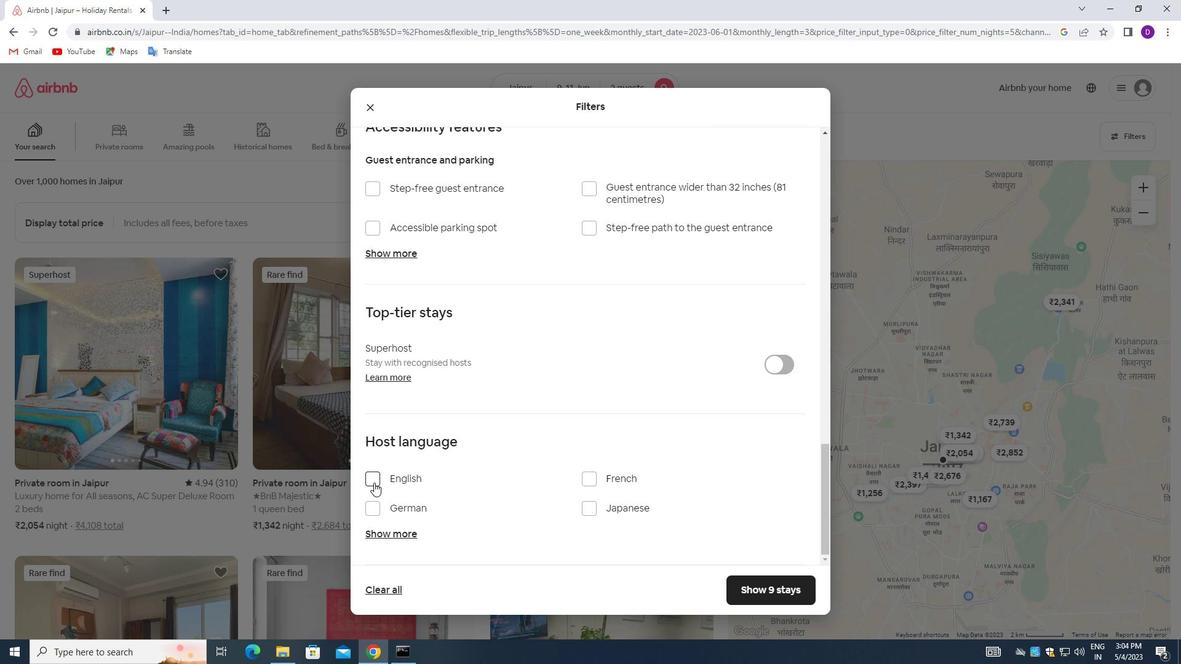 
Action: Mouse moved to (732, 582)
Screenshot: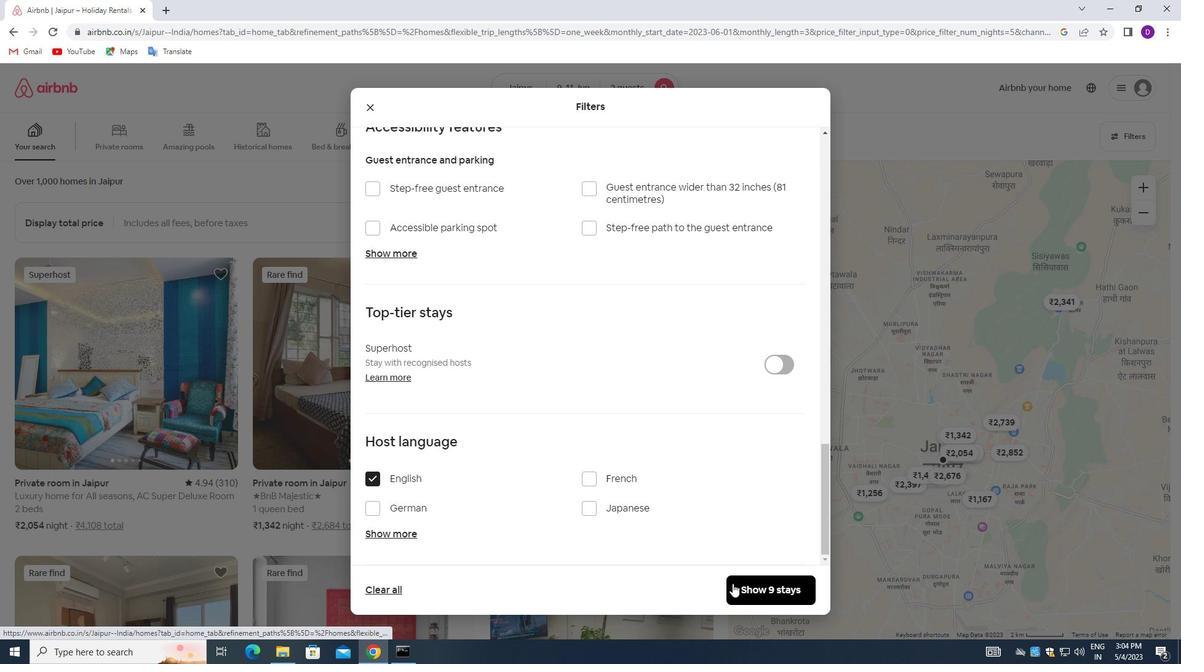 
Action: Mouse pressed left at (732, 582)
Screenshot: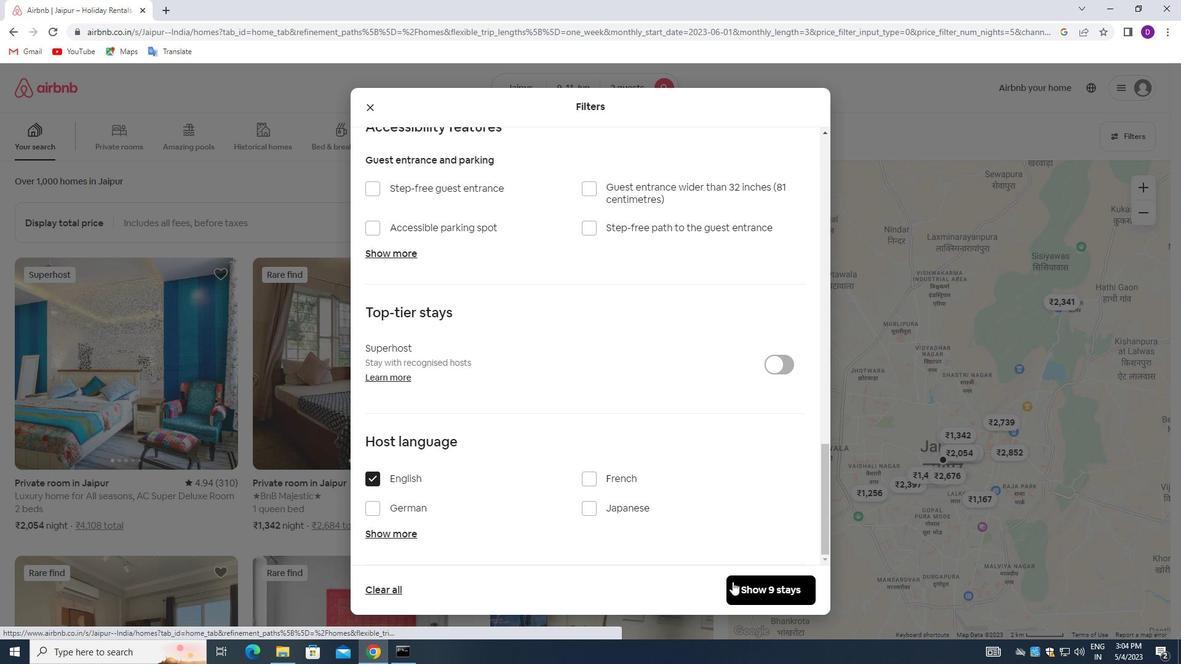 
Action: Mouse moved to (636, 389)
Screenshot: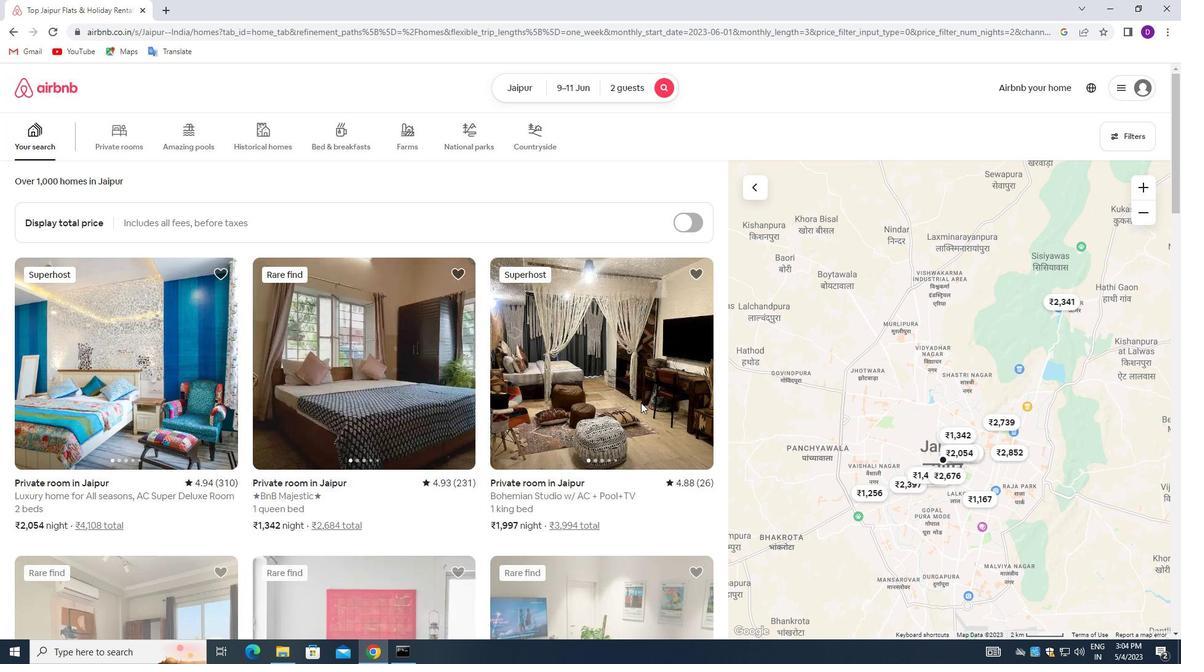 
